 Task: In Heading Arial with underline. Font size of heading  '18'Font style of data Calibri. Font size of data  9Alignment of headline & data Align center. Fill color in heading,  RedFont color of data Black Apply border in Data No BorderIn the sheet   Optimize Sales review book
Action: Mouse moved to (208, 206)
Screenshot: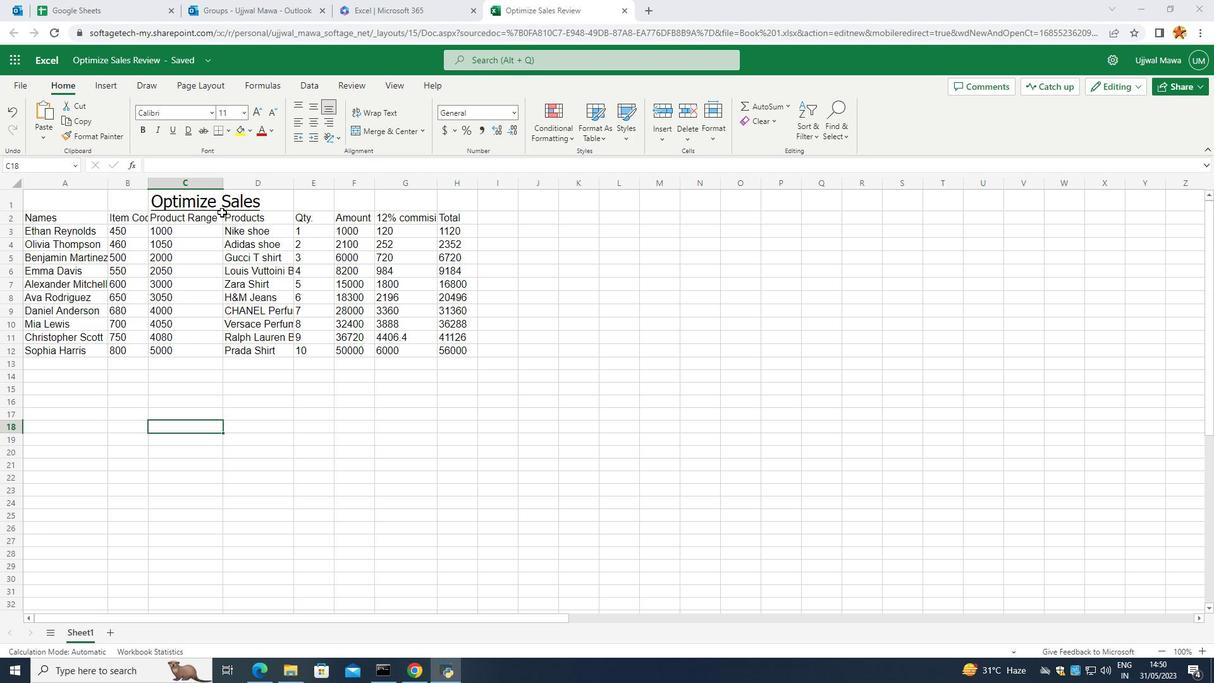 
Action: Mouse pressed left at (208, 206)
Screenshot: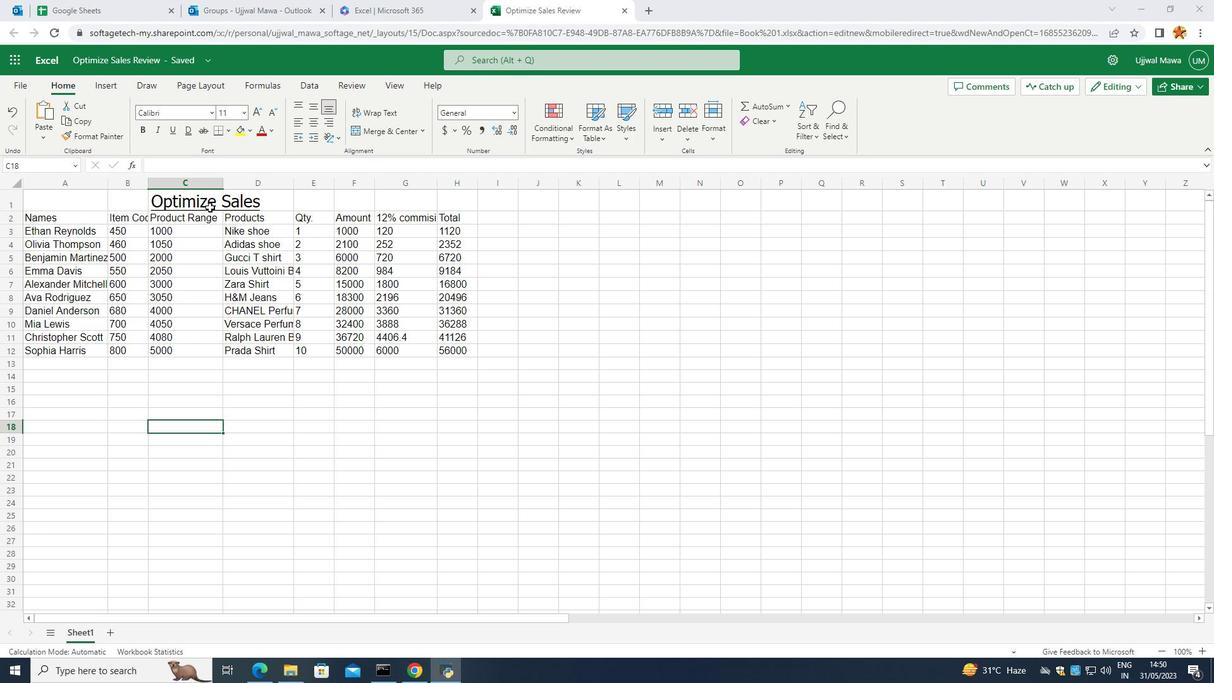
Action: Mouse moved to (211, 106)
Screenshot: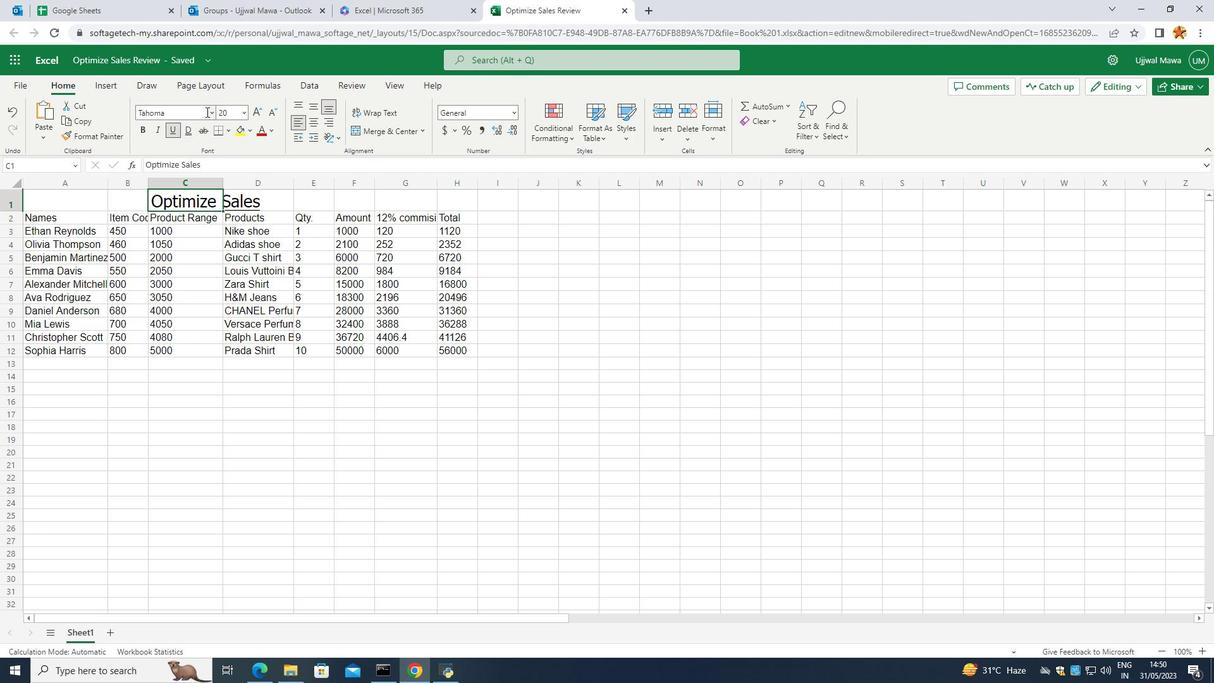
Action: Mouse pressed left at (211, 106)
Screenshot: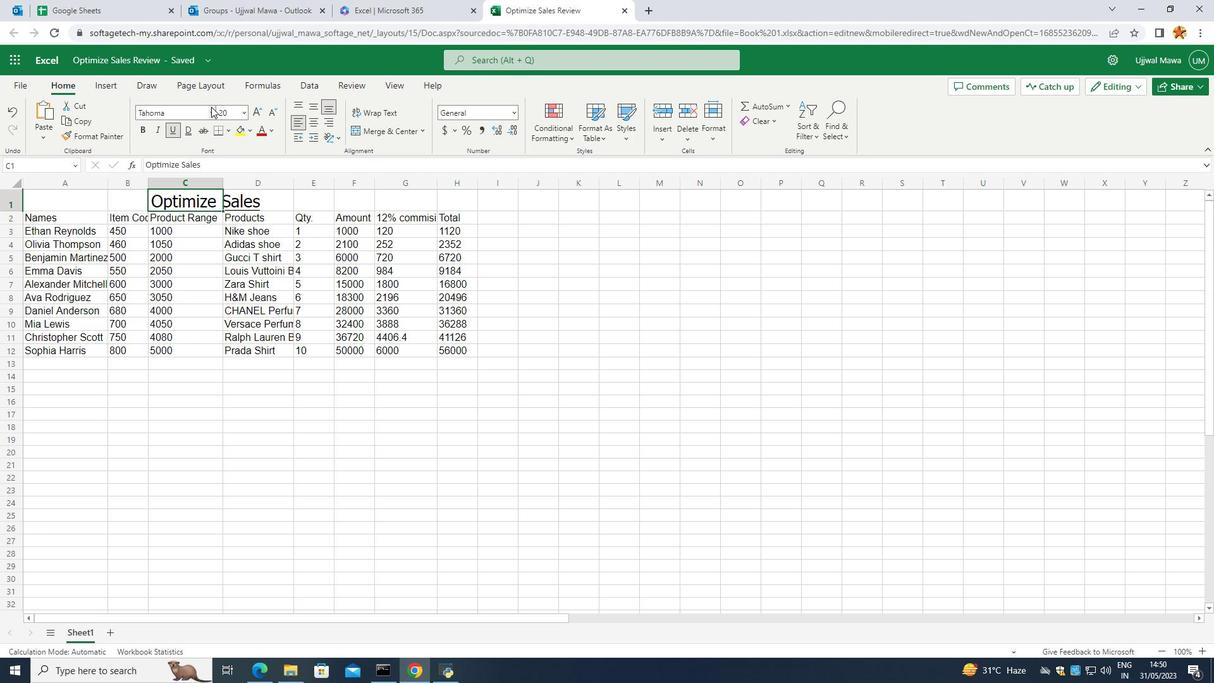 
Action: Mouse moved to (156, 286)
Screenshot: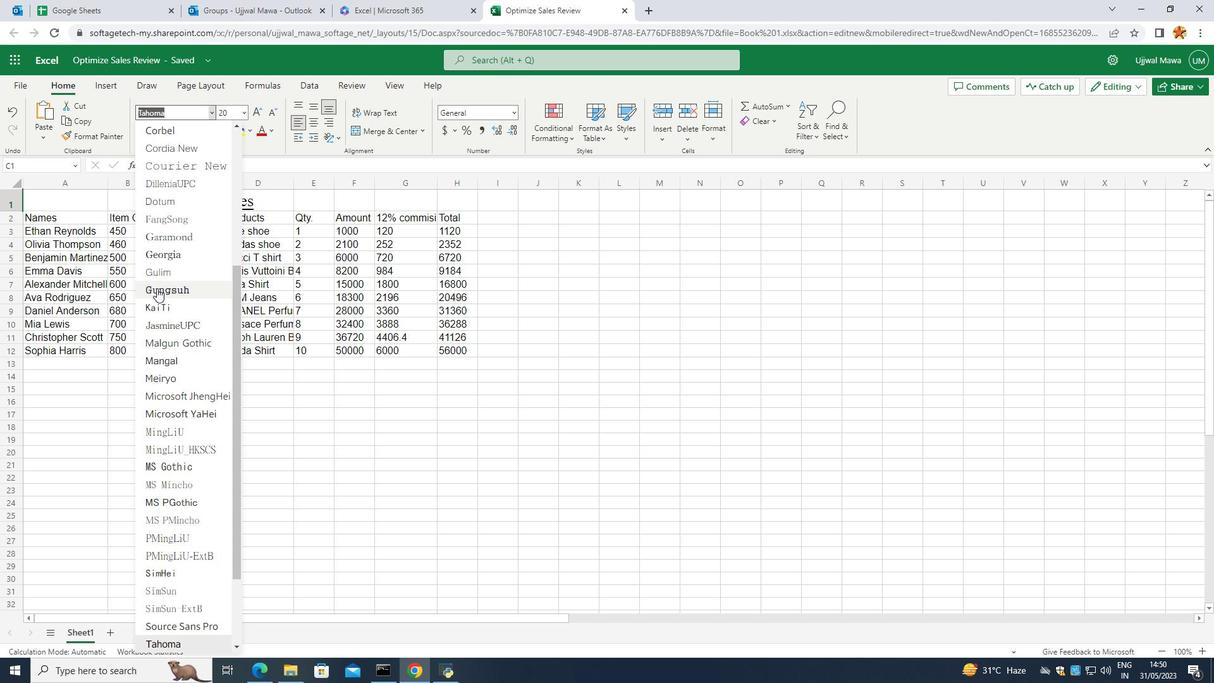 
Action: Mouse scrolled (156, 287) with delta (0, 0)
Screenshot: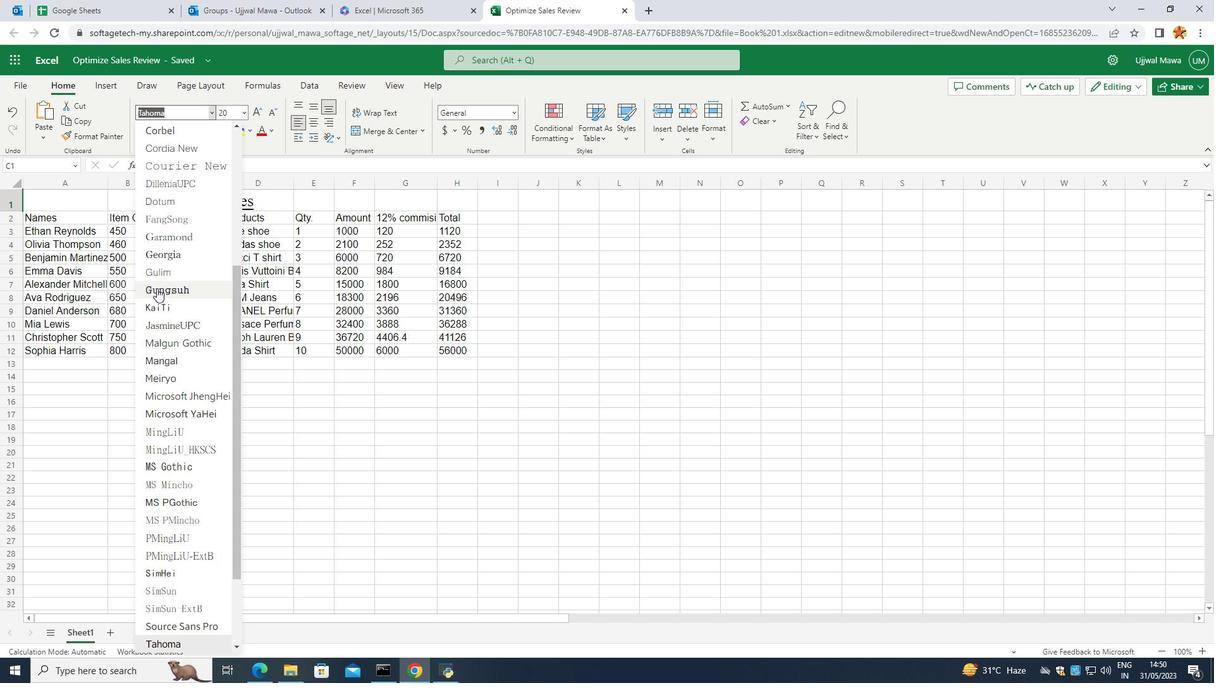 
Action: Mouse scrolled (156, 287) with delta (0, 0)
Screenshot: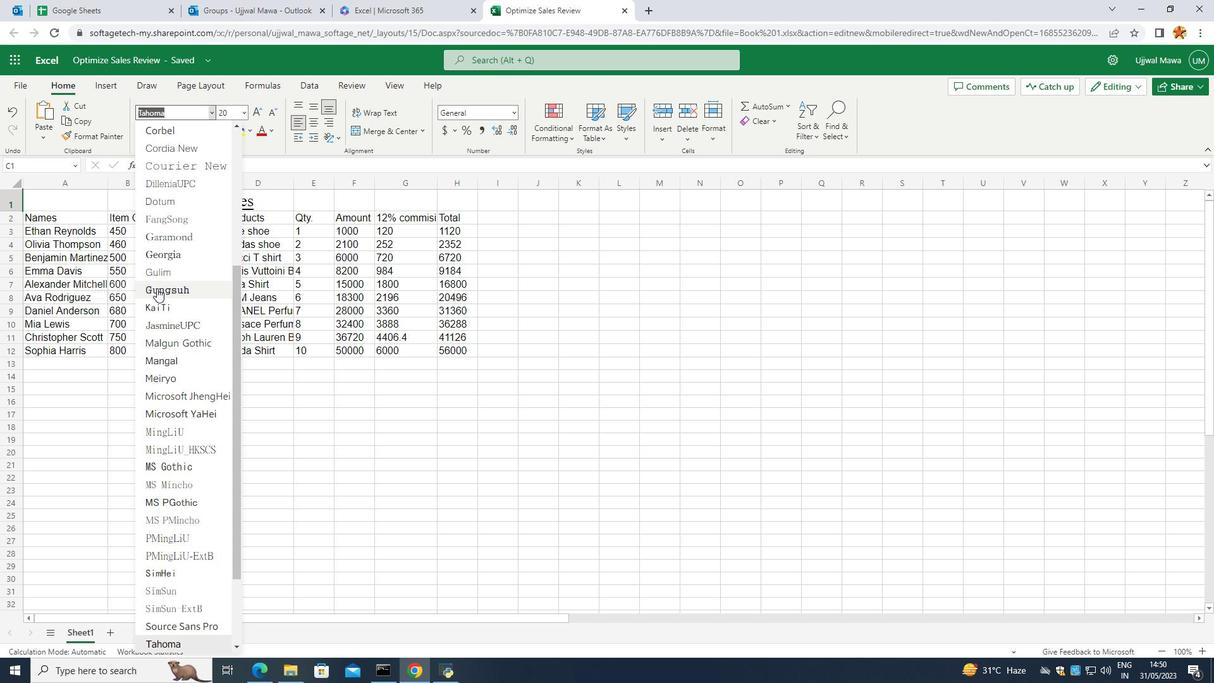 
Action: Mouse moved to (156, 285)
Screenshot: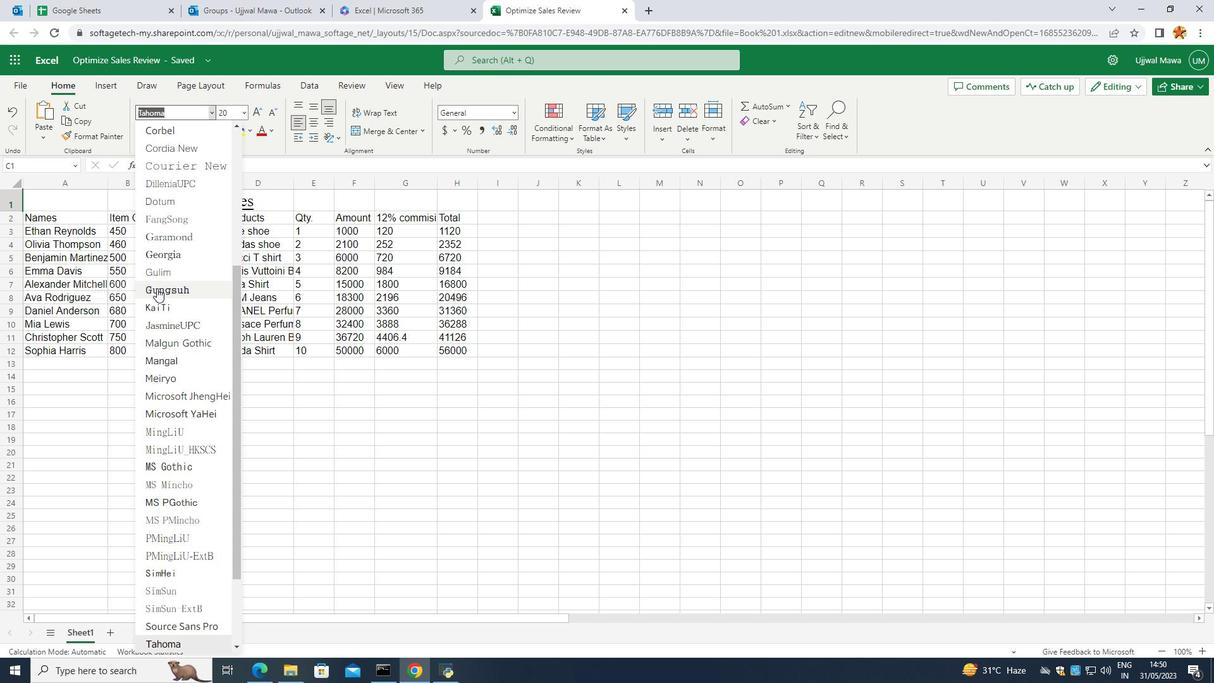 
Action: Mouse scrolled (156, 286) with delta (0, 0)
Screenshot: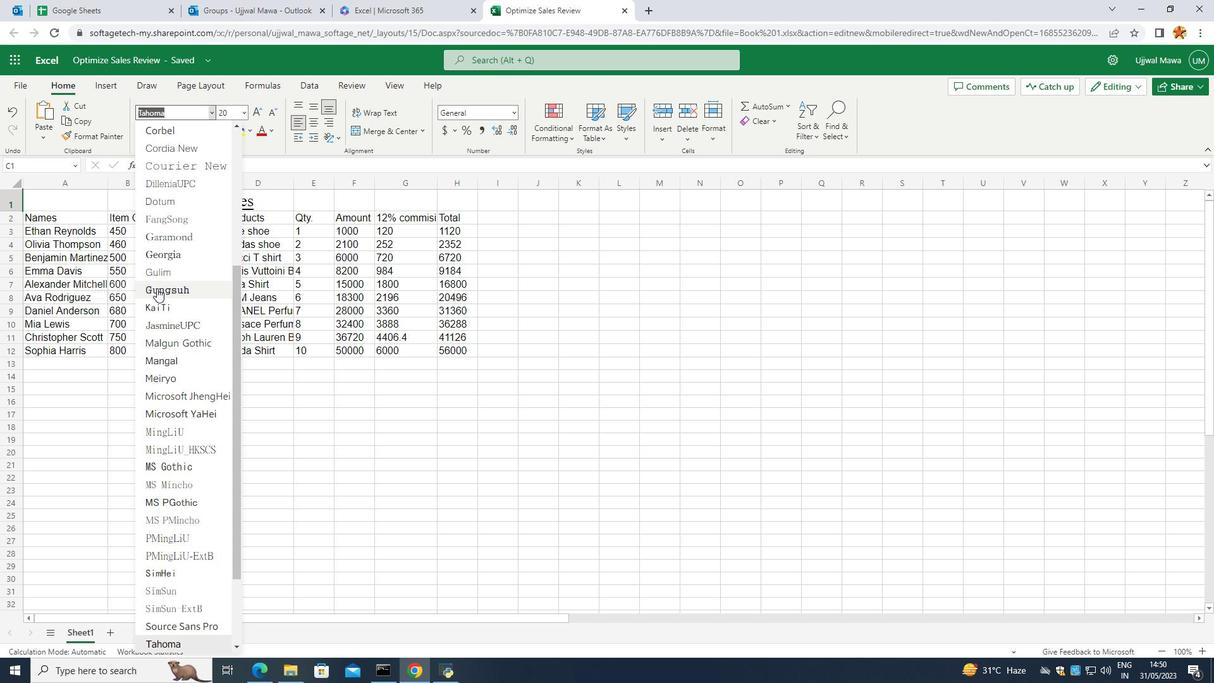 
Action: Mouse moved to (156, 284)
Screenshot: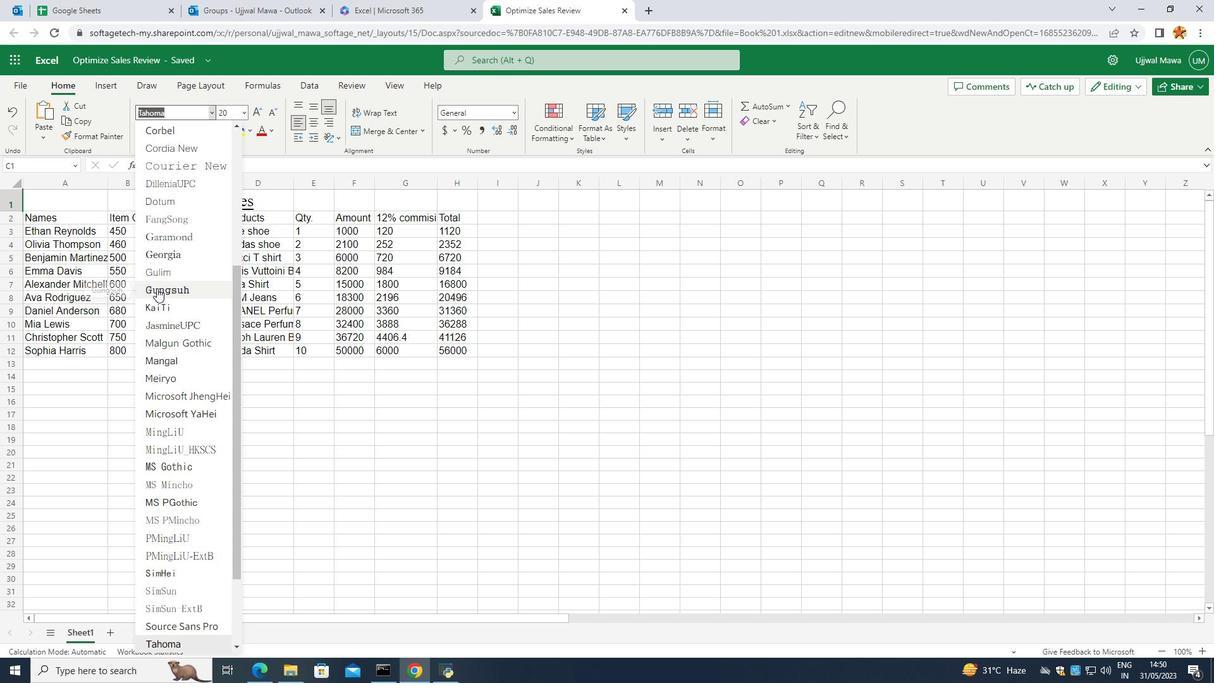 
Action: Mouse scrolled (156, 285) with delta (0, 0)
Screenshot: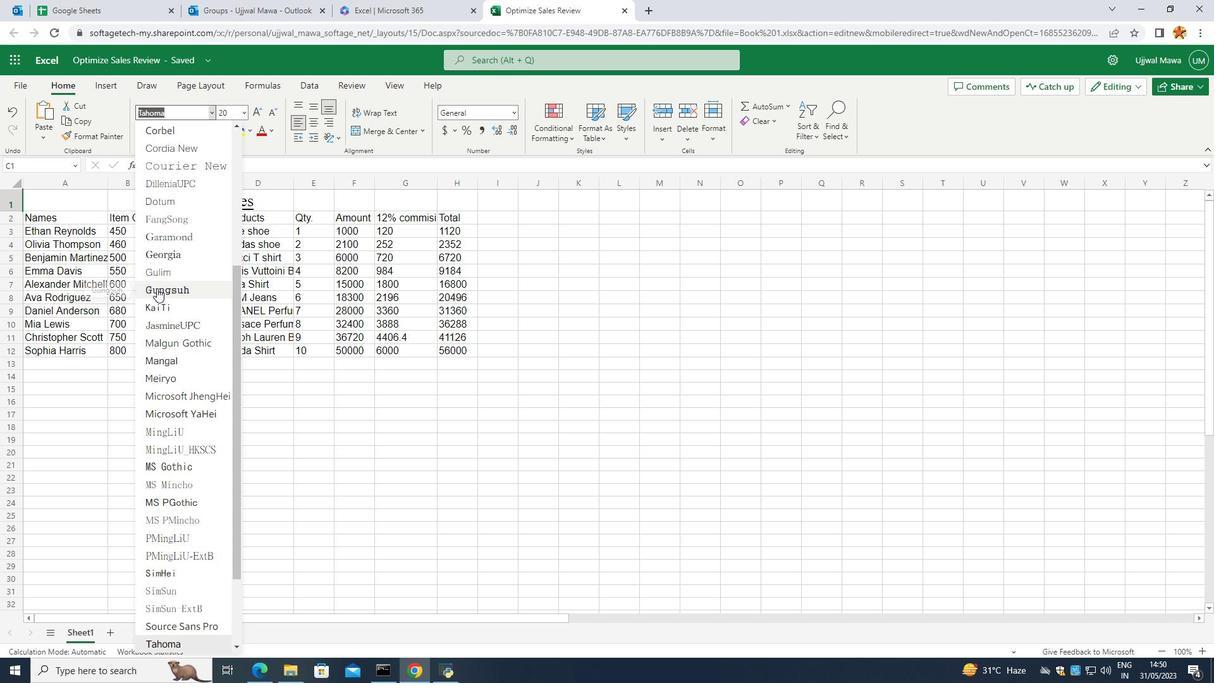 
Action: Mouse moved to (158, 282)
Screenshot: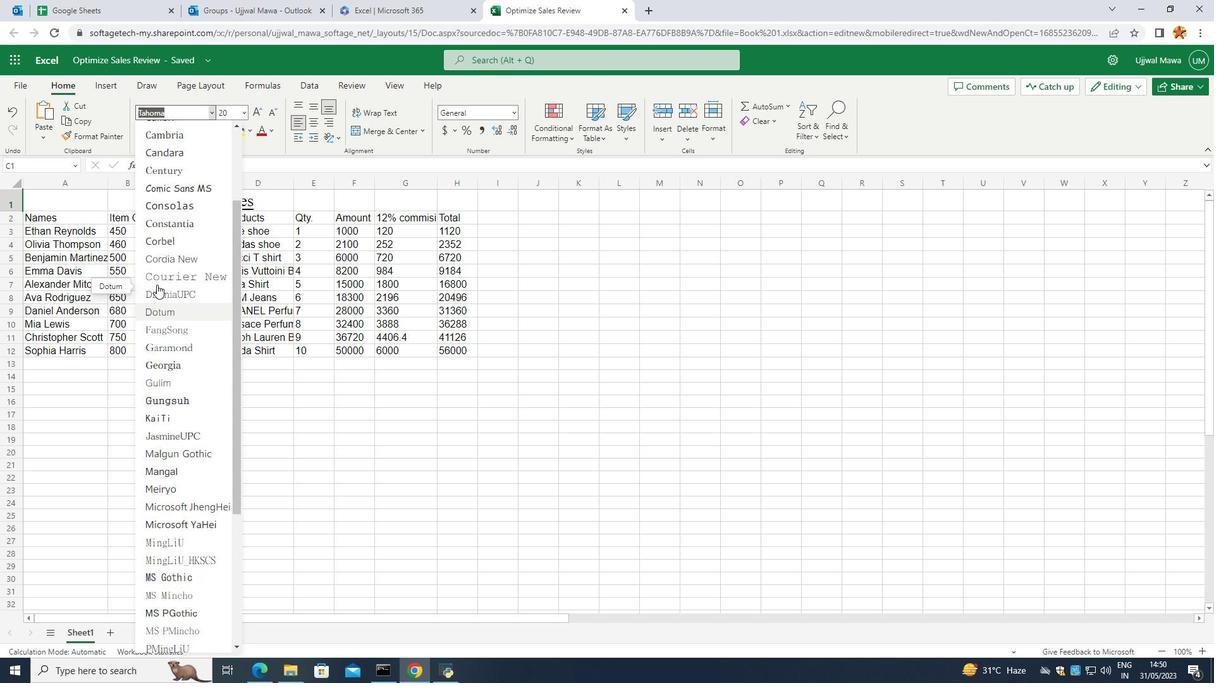 
Action: Mouse scrolled (158, 283) with delta (0, 0)
Screenshot: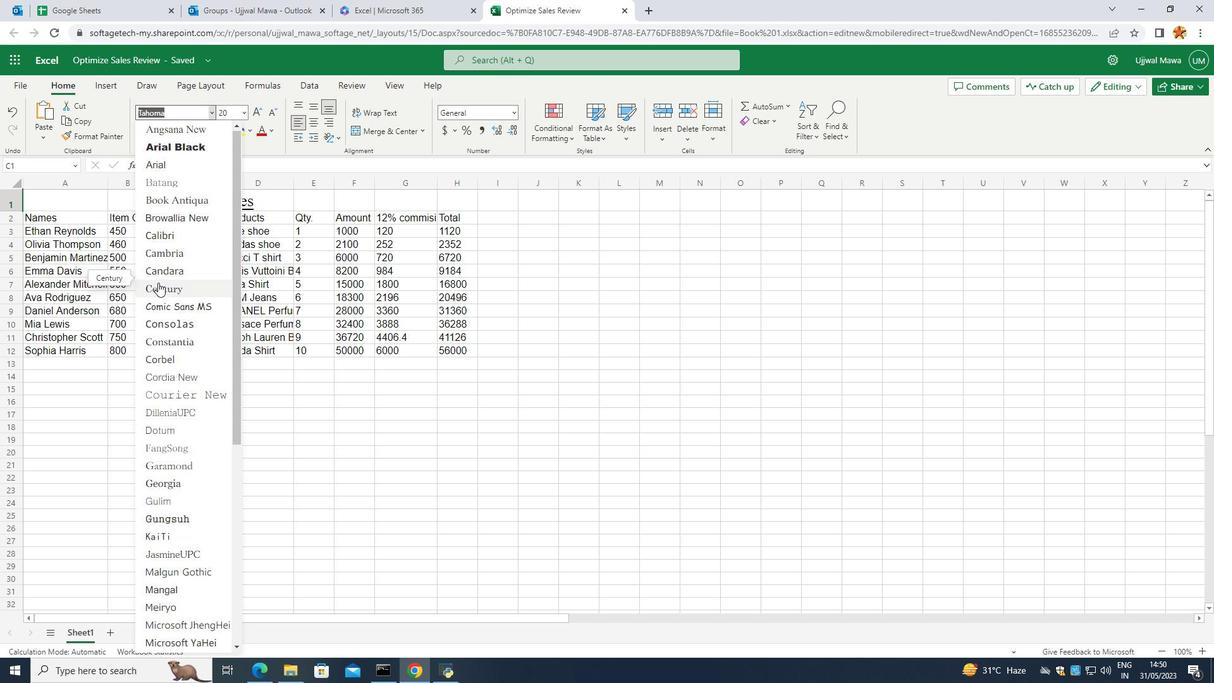 
Action: Mouse scrolled (158, 283) with delta (0, 0)
Screenshot: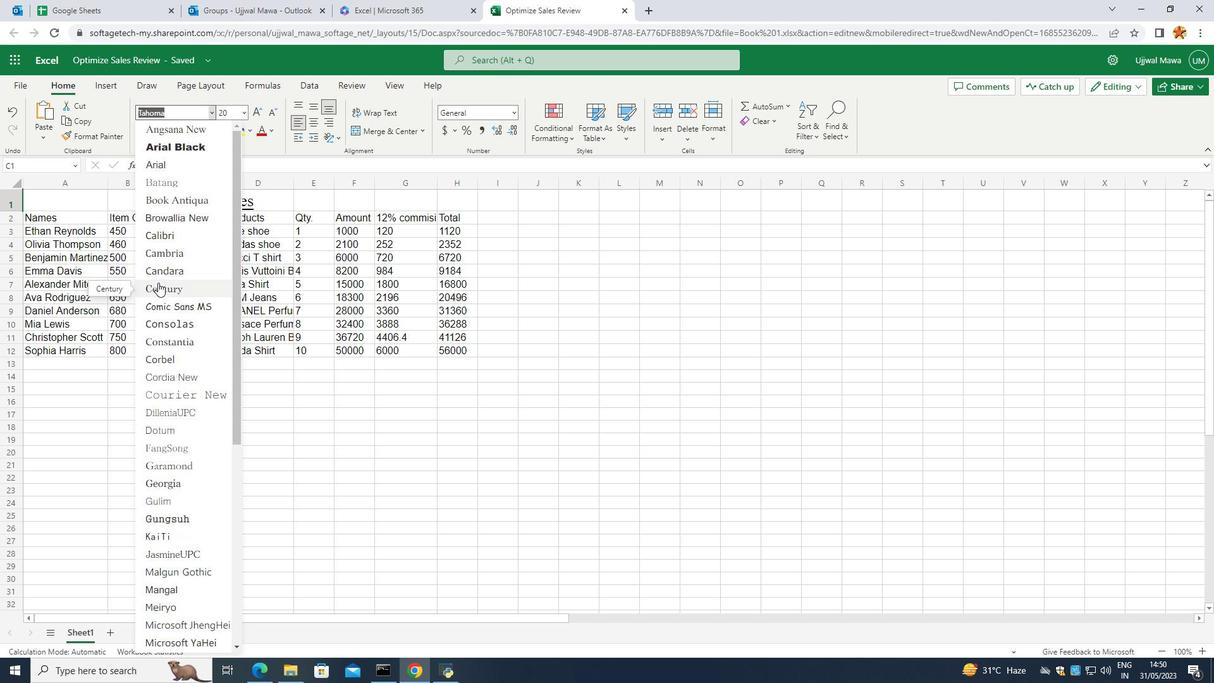 
Action: Mouse scrolled (158, 283) with delta (0, 0)
Screenshot: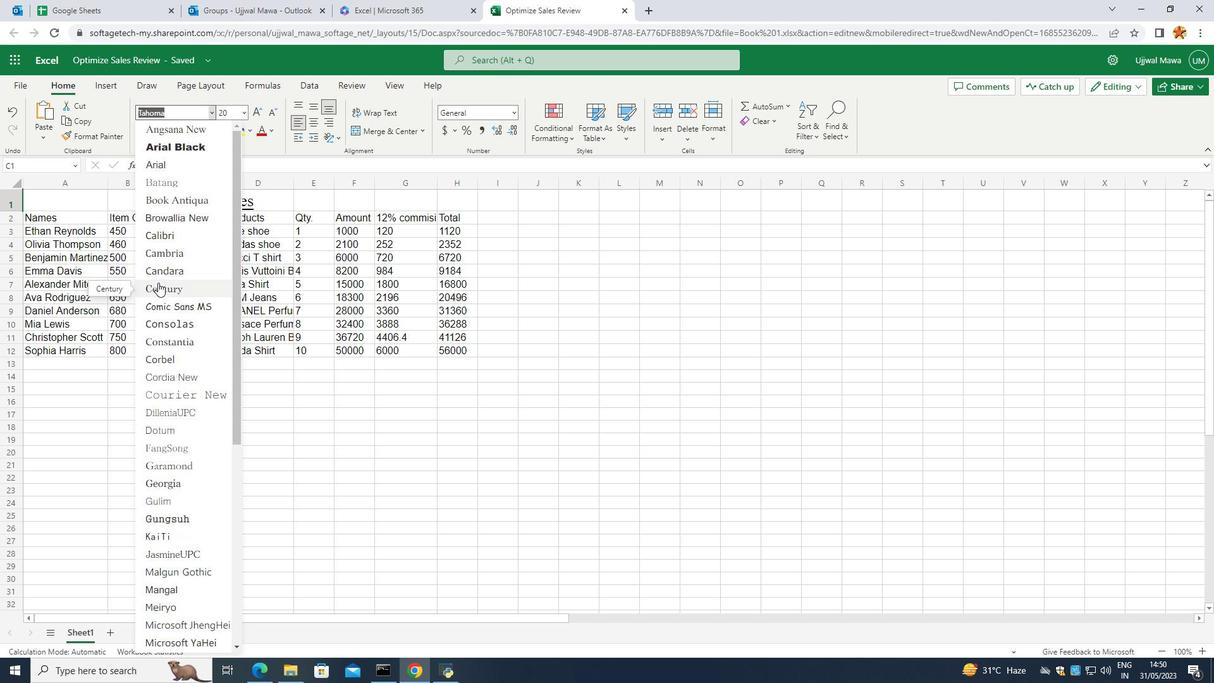 
Action: Mouse scrolled (158, 283) with delta (0, 0)
Screenshot: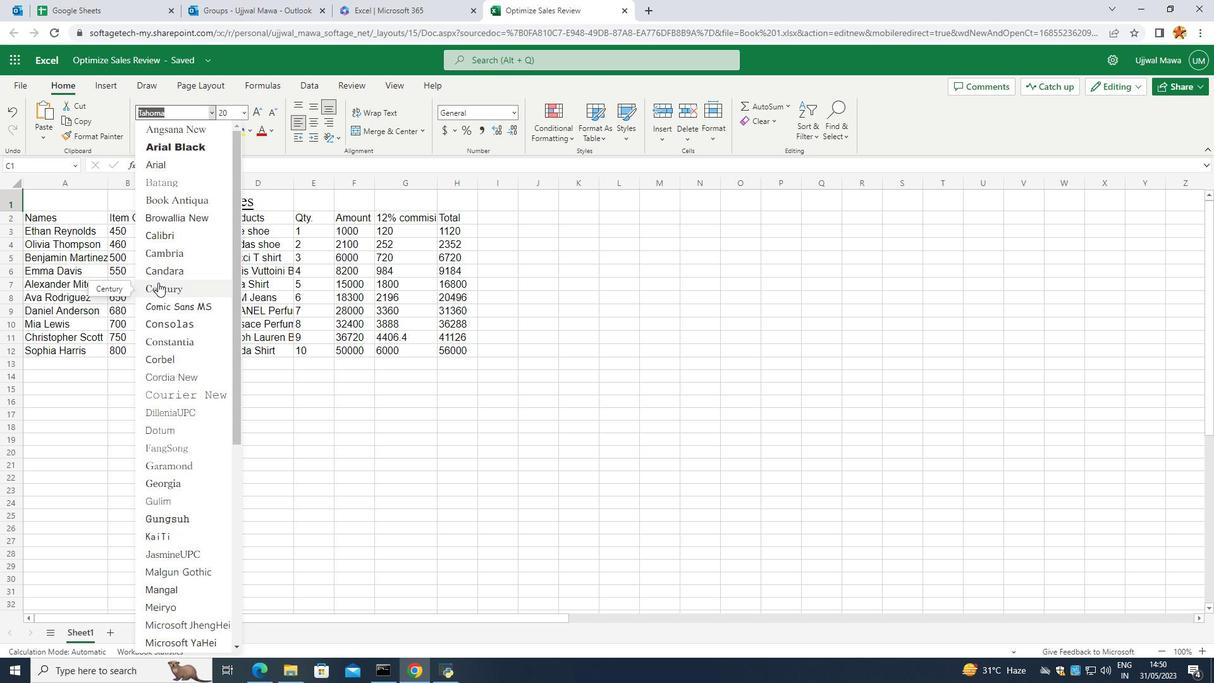 
Action: Mouse moved to (167, 156)
Screenshot: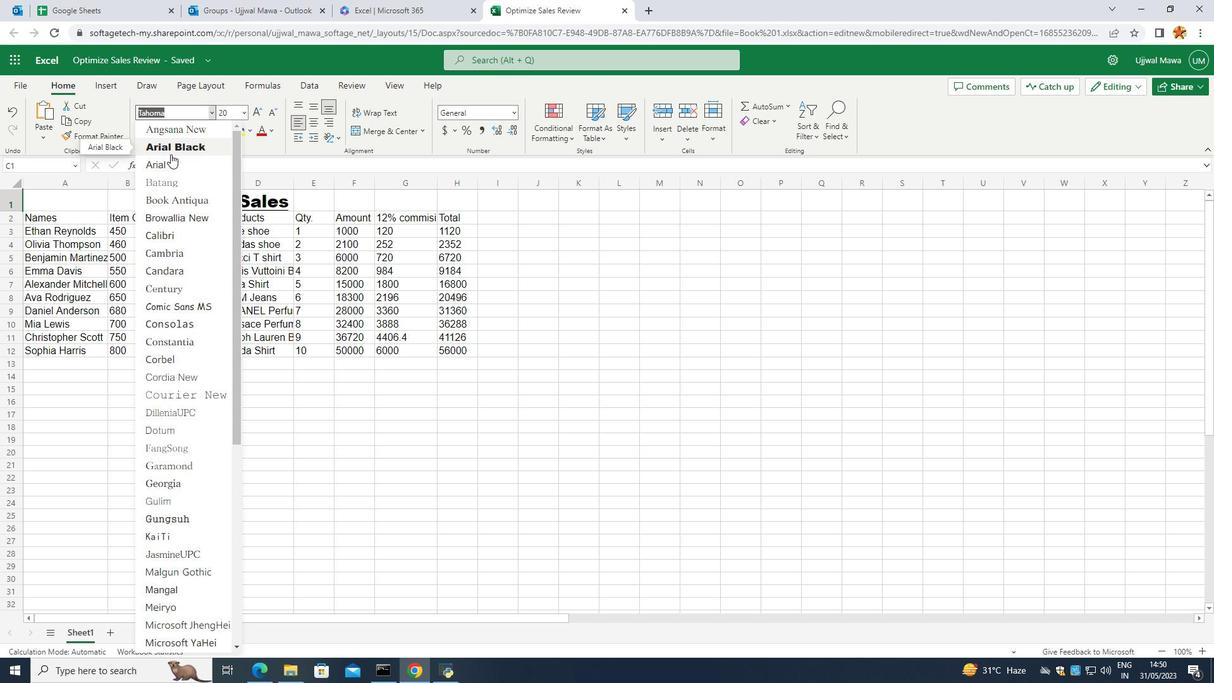 
Action: Mouse pressed left at (167, 156)
Screenshot: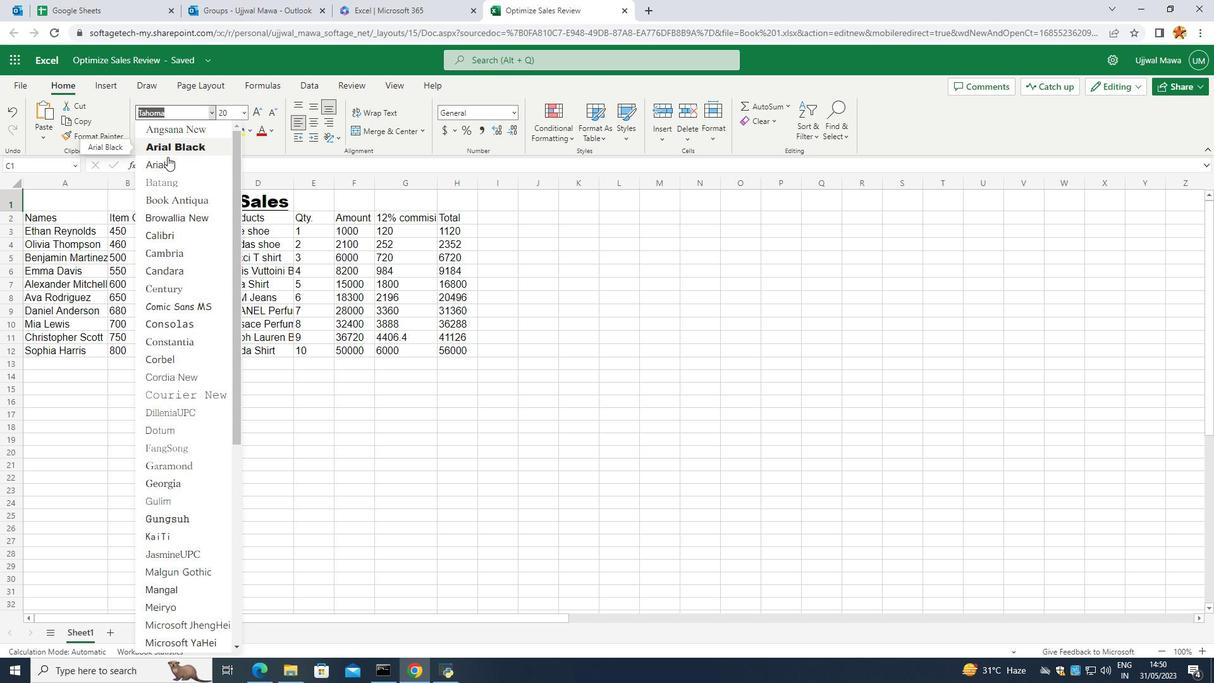 
Action: Mouse moved to (270, 109)
Screenshot: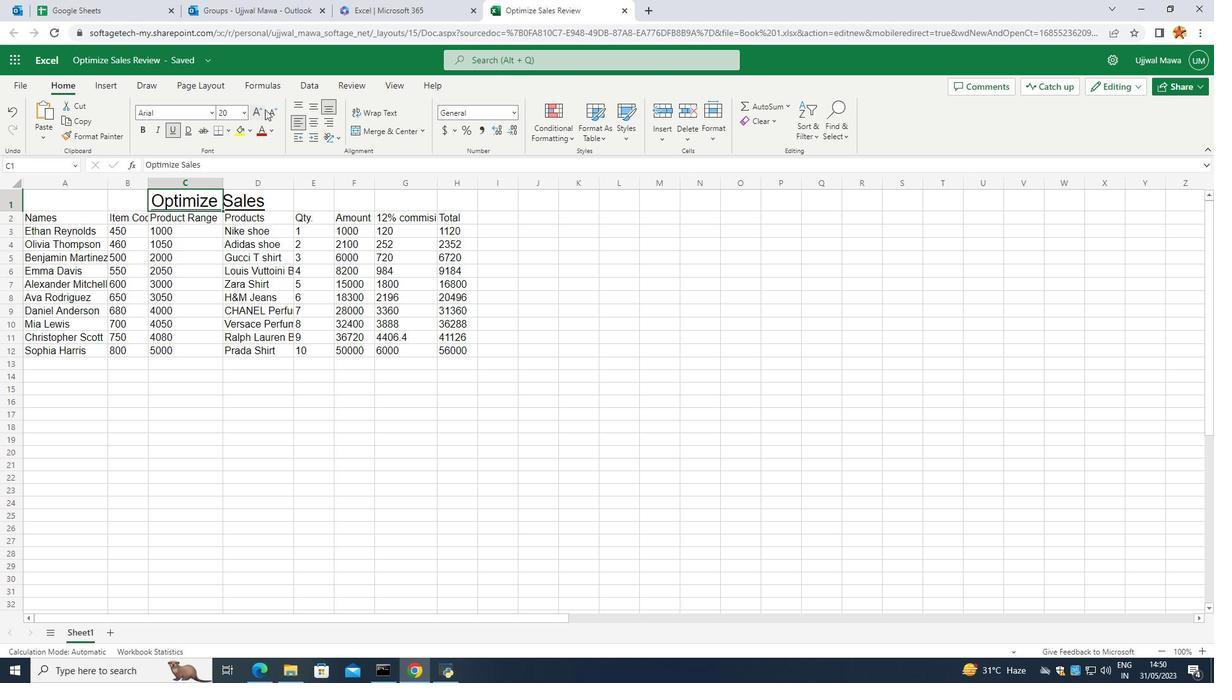 
Action: Mouse pressed left at (270, 109)
Screenshot: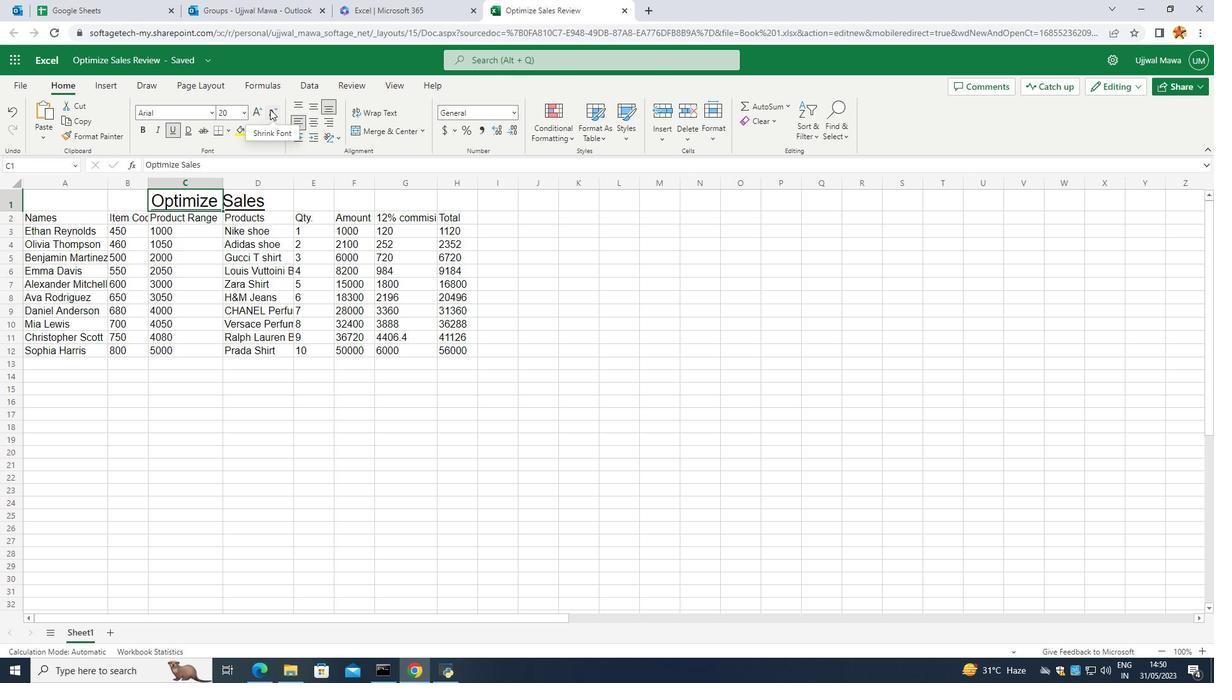 
Action: Mouse moved to (270, 109)
Screenshot: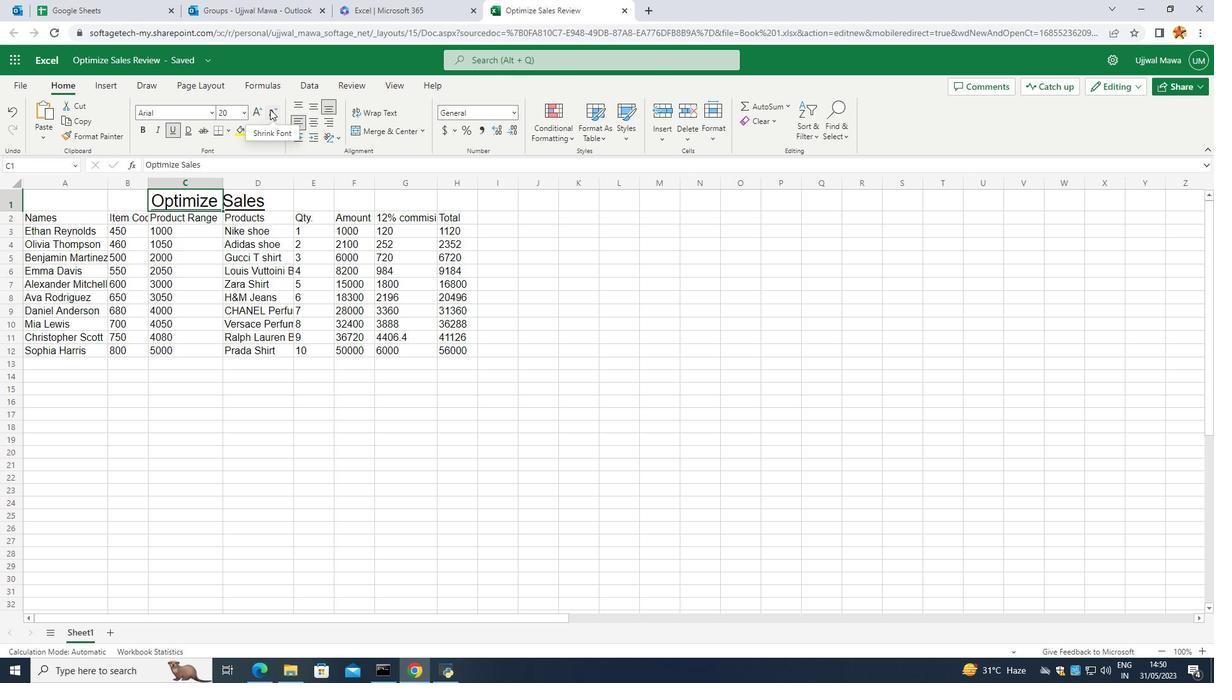 
Action: Mouse pressed left at (270, 109)
Screenshot: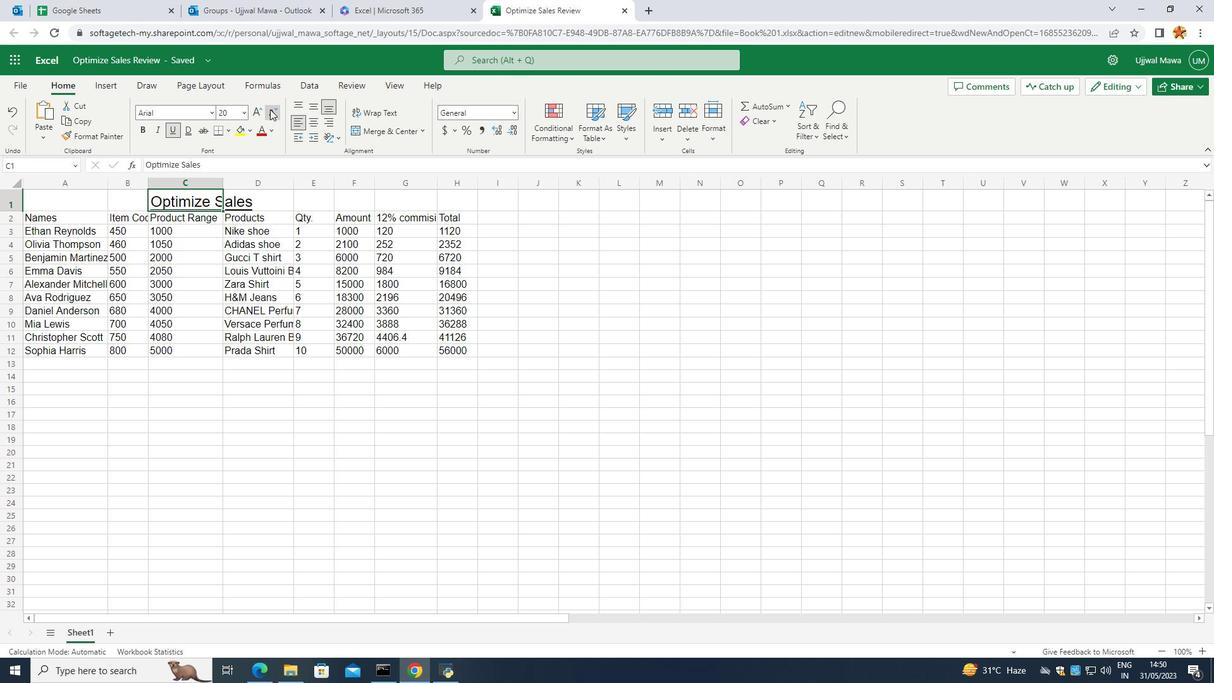 
Action: Mouse moved to (254, 108)
Screenshot: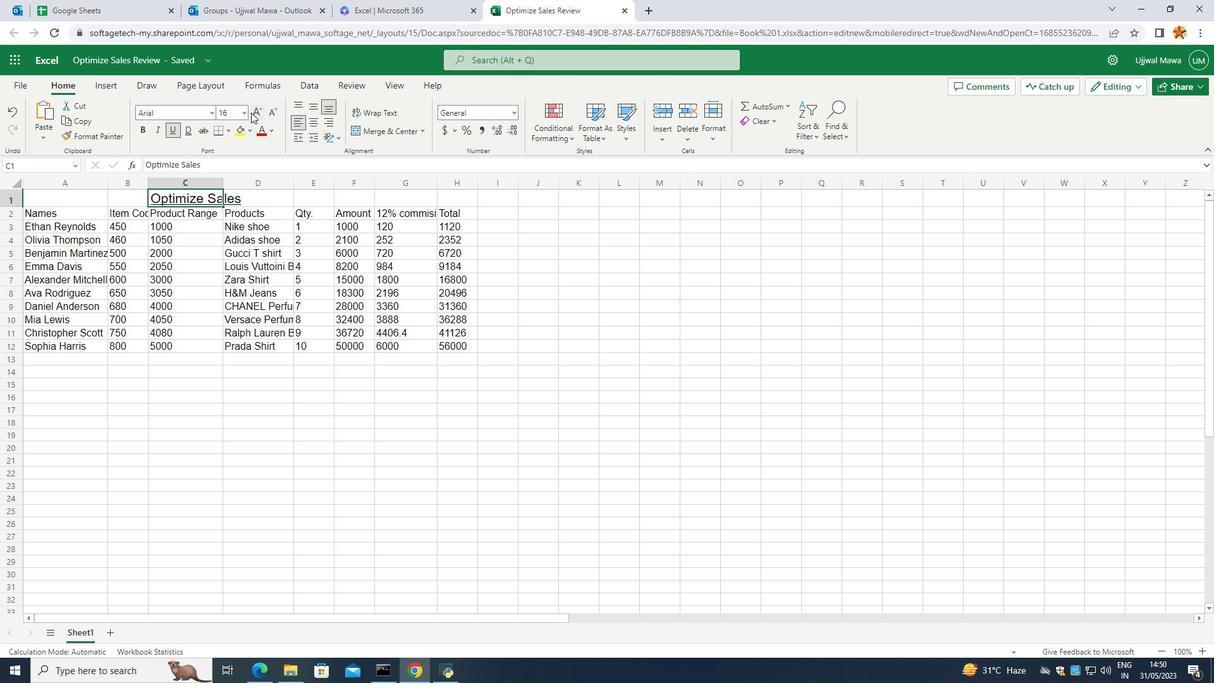 
Action: Mouse pressed left at (254, 108)
Screenshot: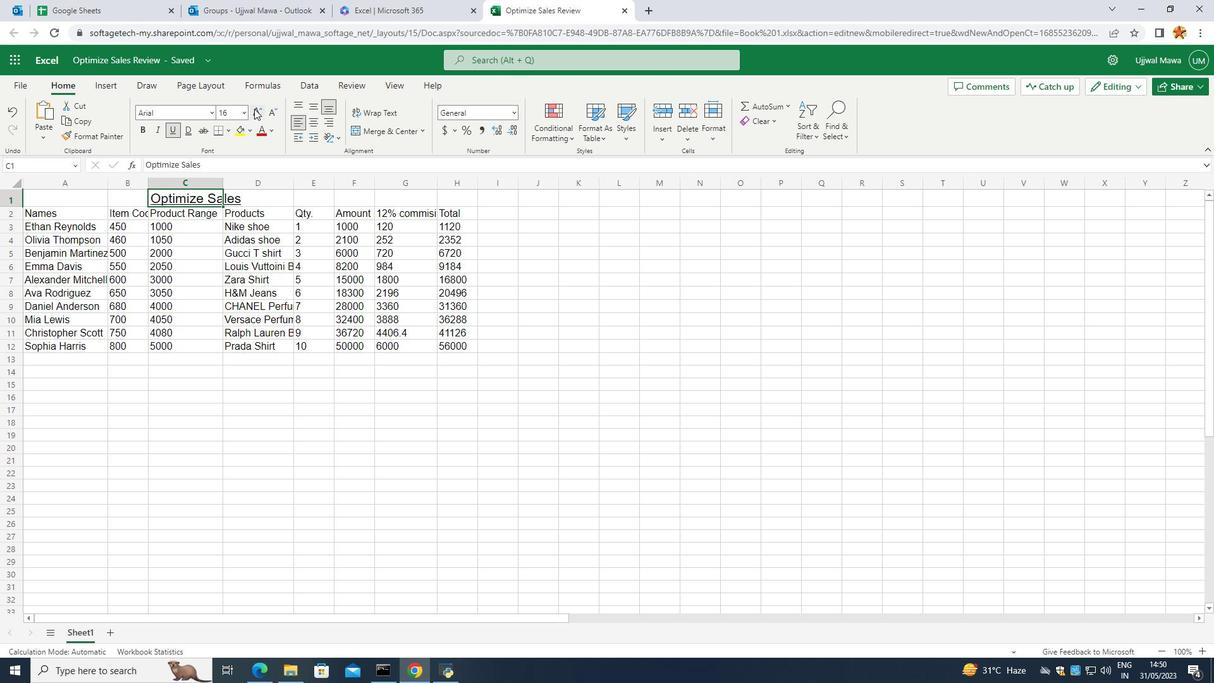 
Action: Mouse moved to (167, 247)
Screenshot: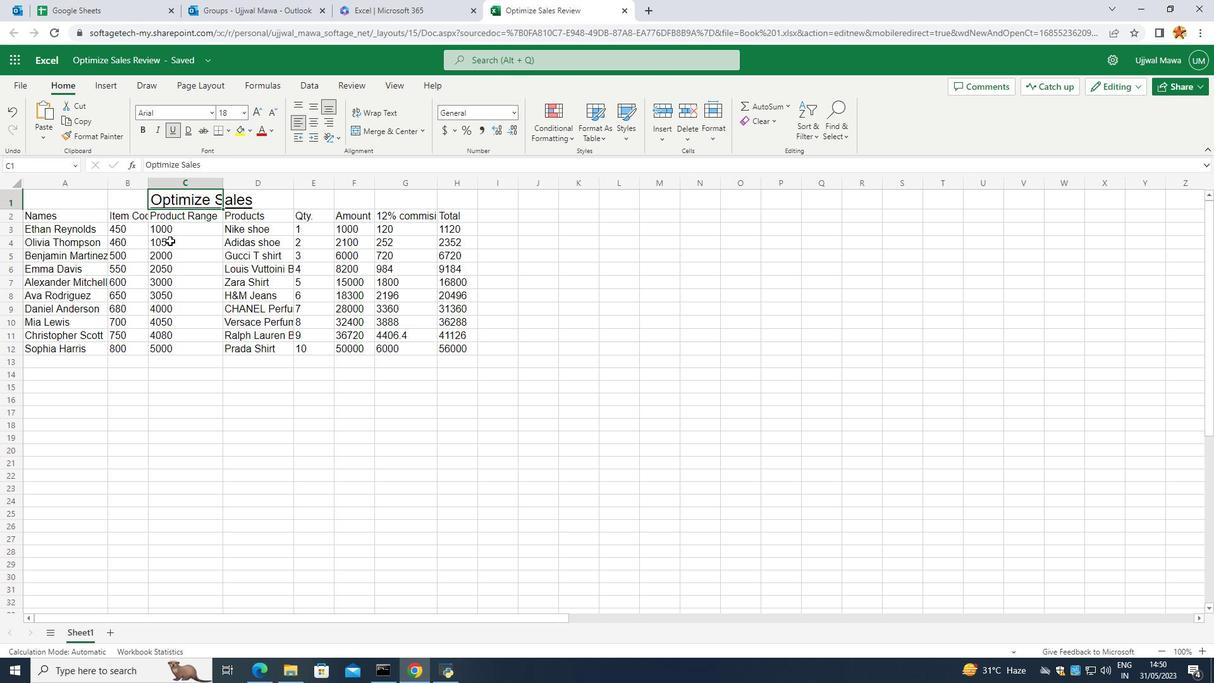 
Action: Mouse pressed left at (167, 247)
Screenshot: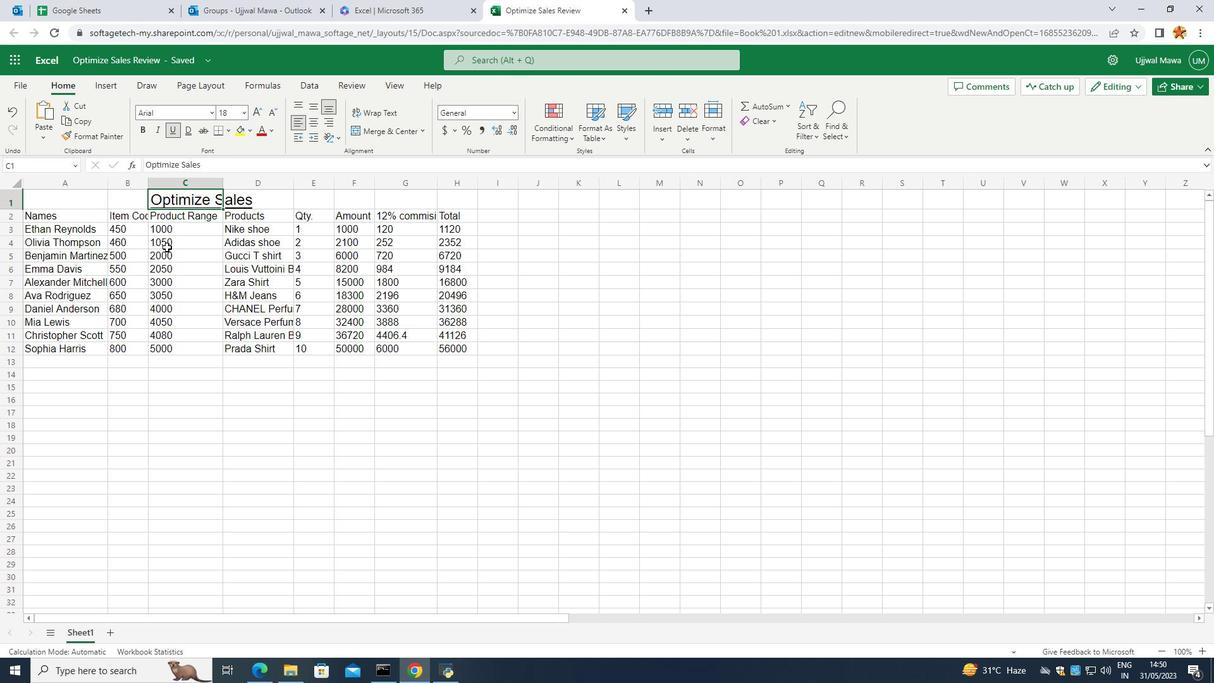 
Action: Mouse moved to (63, 211)
Screenshot: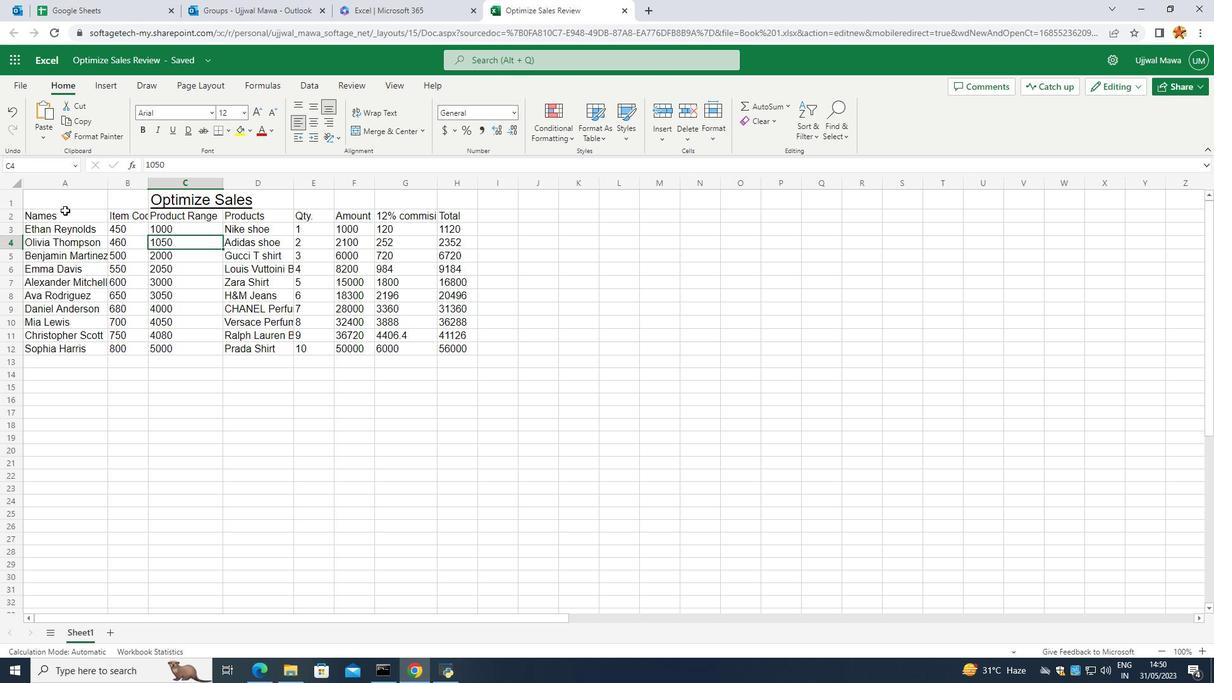 
Action: Mouse pressed left at (63, 211)
Screenshot: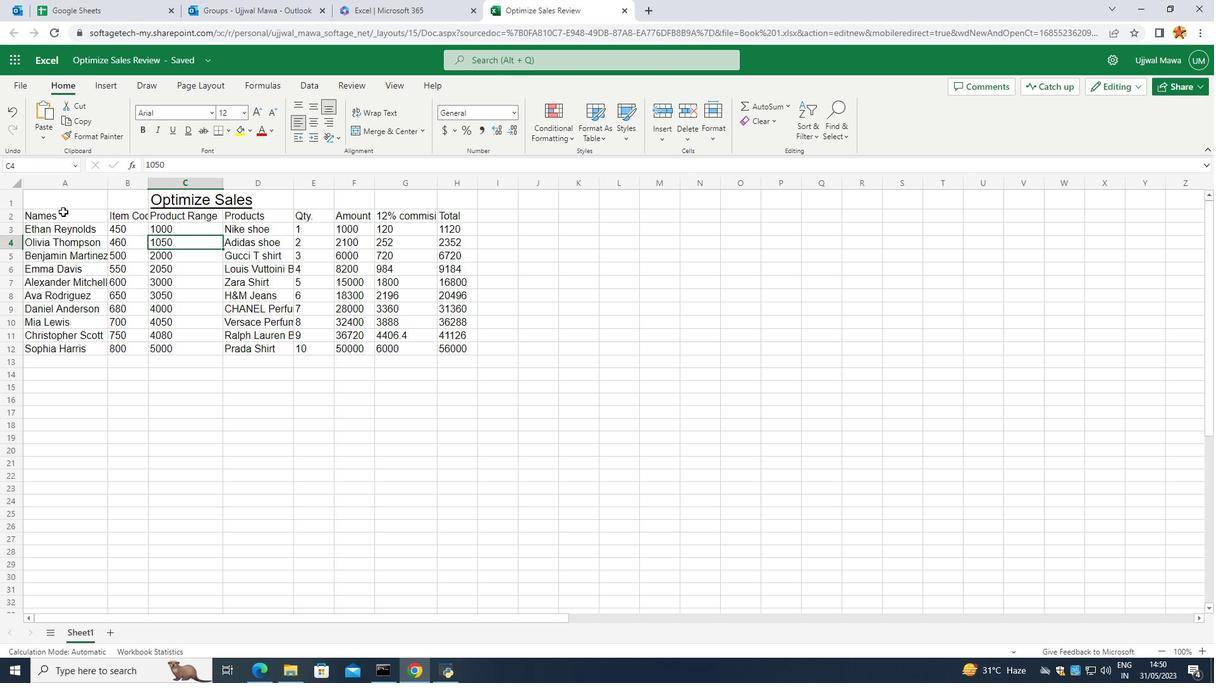 
Action: Mouse moved to (206, 114)
Screenshot: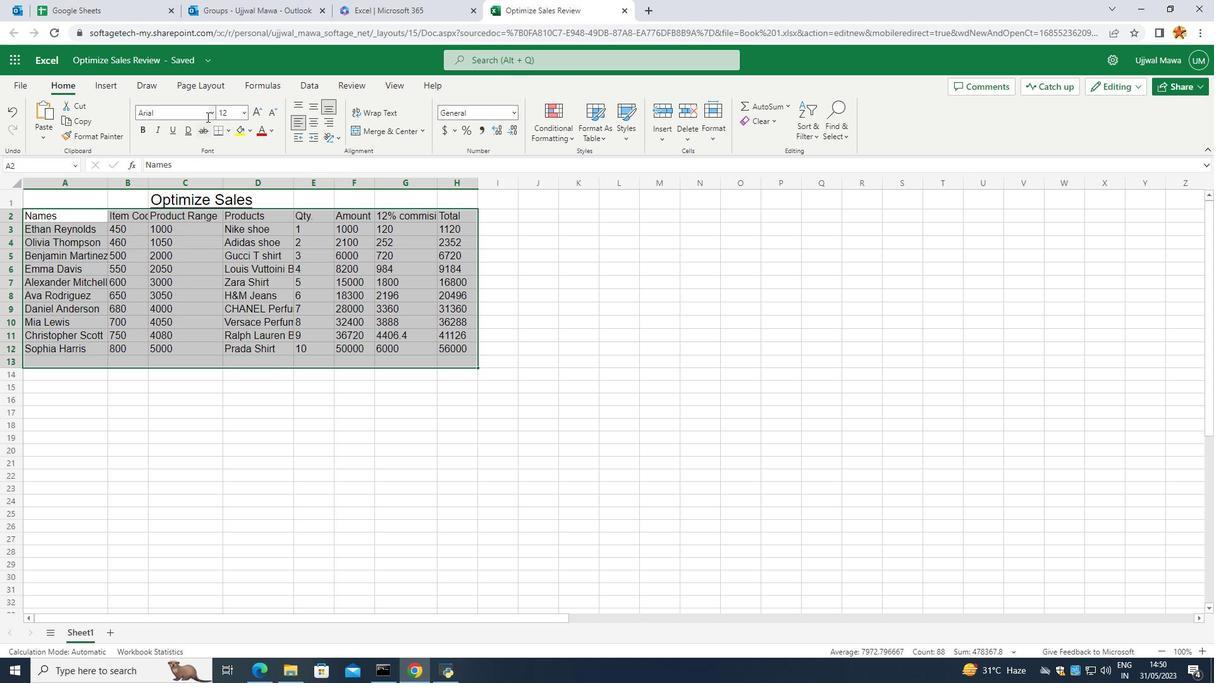 
Action: Mouse pressed left at (206, 114)
Screenshot: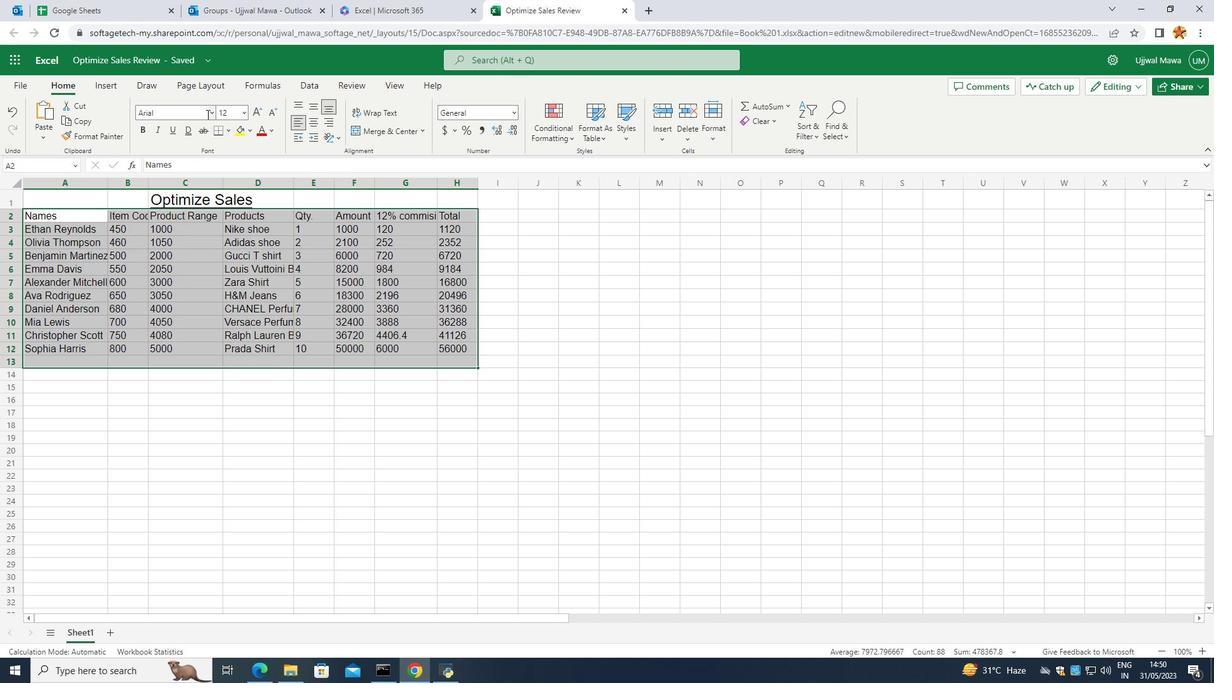 
Action: Mouse moved to (211, 114)
Screenshot: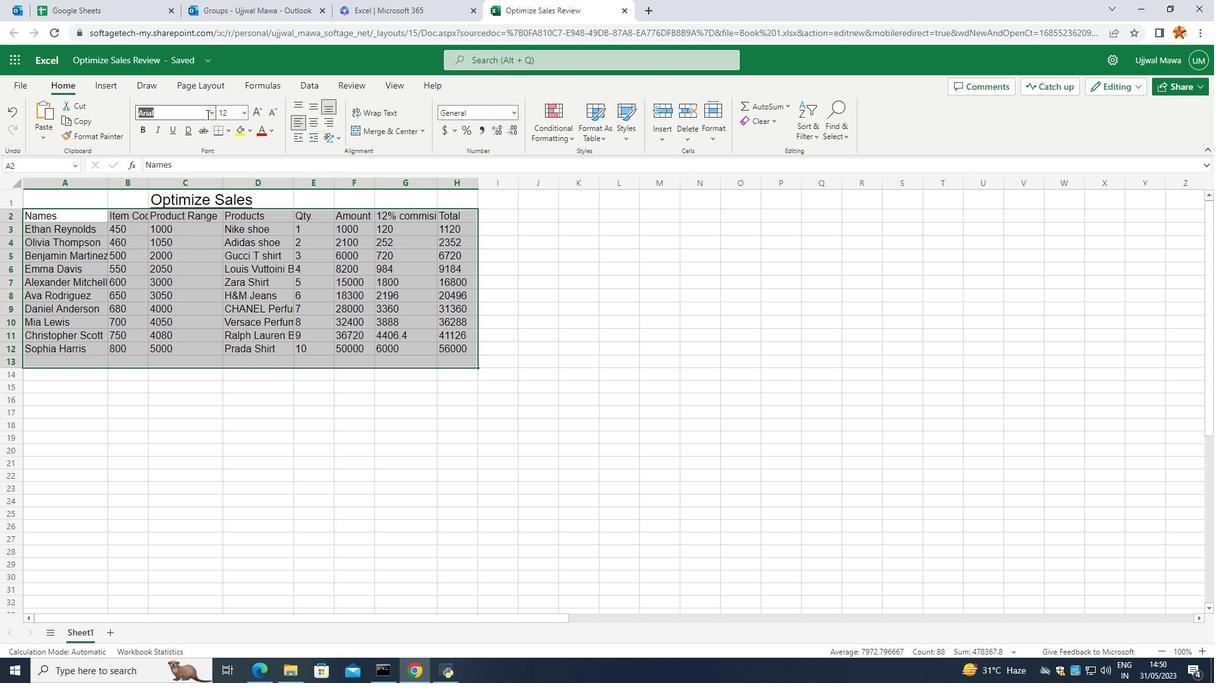 
Action: Mouse pressed left at (211, 114)
Screenshot: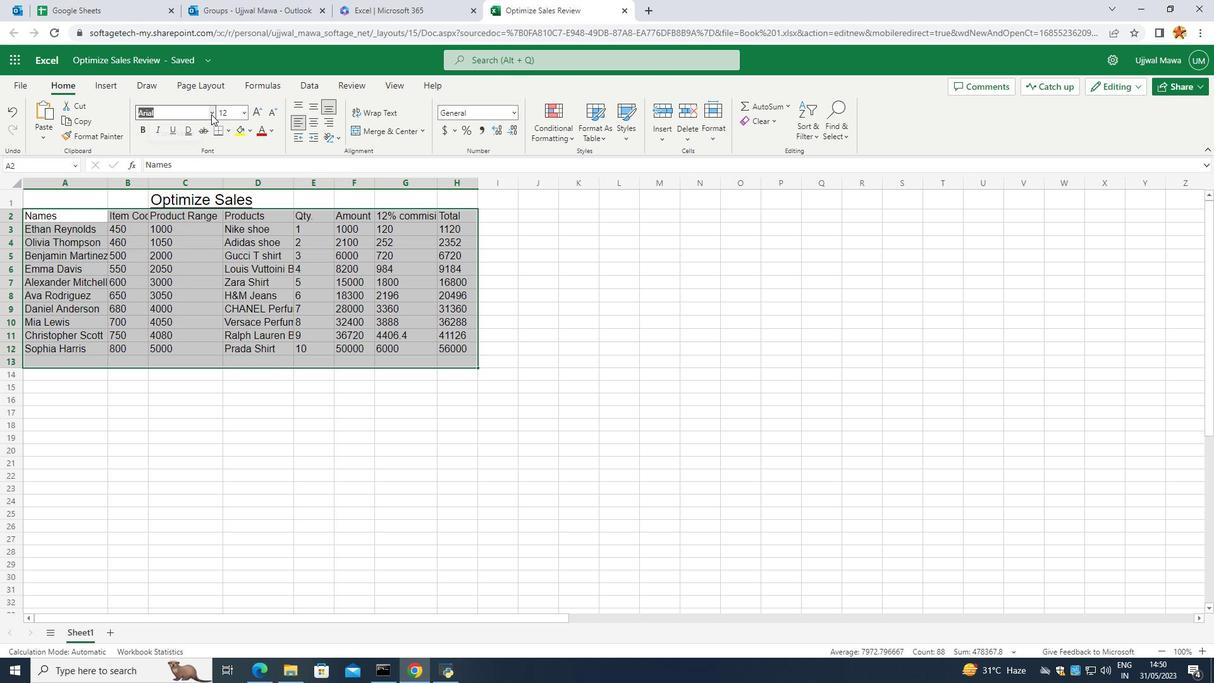 
Action: Mouse moved to (180, 234)
Screenshot: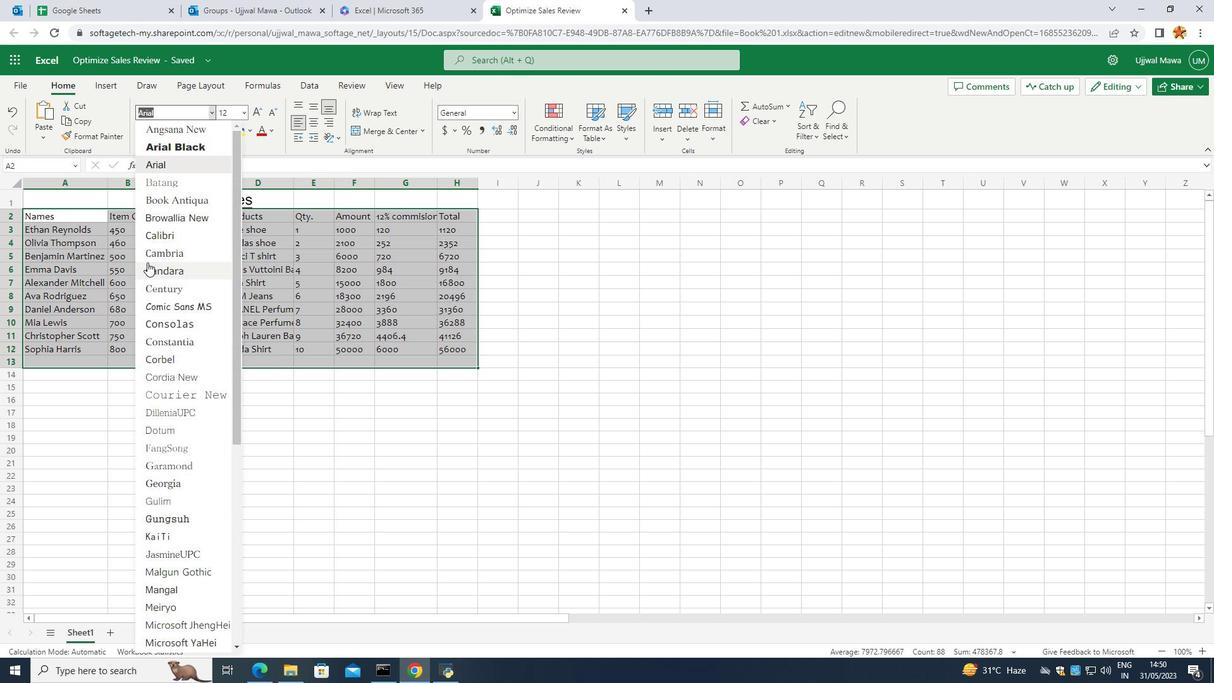 
Action: Mouse pressed left at (180, 234)
Screenshot: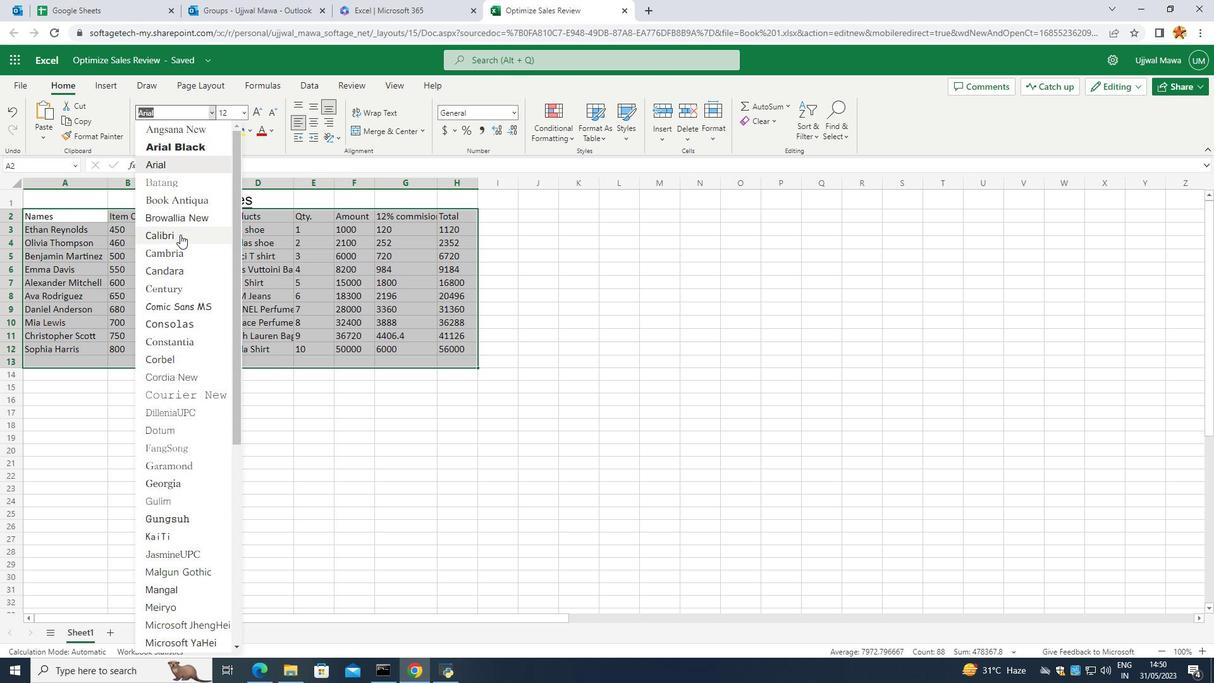 
Action: Mouse moved to (244, 114)
Screenshot: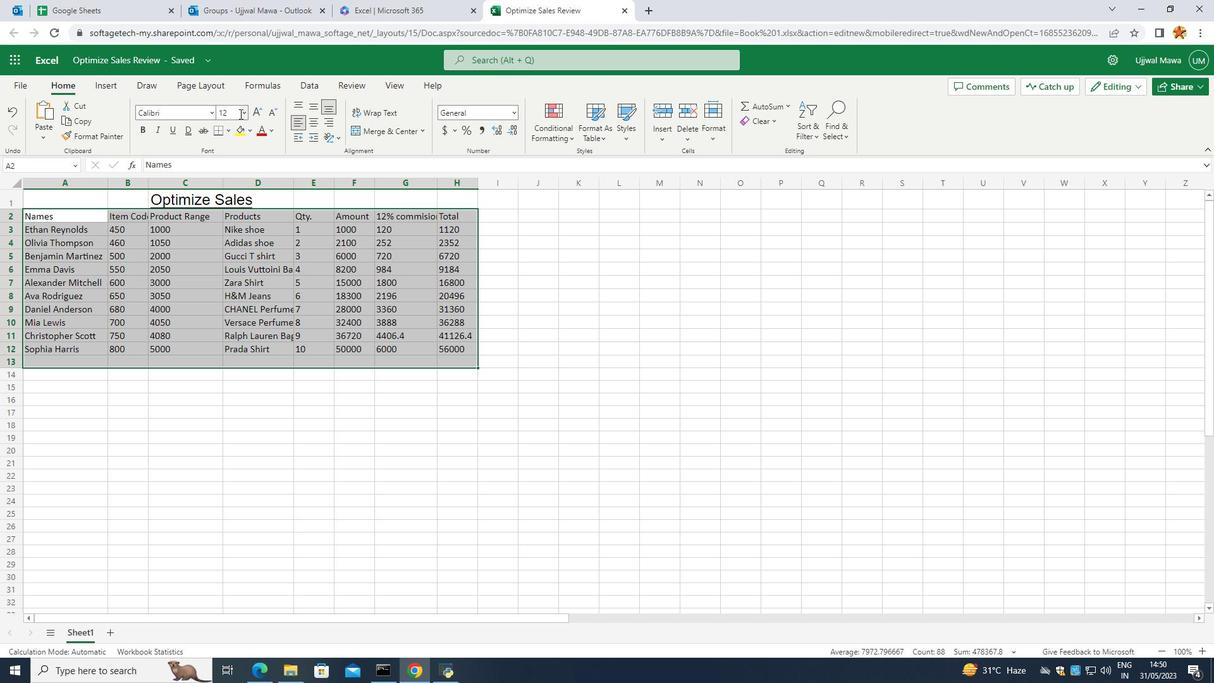 
Action: Mouse pressed left at (244, 114)
Screenshot: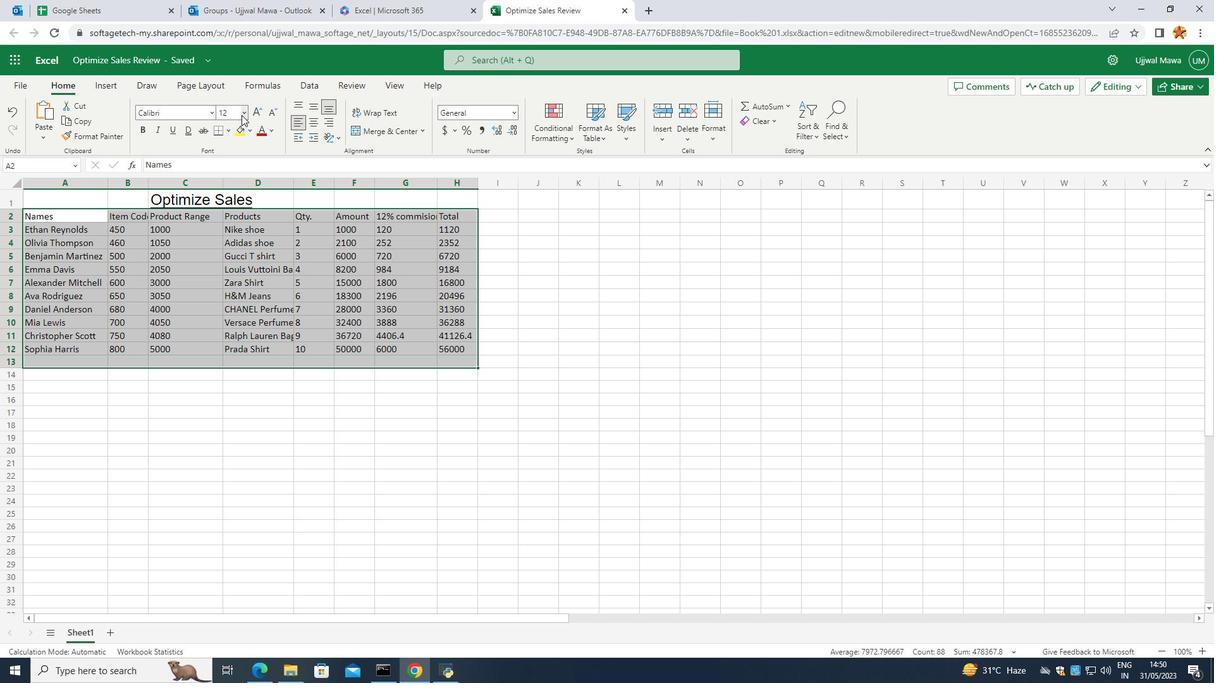 
Action: Mouse moved to (229, 146)
Screenshot: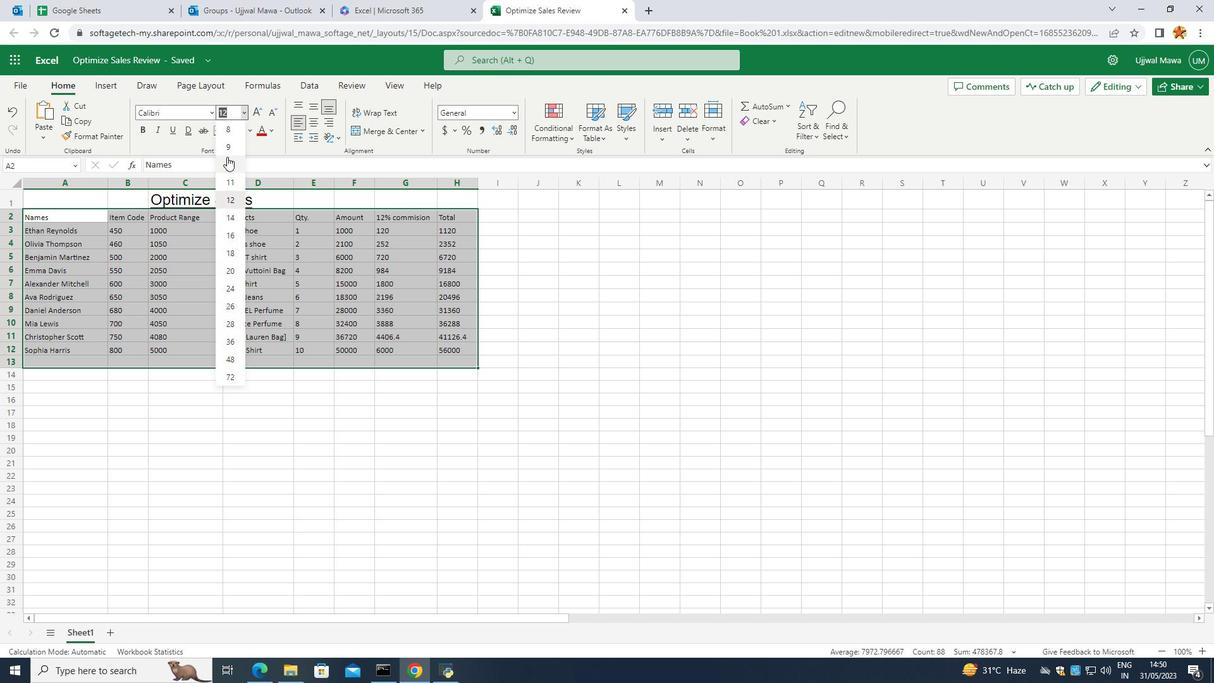 
Action: Mouse pressed left at (229, 146)
Screenshot: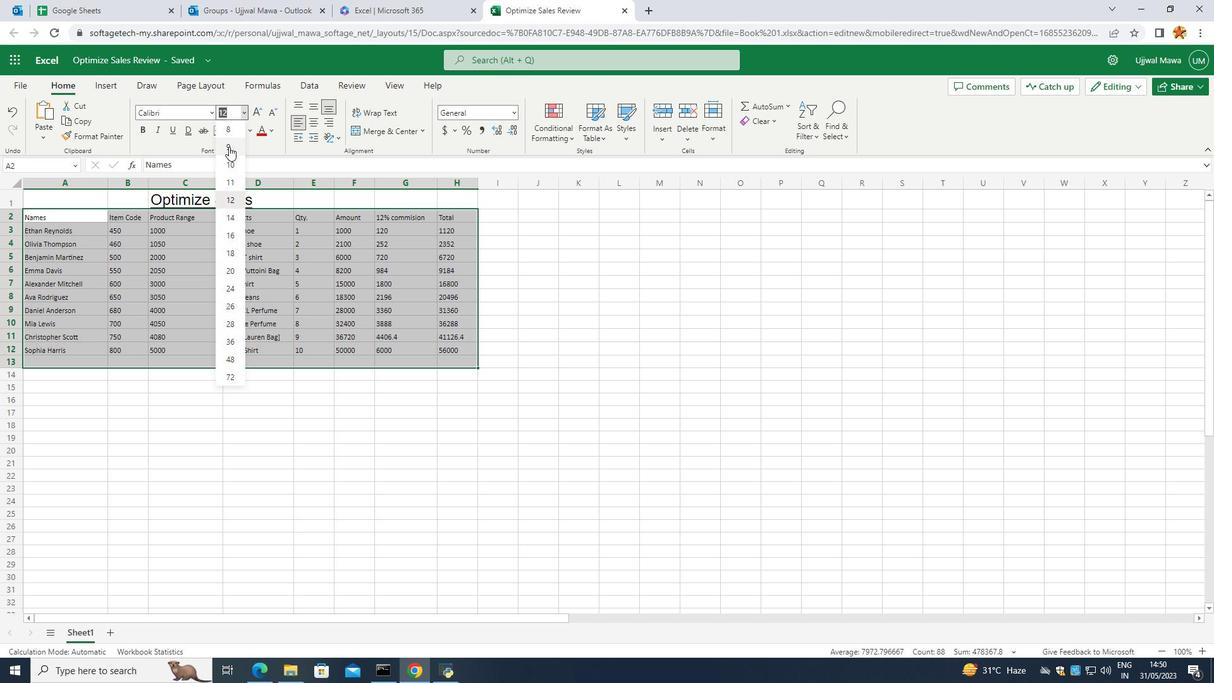 
Action: Mouse moved to (187, 359)
Screenshot: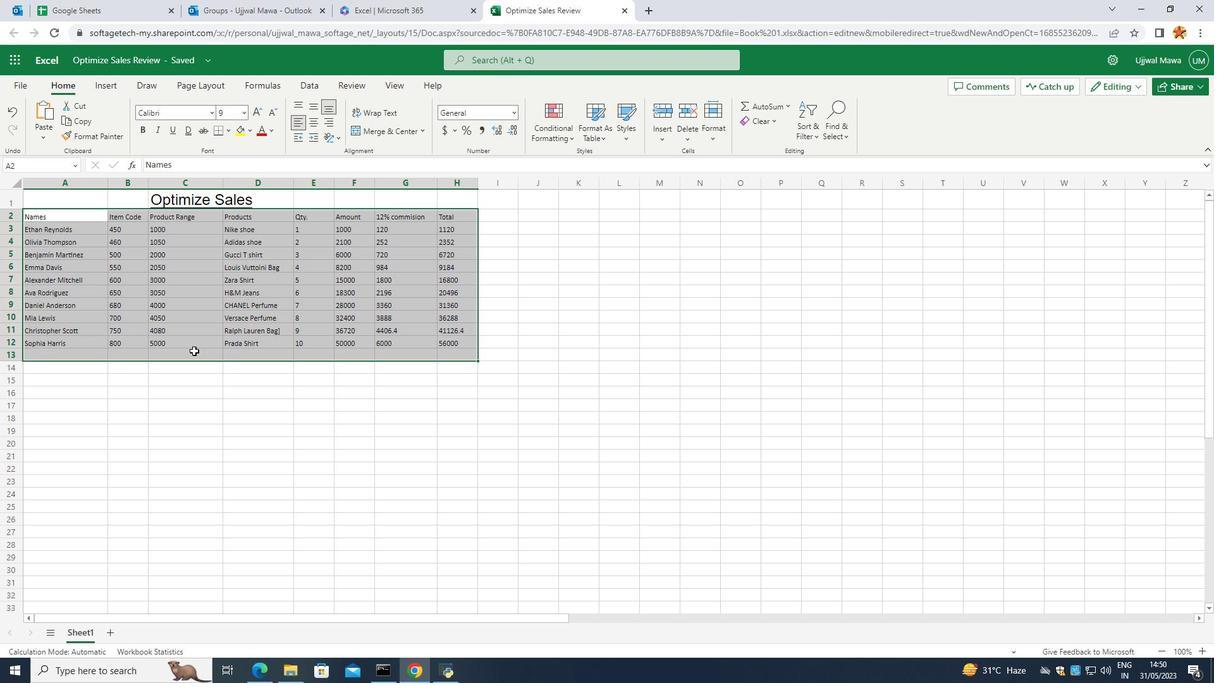 
Action: Mouse pressed left at (187, 359)
Screenshot: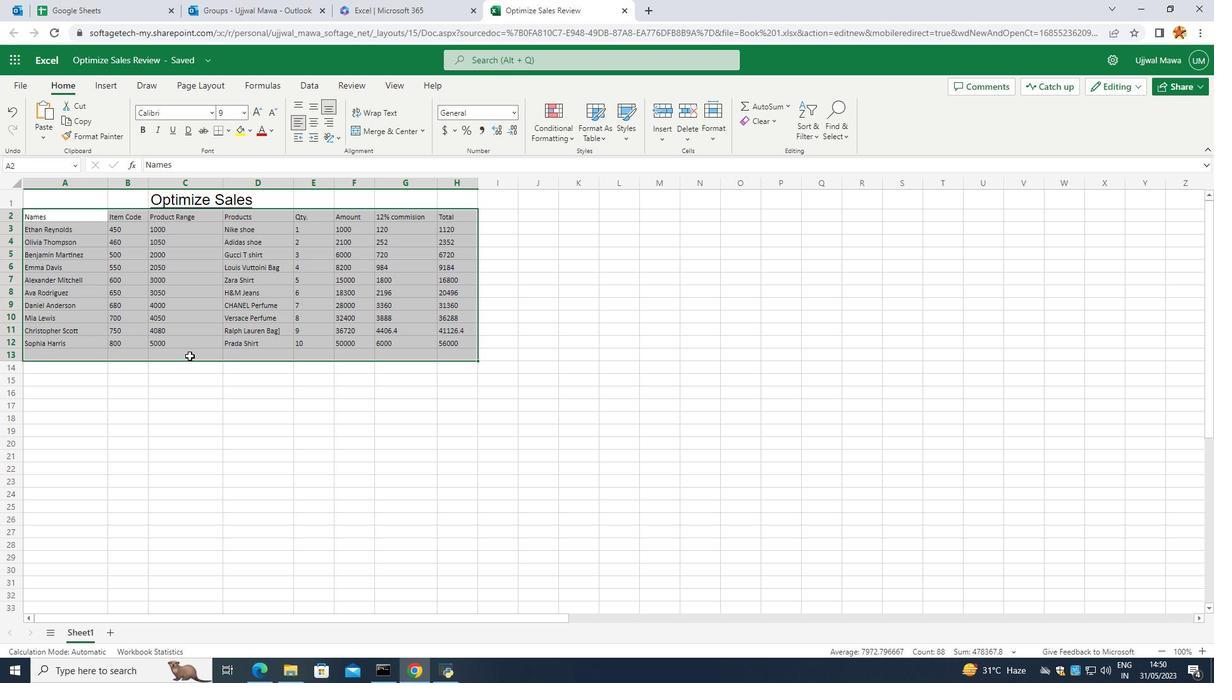 
Action: Mouse moved to (128, 406)
Screenshot: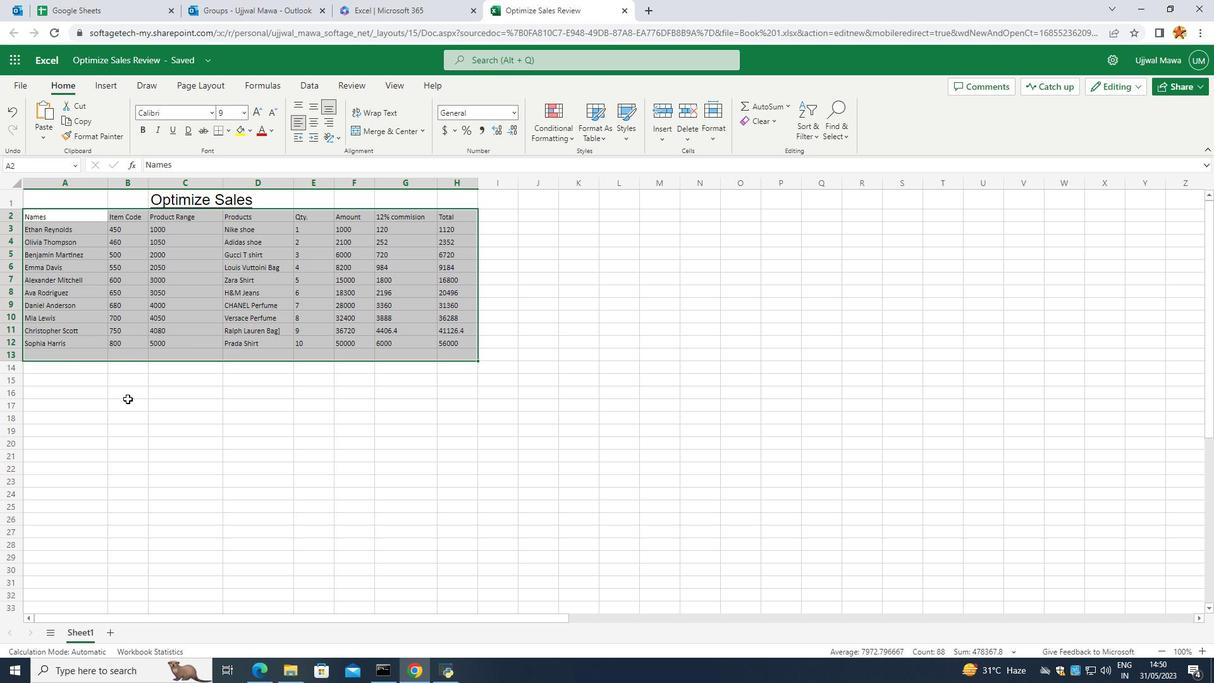 
Action: Mouse pressed left at (128, 406)
Screenshot: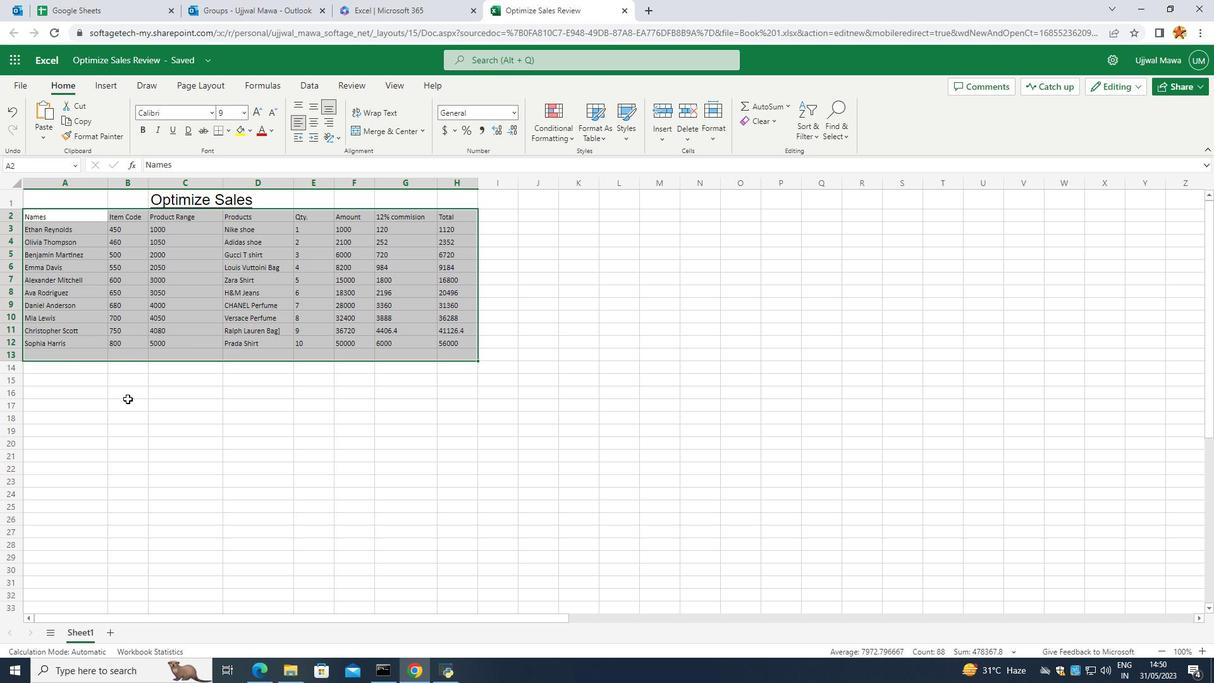 
Action: Mouse moved to (38, 203)
Screenshot: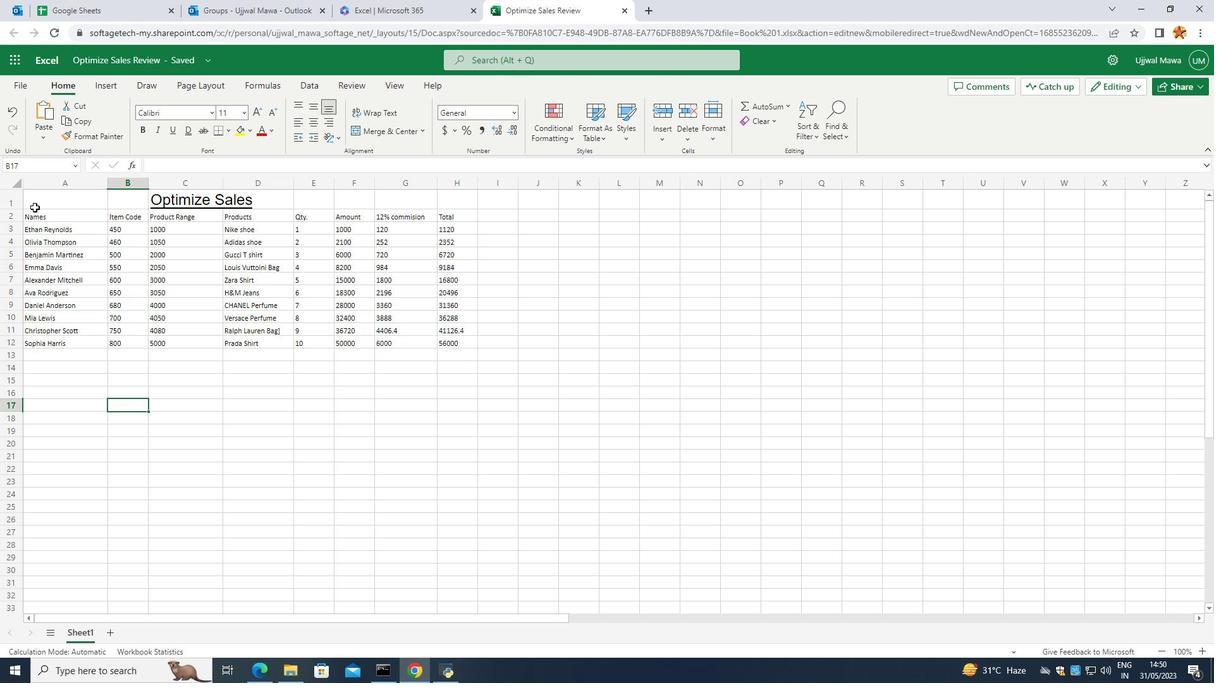 
Action: Mouse pressed left at (38, 203)
Screenshot: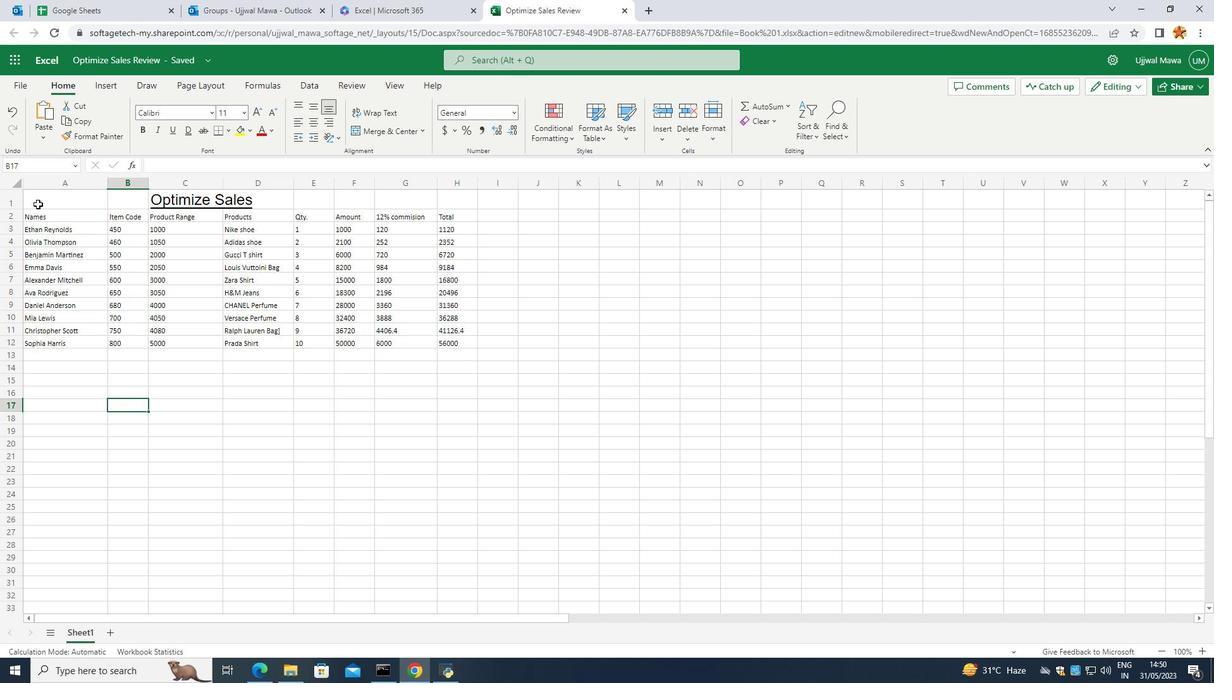 
Action: Mouse moved to (308, 126)
Screenshot: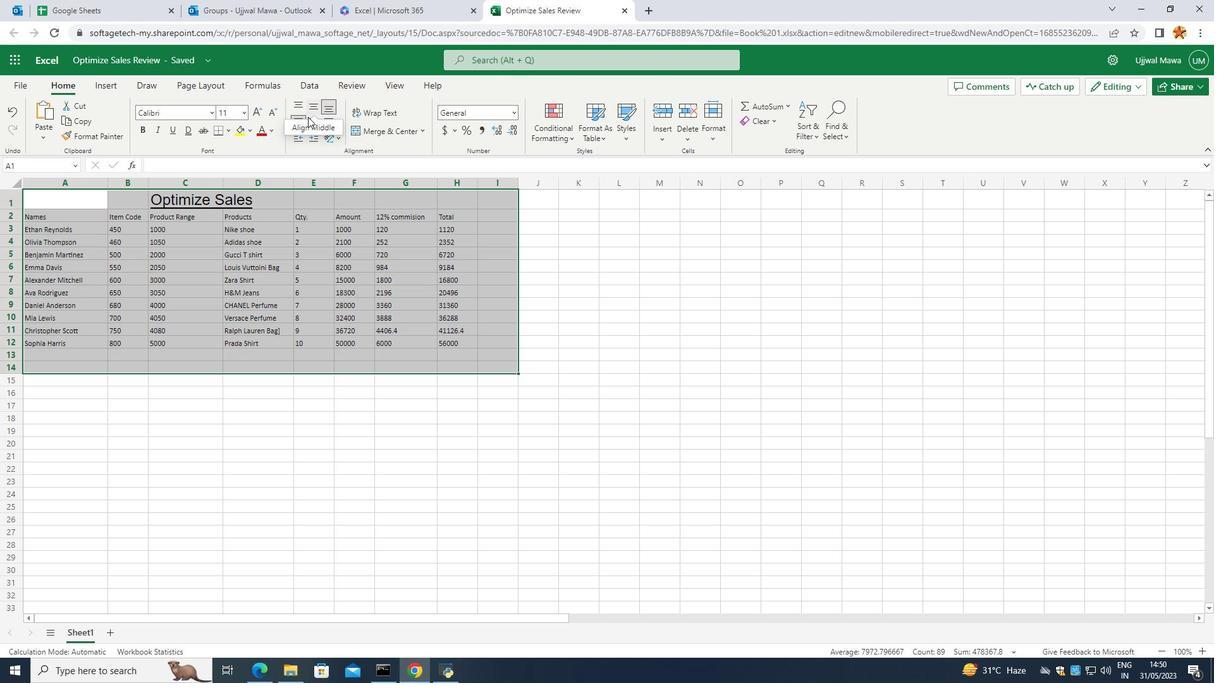 
Action: Mouse pressed left at (308, 126)
Screenshot: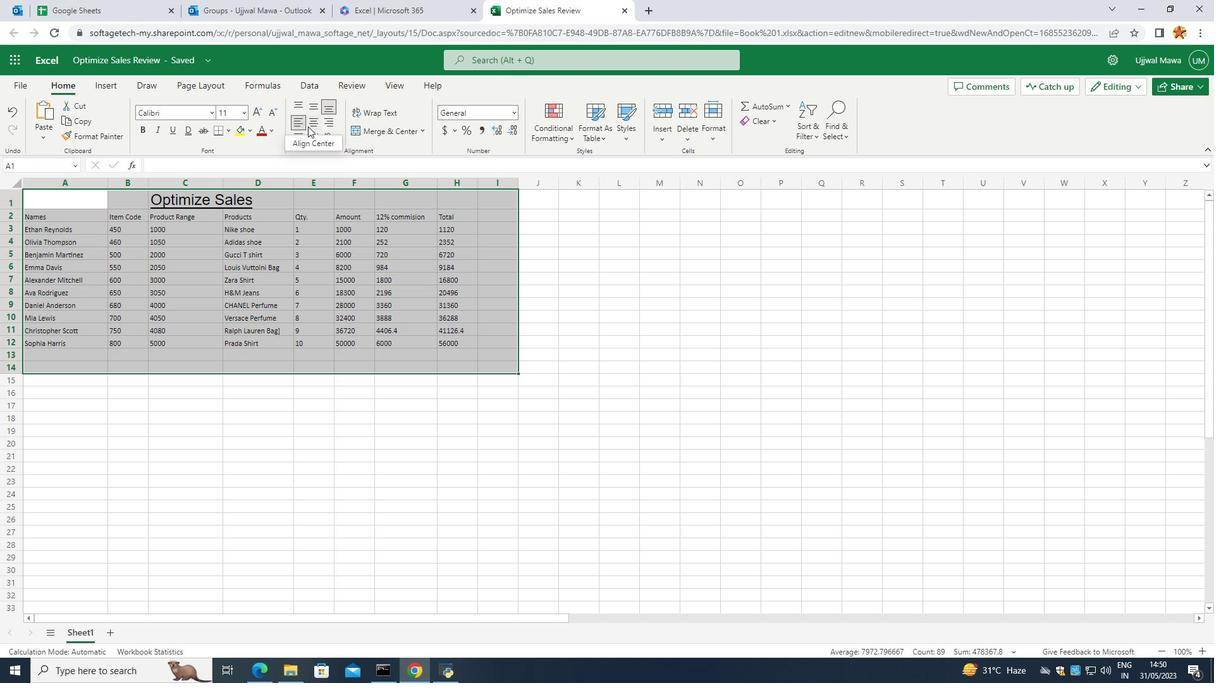 
Action: Mouse moved to (234, 288)
Screenshot: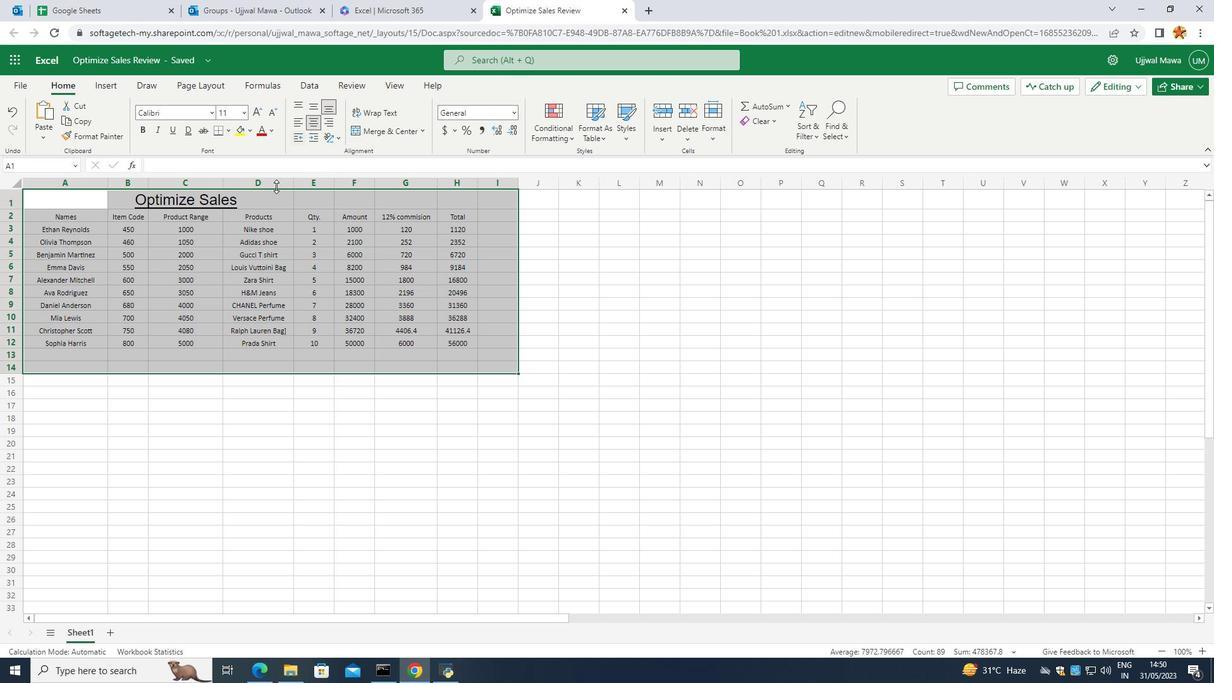 
Action: Mouse pressed left at (234, 288)
Screenshot: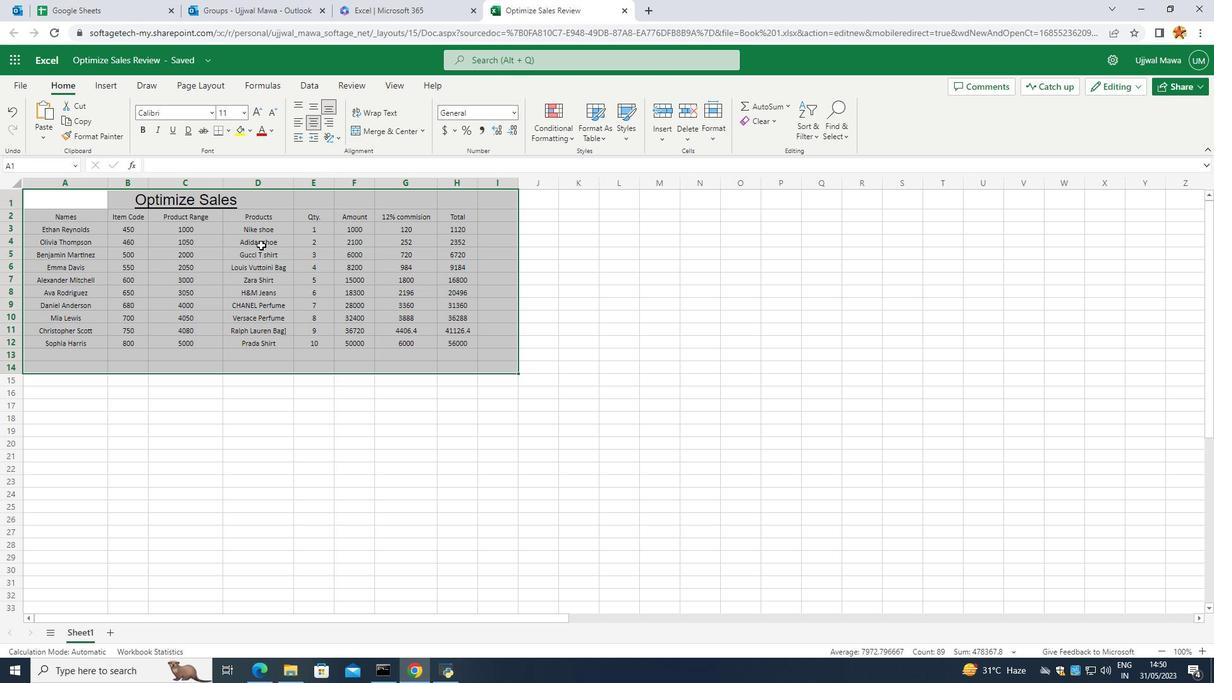 
Action: Mouse moved to (131, 199)
Screenshot: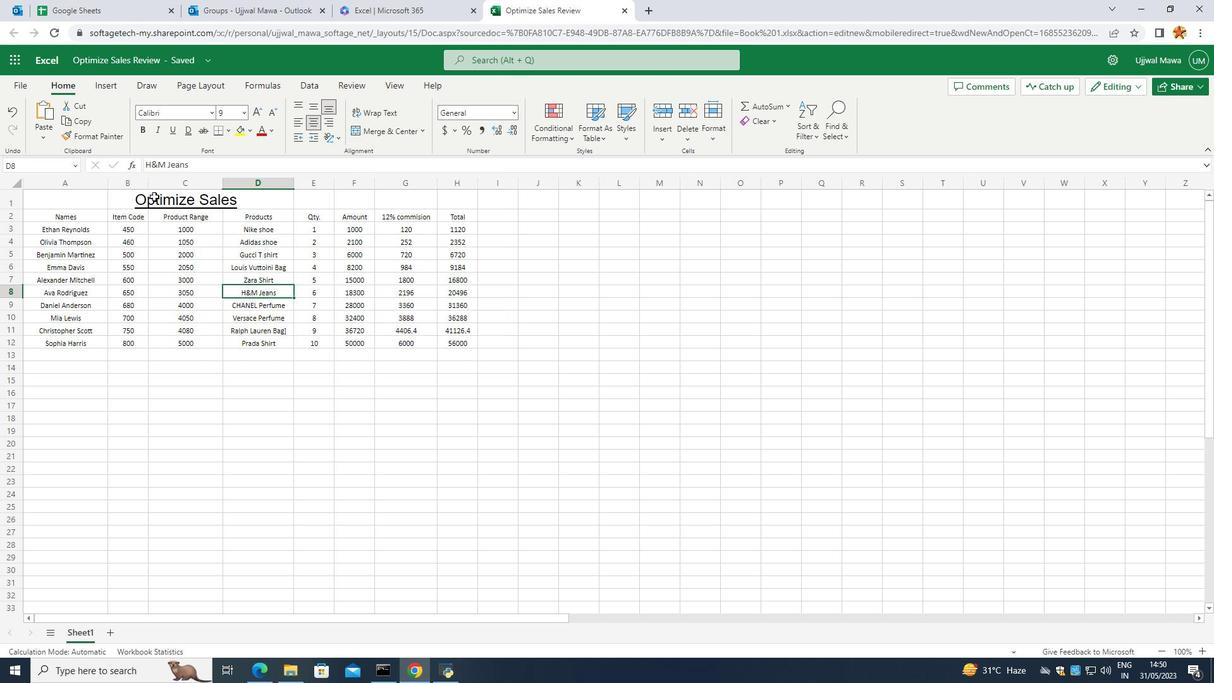 
Action: Mouse pressed left at (131, 199)
Screenshot: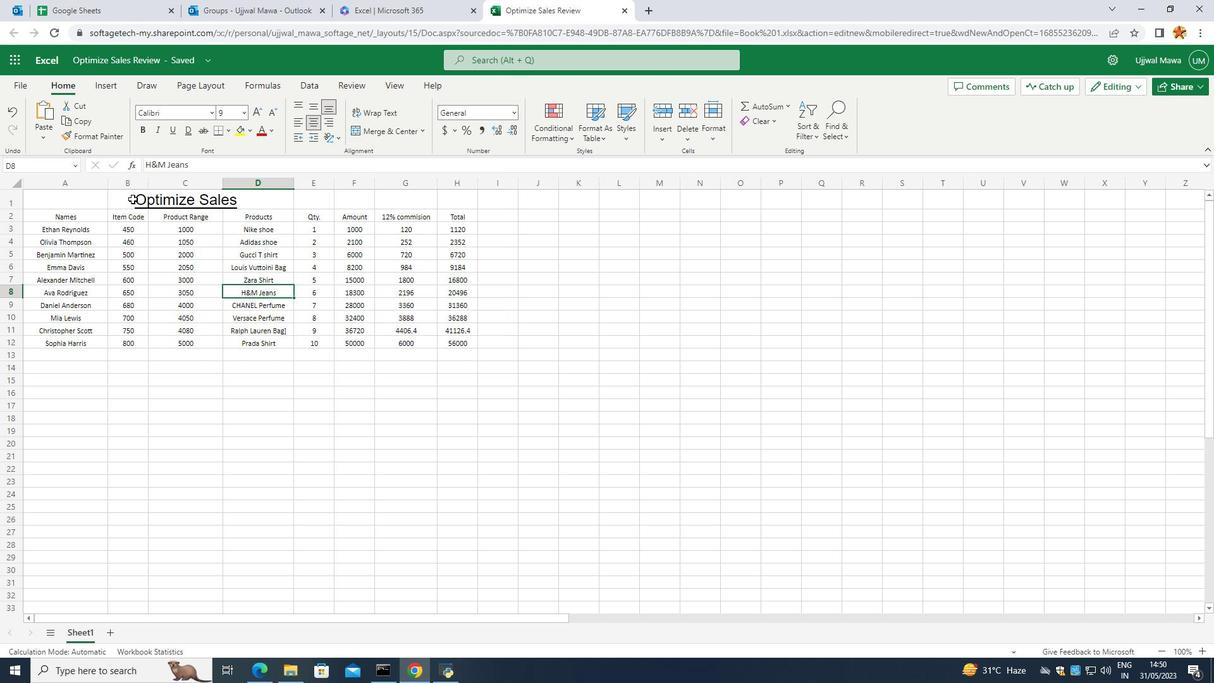 
Action: Mouse moved to (248, 125)
Screenshot: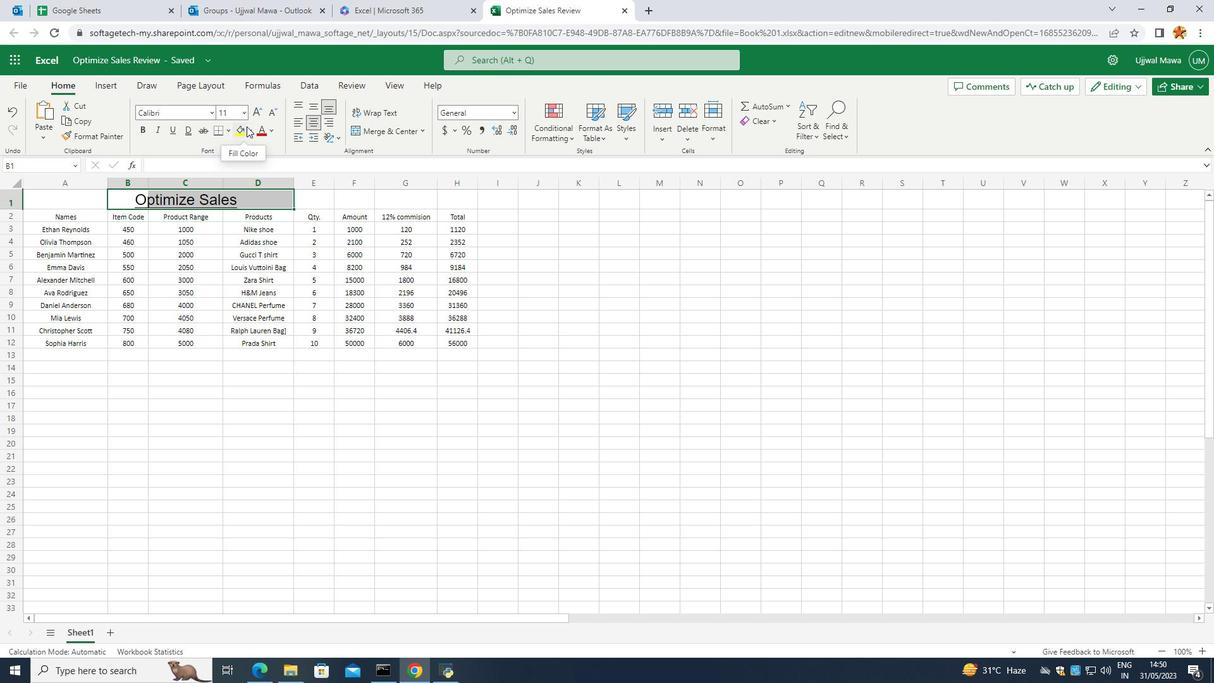 
Action: Mouse pressed left at (248, 125)
Screenshot: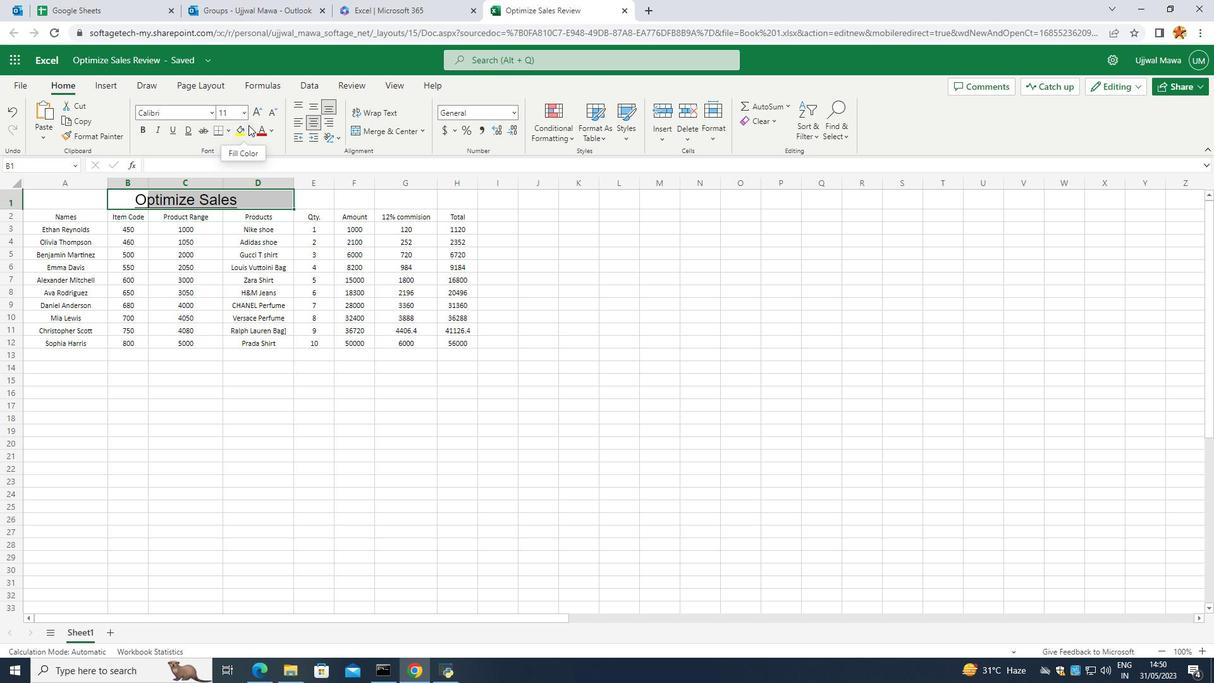 
Action: Mouse moved to (258, 285)
Screenshot: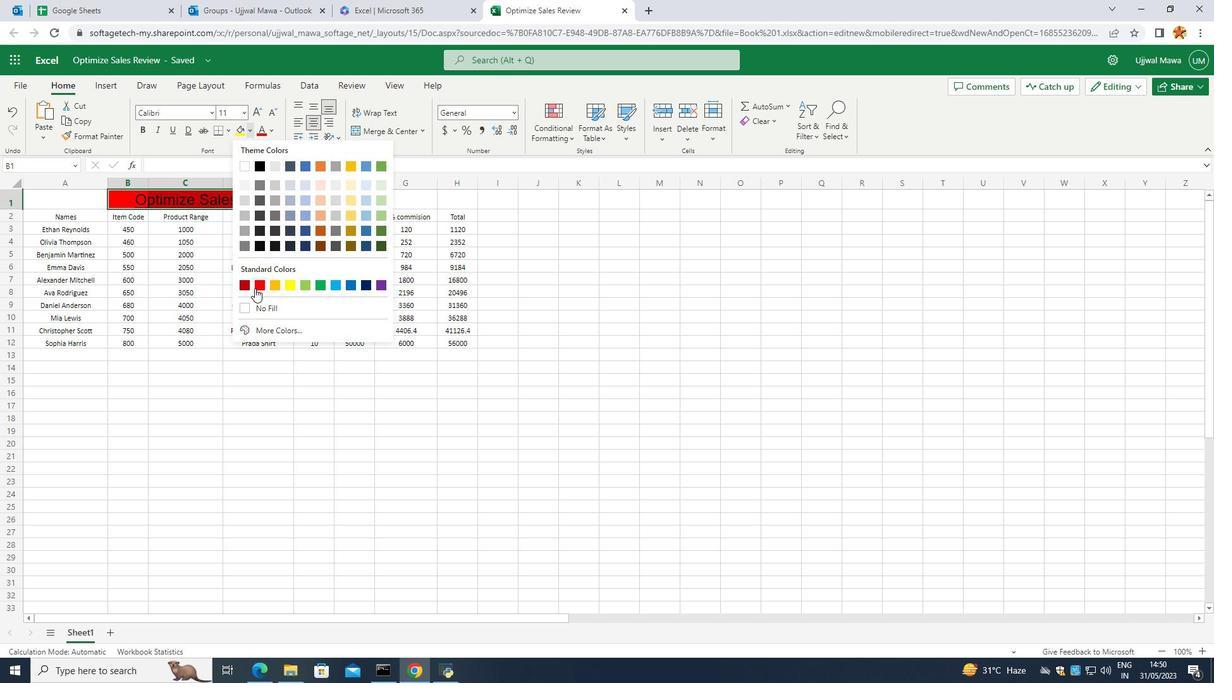
Action: Mouse pressed left at (258, 285)
Screenshot: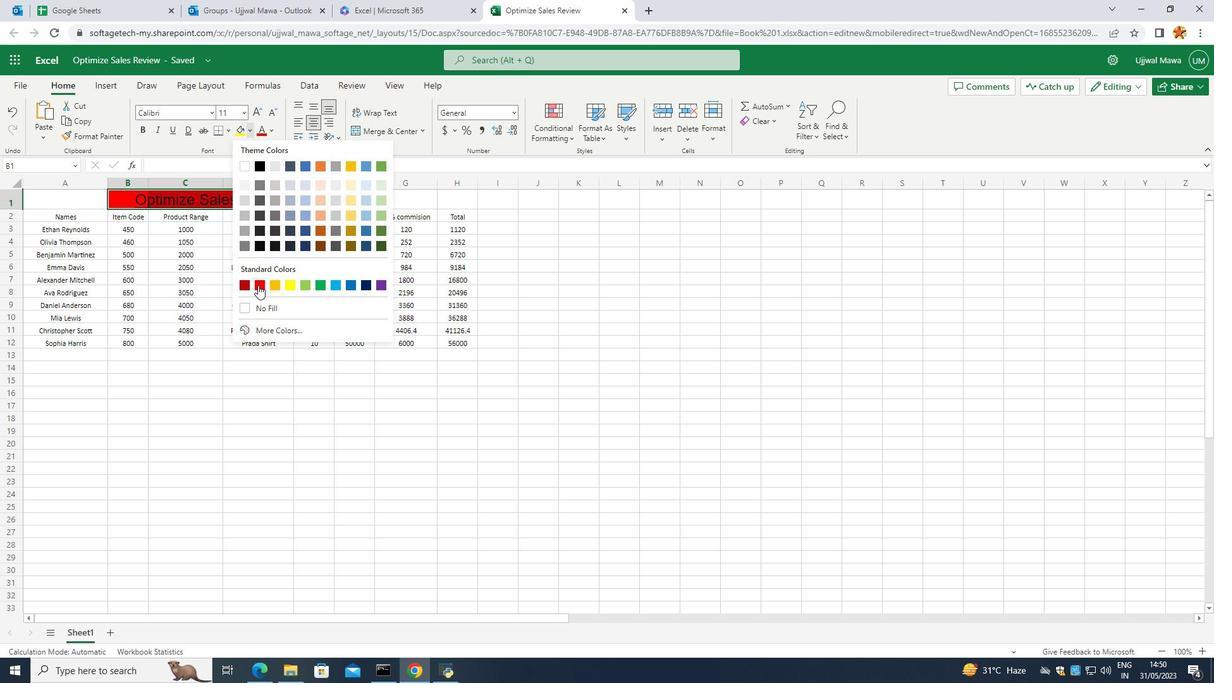 
Action: Mouse moved to (293, 255)
Screenshot: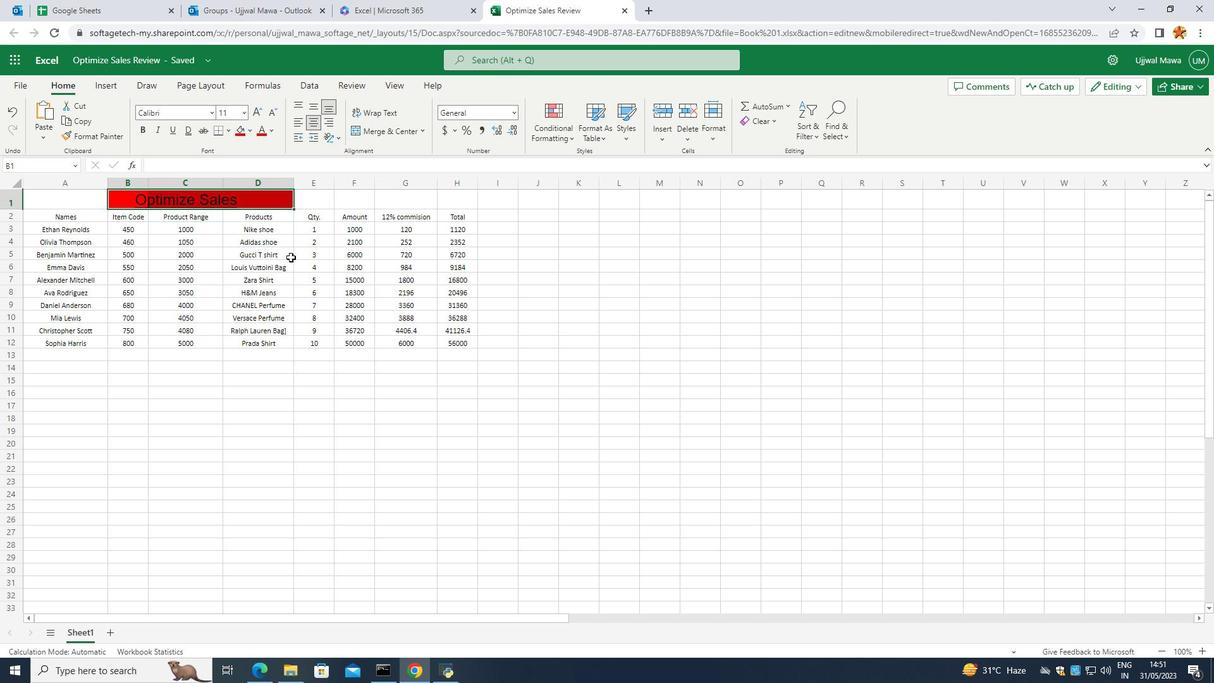 
Action: Mouse pressed left at (293, 255)
Screenshot: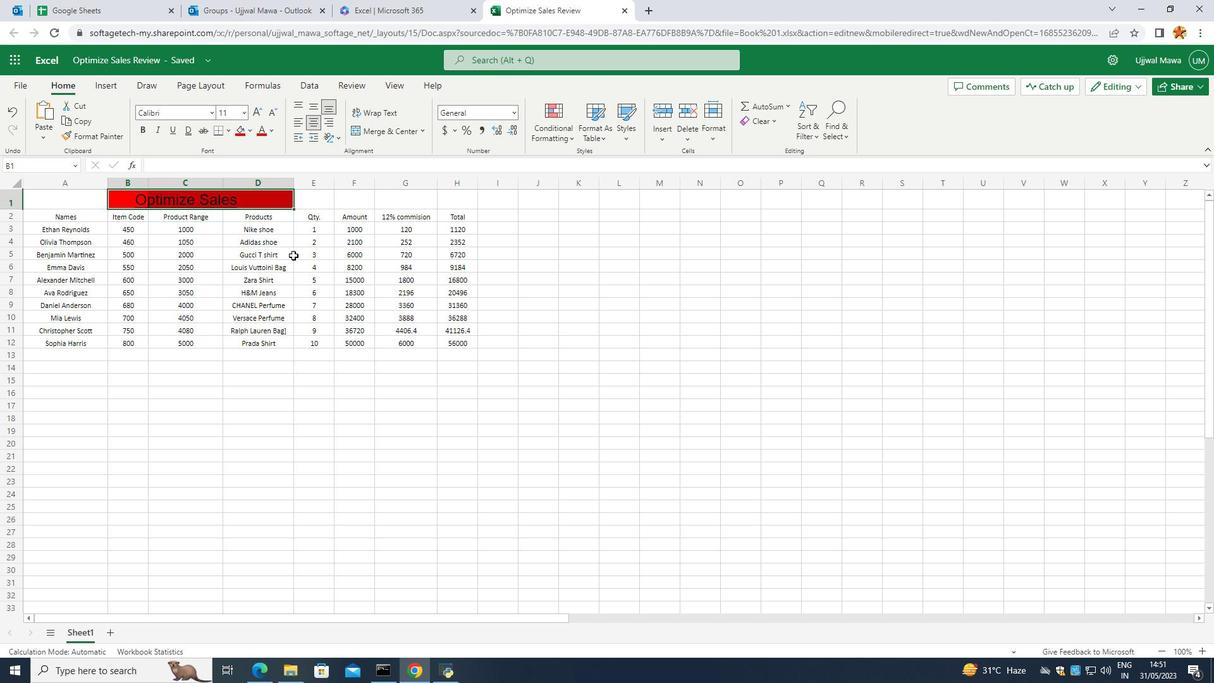 
Action: Mouse moved to (38, 191)
Screenshot: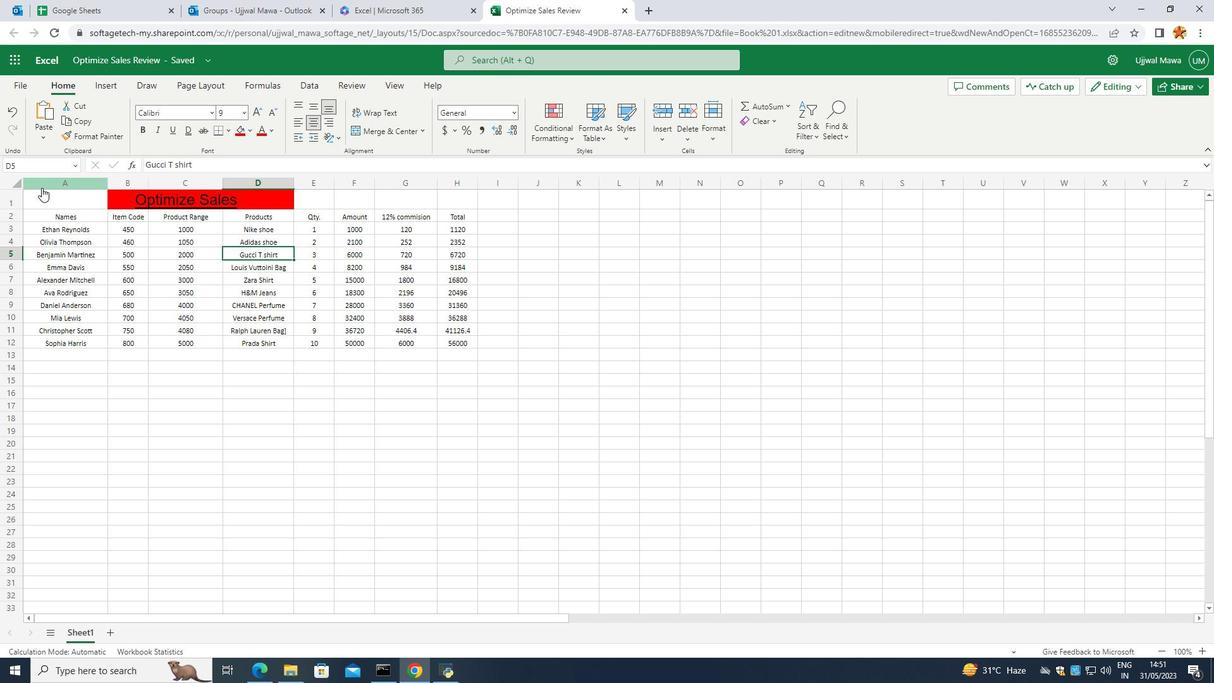 
Action: Mouse pressed left at (38, 191)
Screenshot: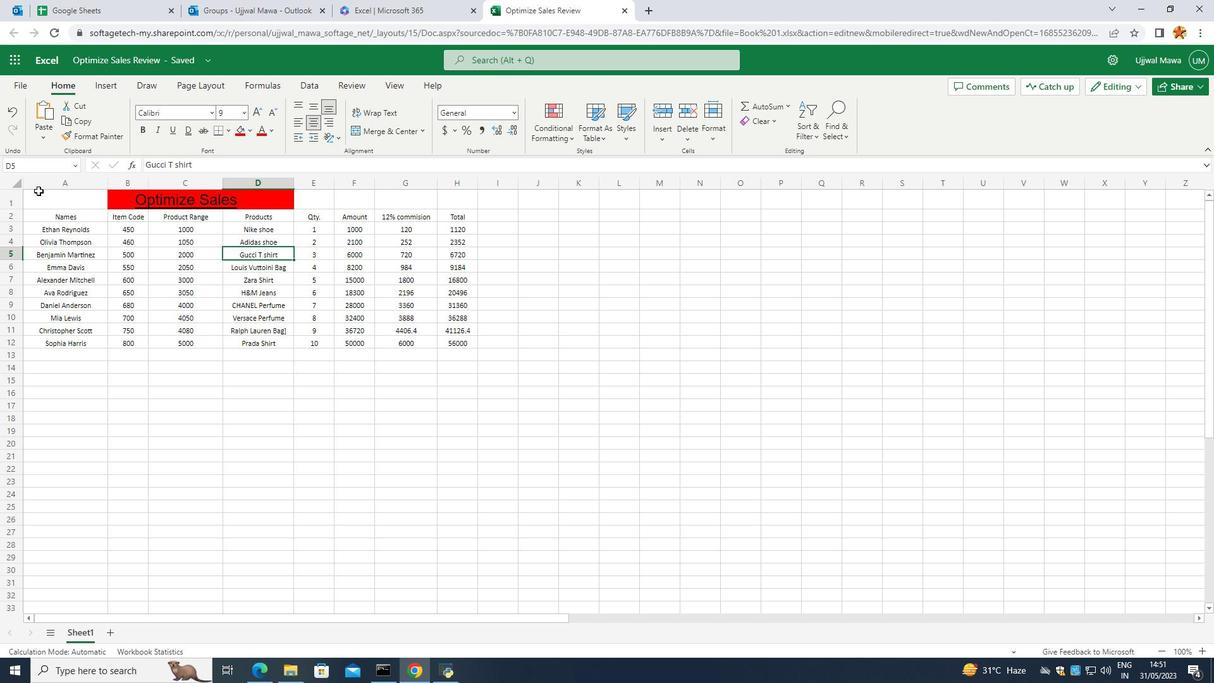 
Action: Mouse moved to (209, 132)
Screenshot: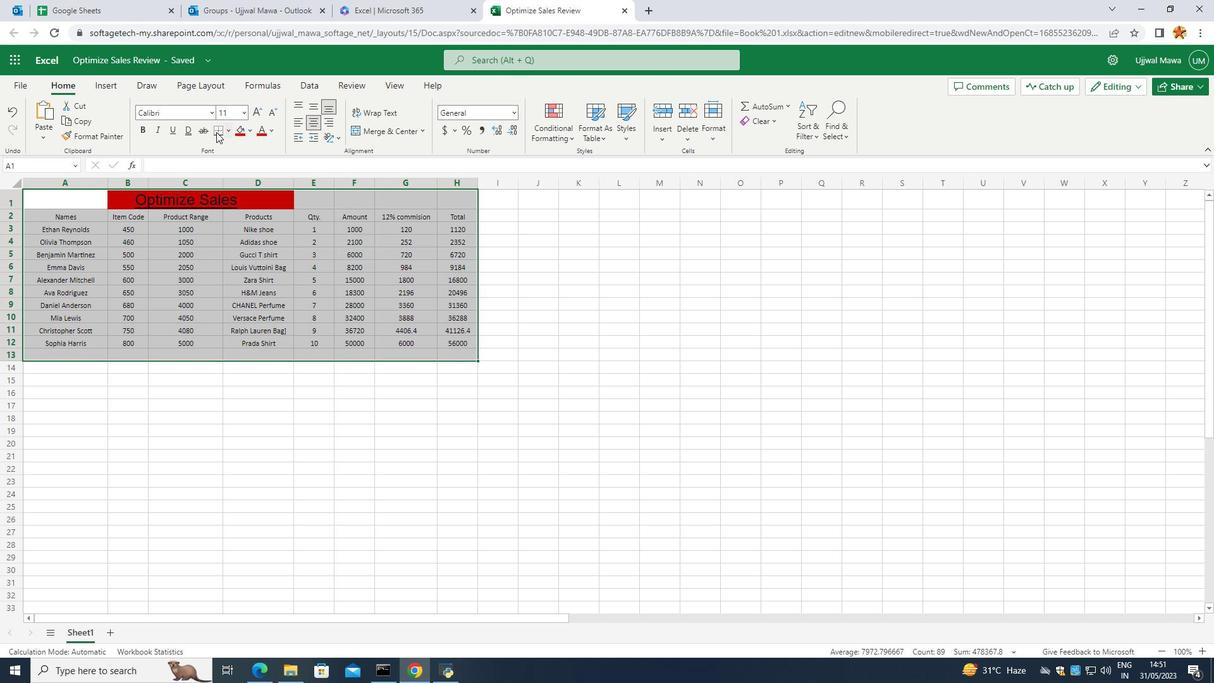 
Action: Mouse pressed left at (209, 132)
Screenshot: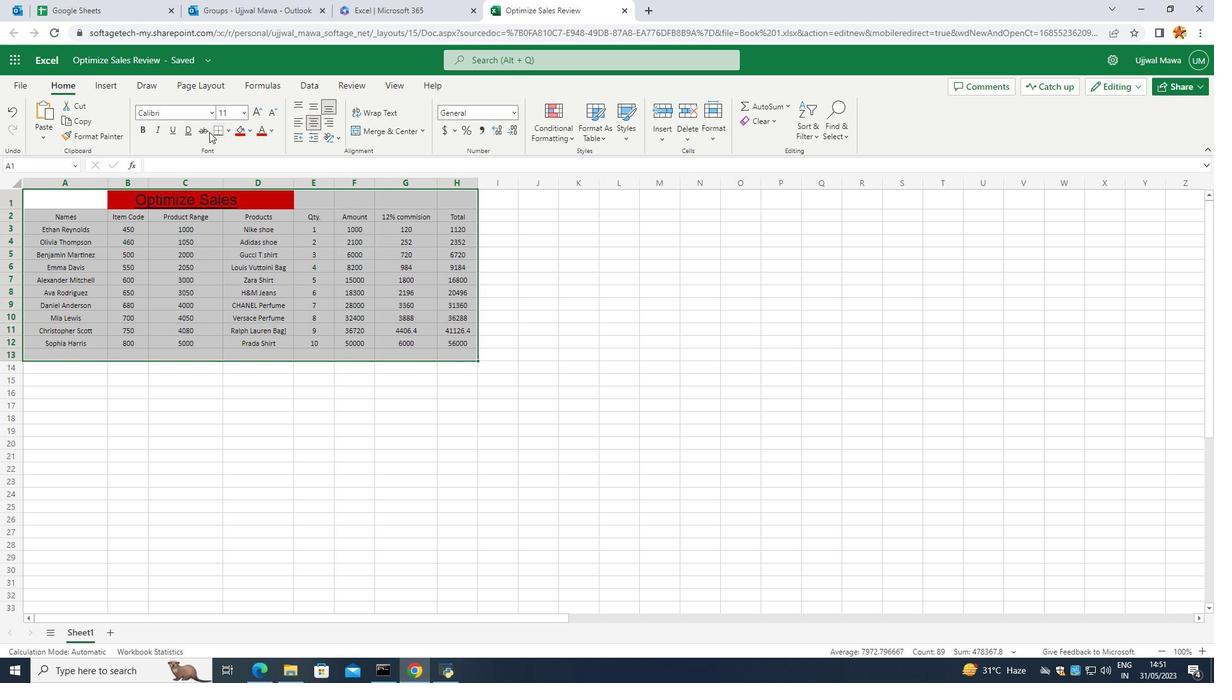 
Action: Mouse moved to (215, 129)
Screenshot: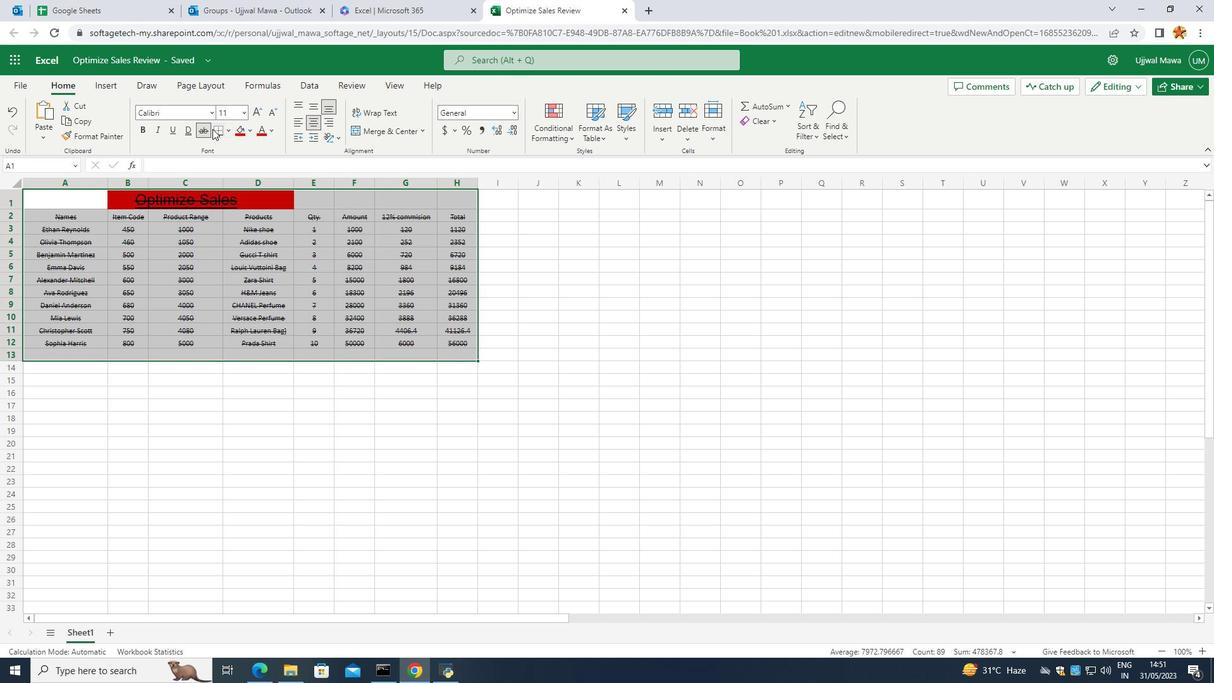 
Action: Mouse pressed left at (215, 129)
Screenshot: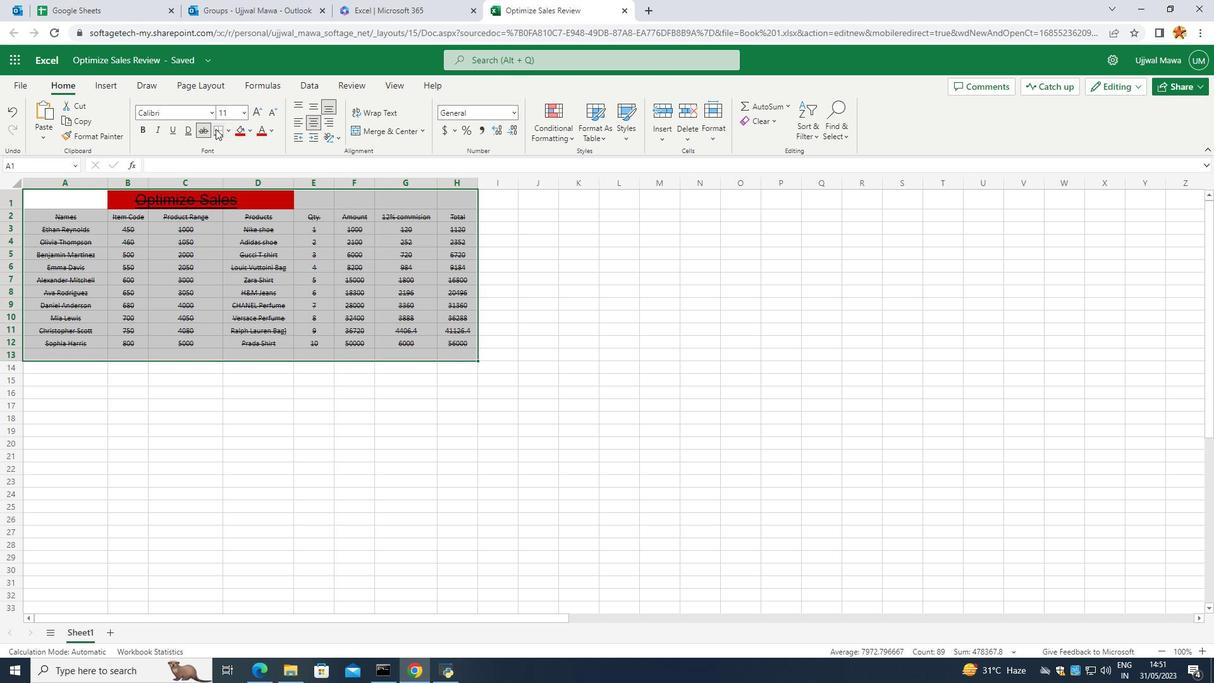 
Action: Mouse moved to (209, 132)
Screenshot: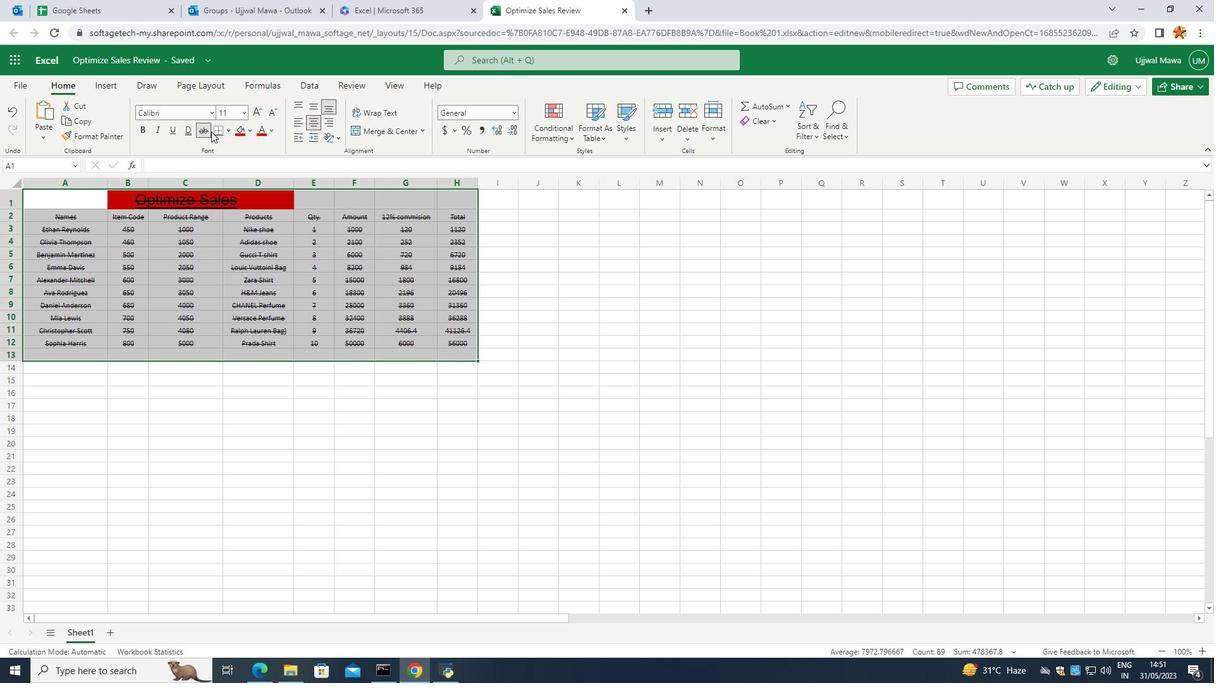 
Action: Mouse pressed left at (209, 132)
Screenshot: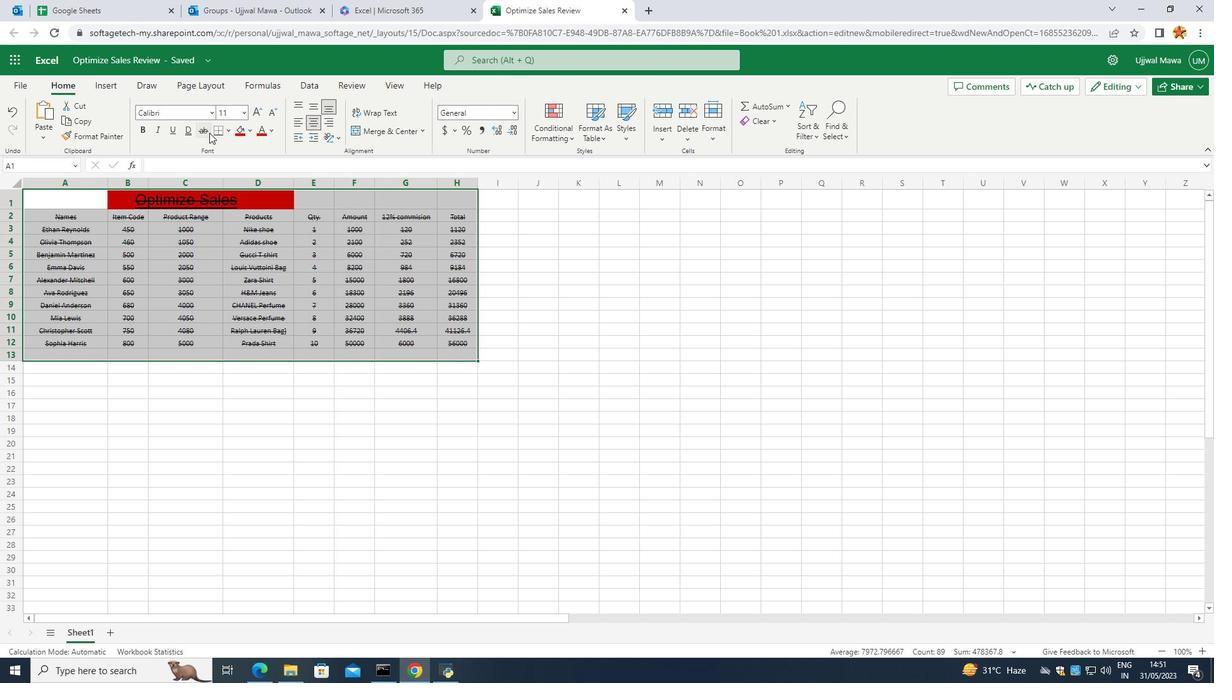 
Action: Mouse moved to (215, 129)
Screenshot: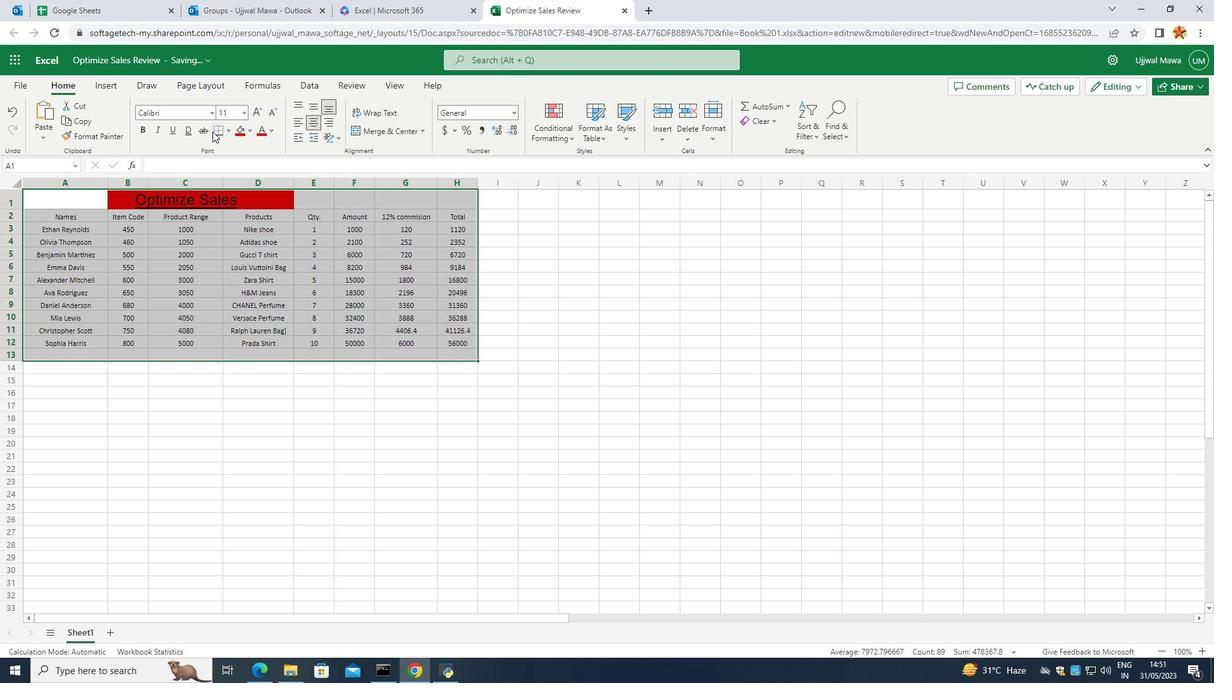 
Action: Mouse pressed left at (215, 129)
Screenshot: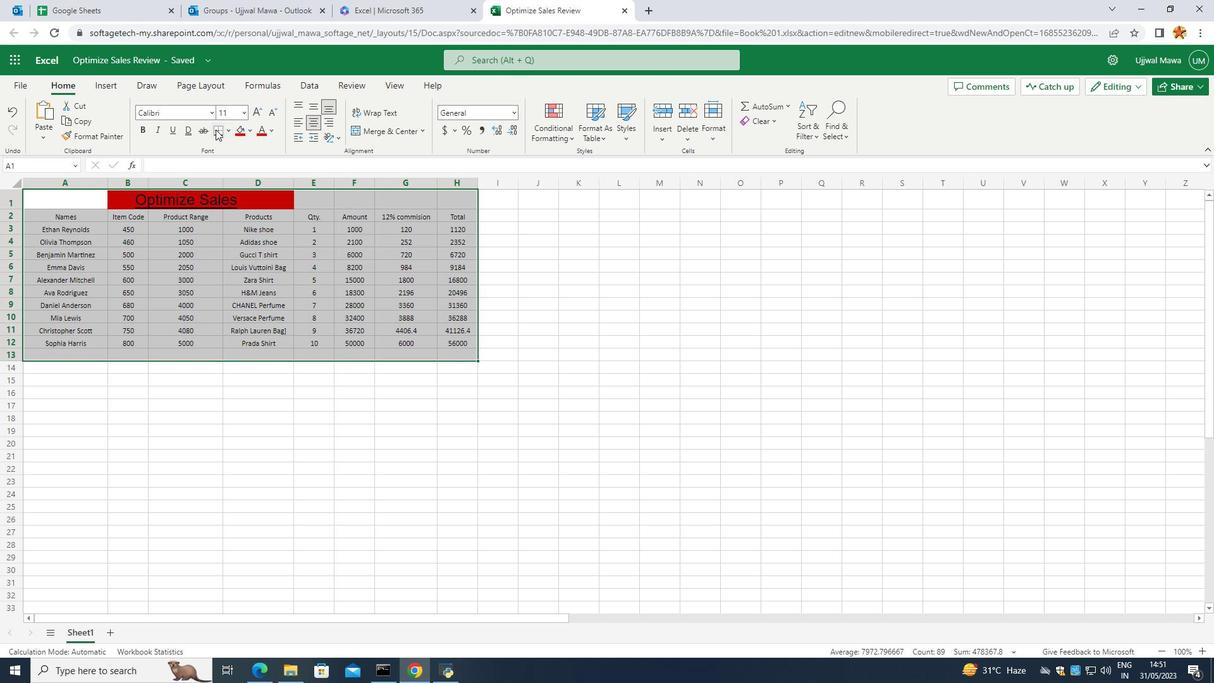 
Action: Mouse moved to (225, 128)
Screenshot: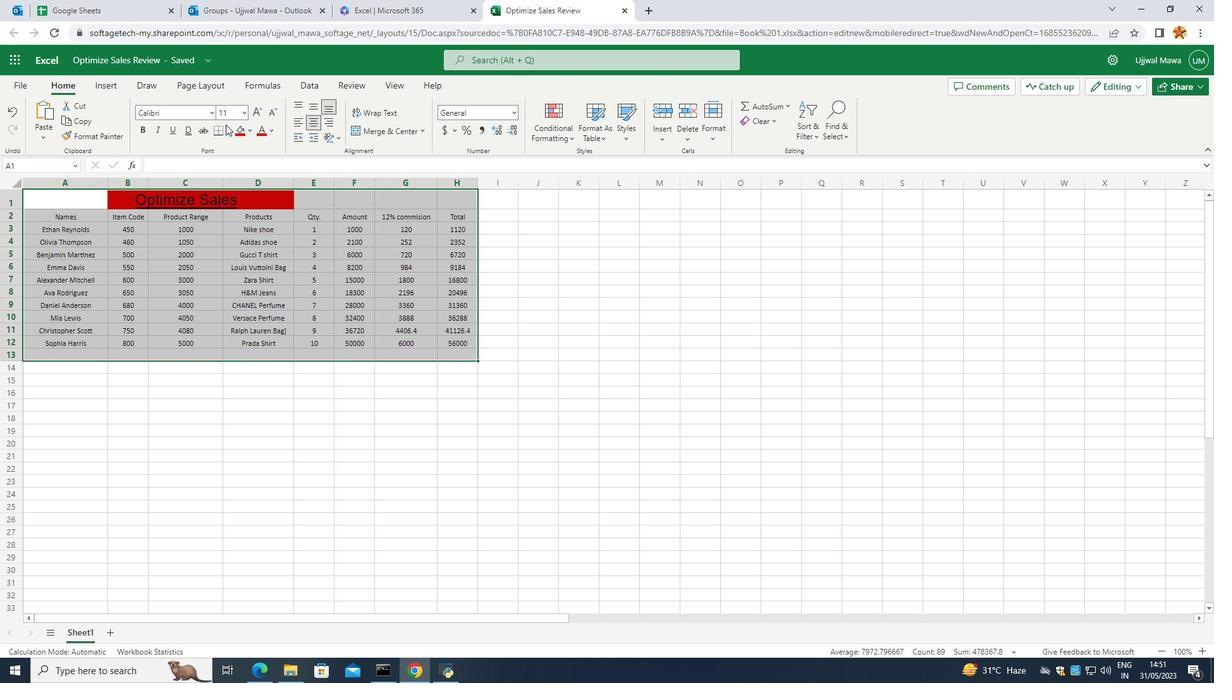 
Action: Mouse pressed left at (225, 128)
Screenshot: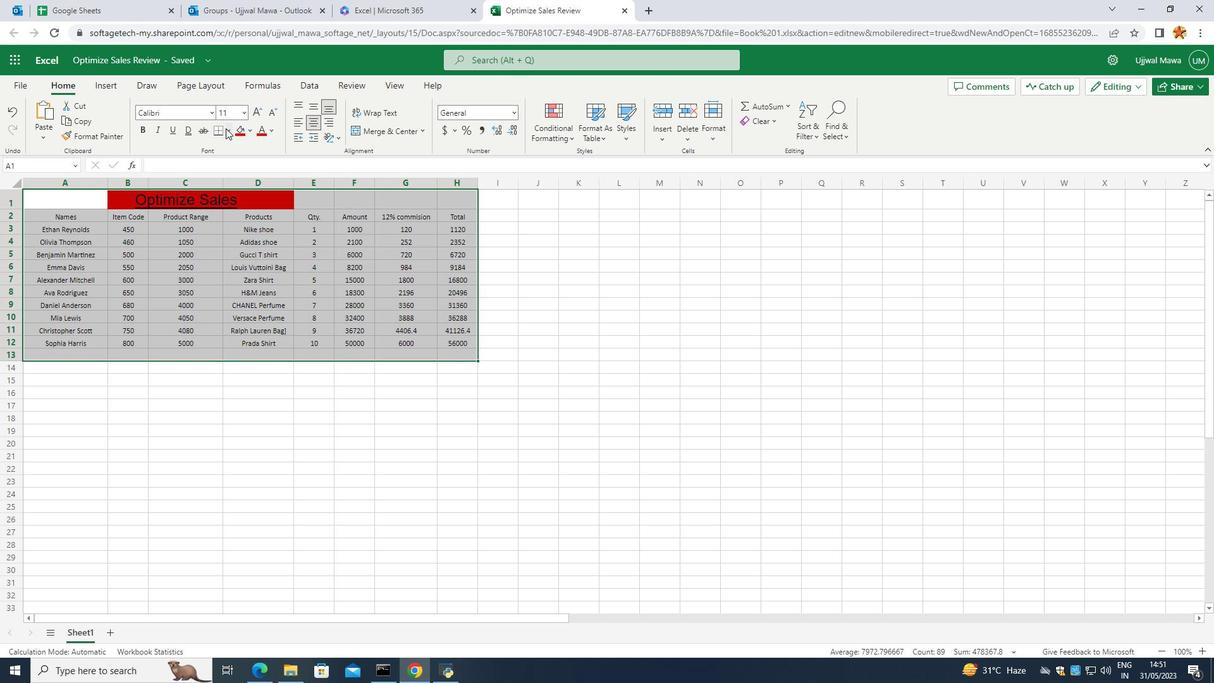 
Action: Mouse moved to (251, 189)
Screenshot: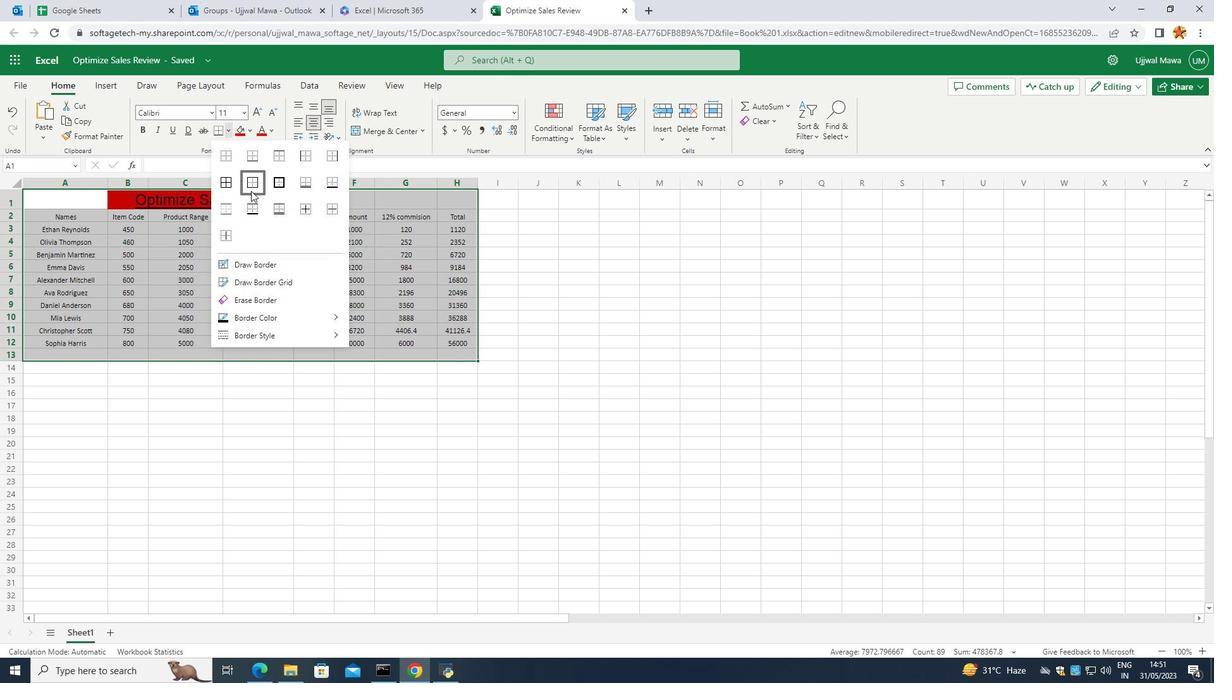 
Action: Mouse pressed left at (251, 189)
Screenshot: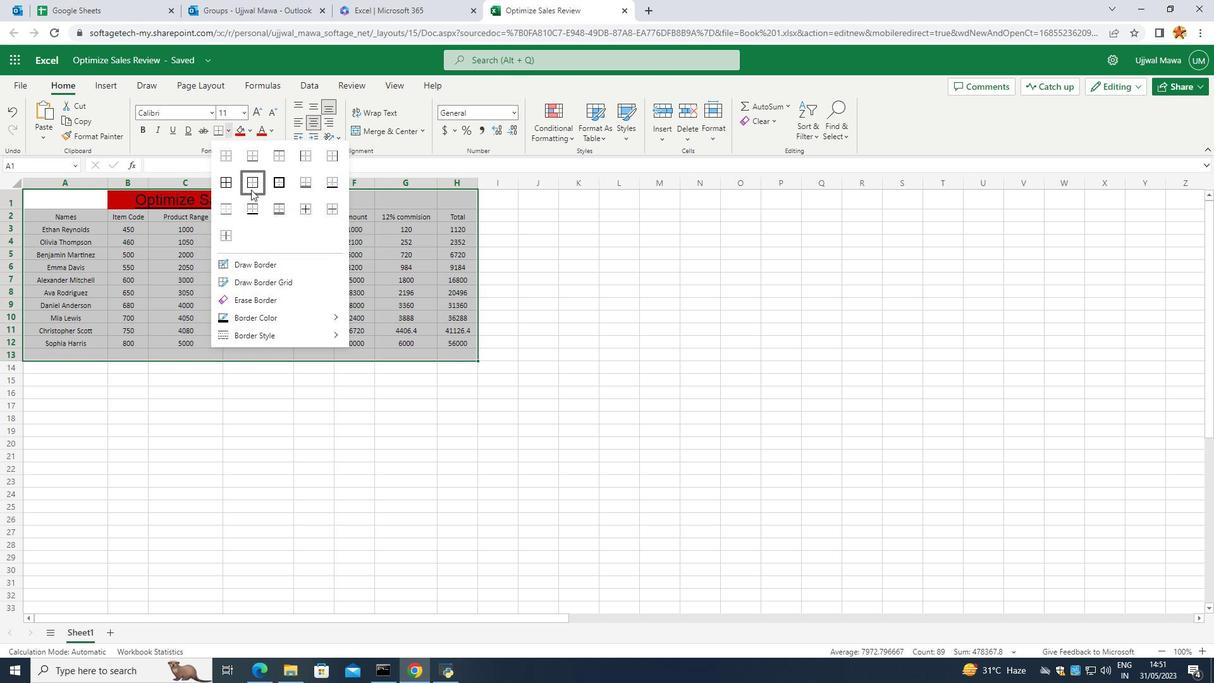 
Action: Mouse moved to (194, 354)
Screenshot: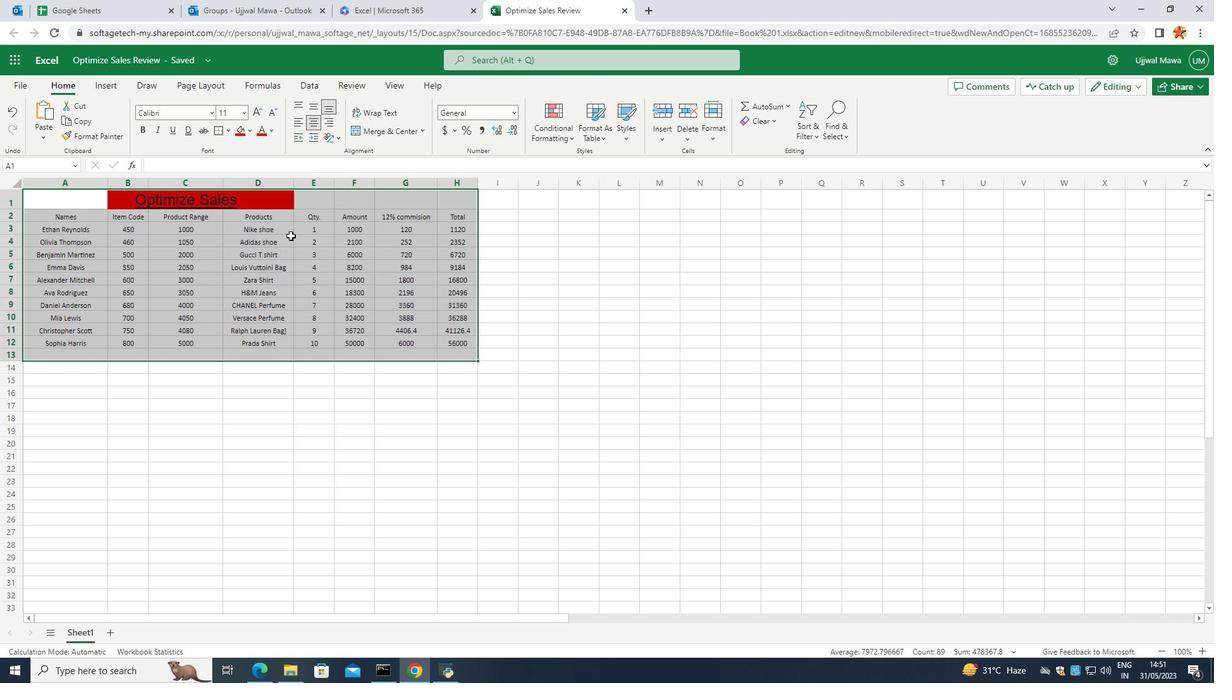
Action: Mouse pressed left at (194, 354)
Screenshot: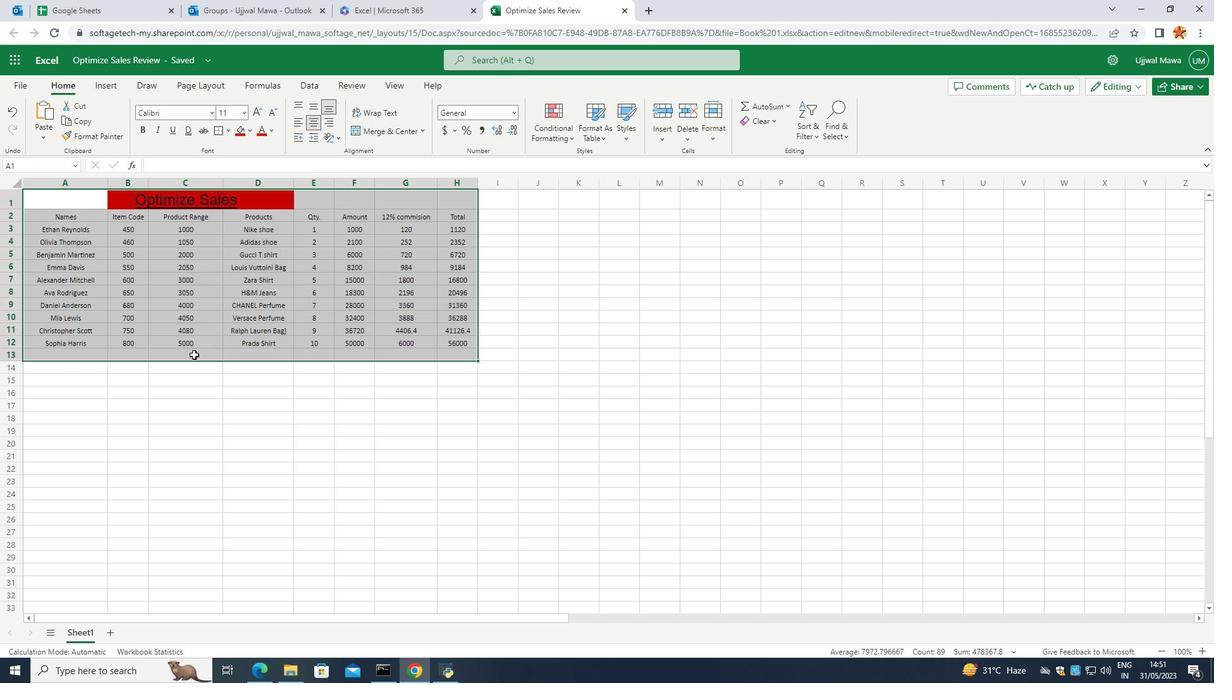 
Action: Mouse moved to (44, 200)
Screenshot: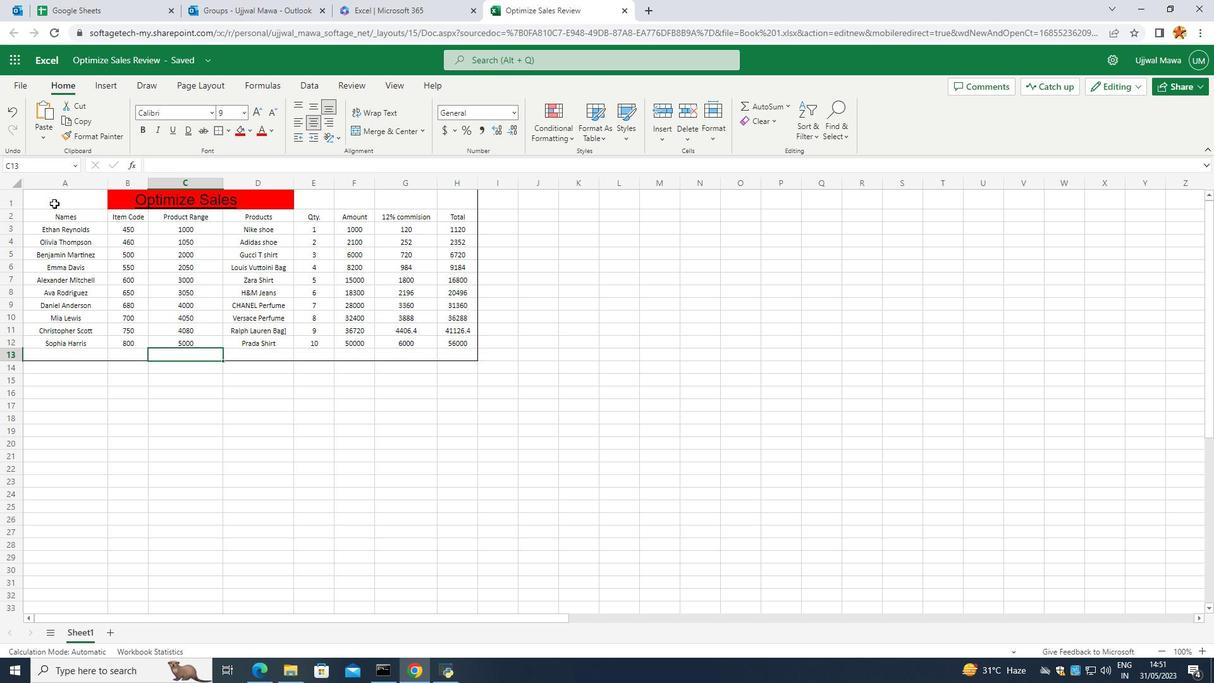 
Action: Mouse pressed left at (44, 200)
Screenshot: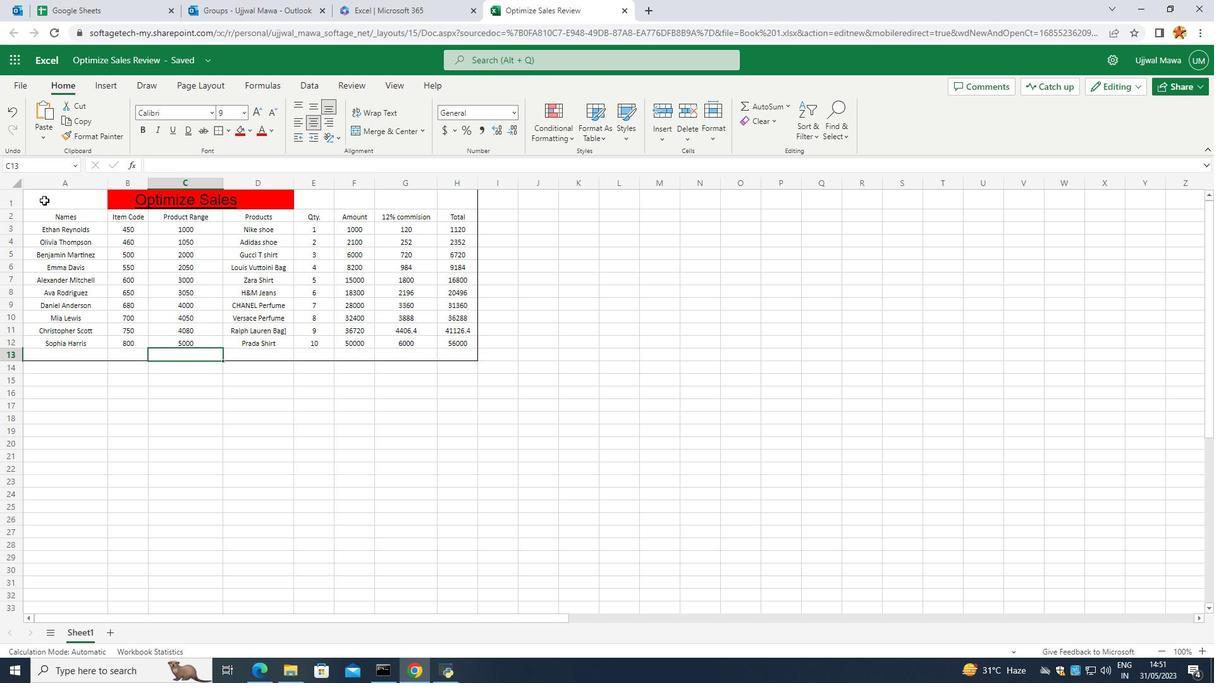 
Action: Mouse moved to (230, 131)
Screenshot: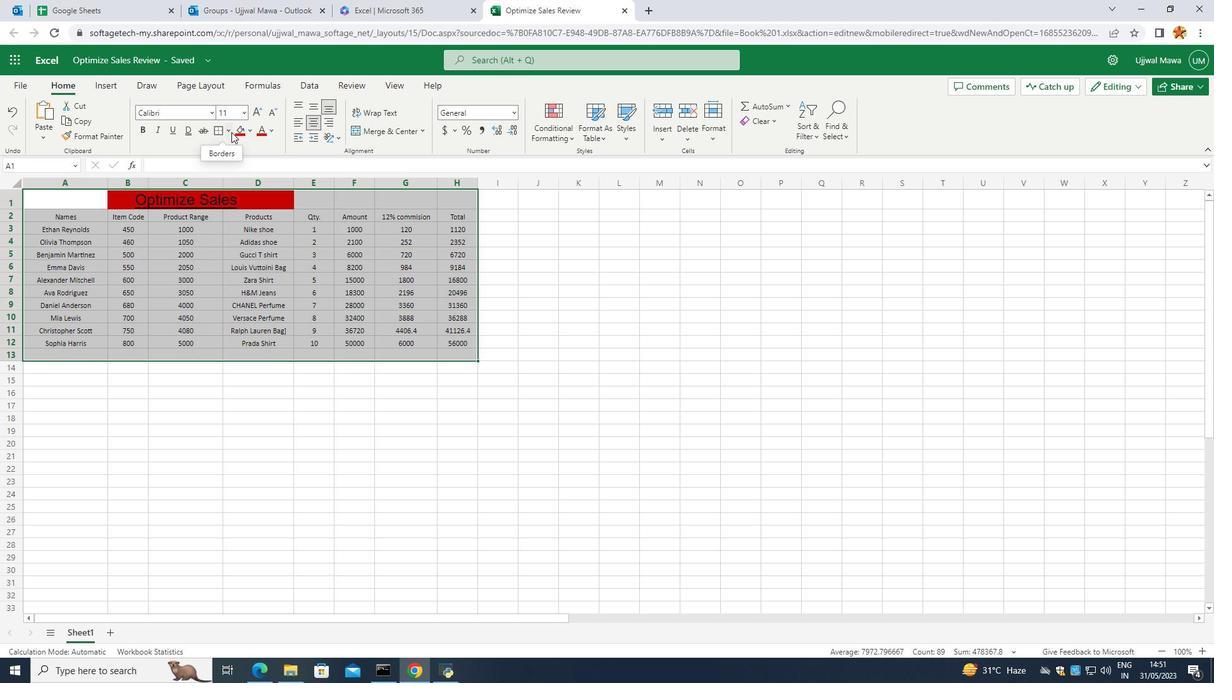 
Action: Mouse pressed left at (230, 131)
Screenshot: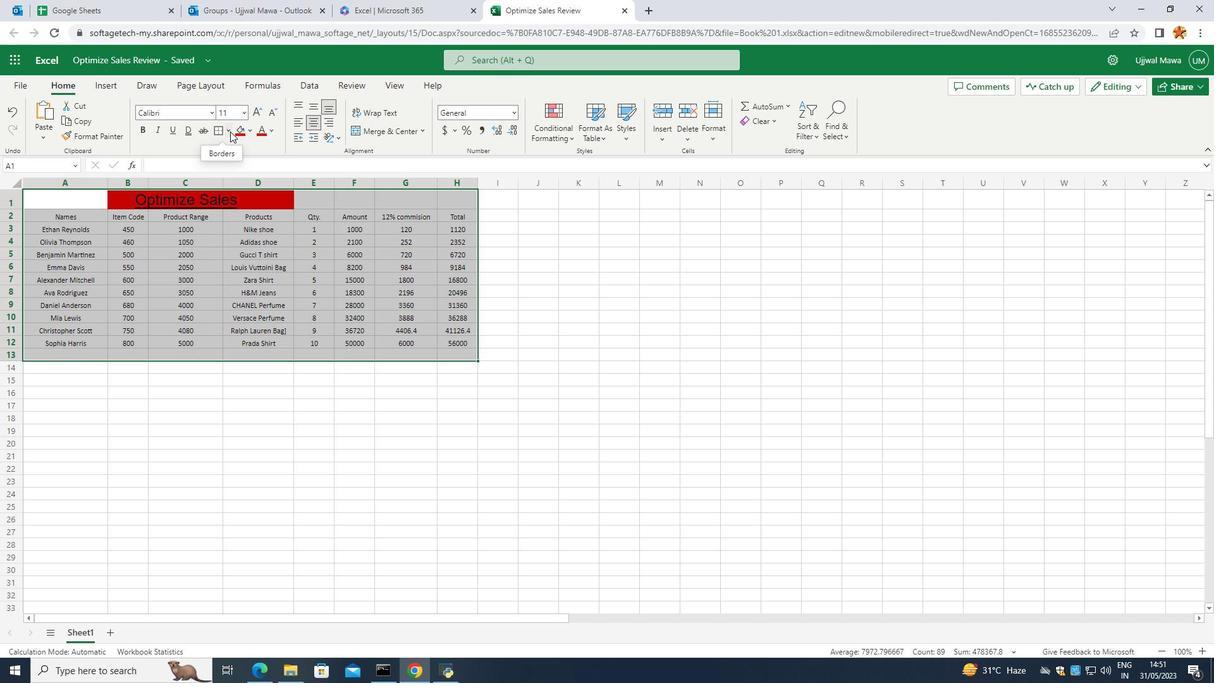 
Action: Mouse moved to (227, 184)
Screenshot: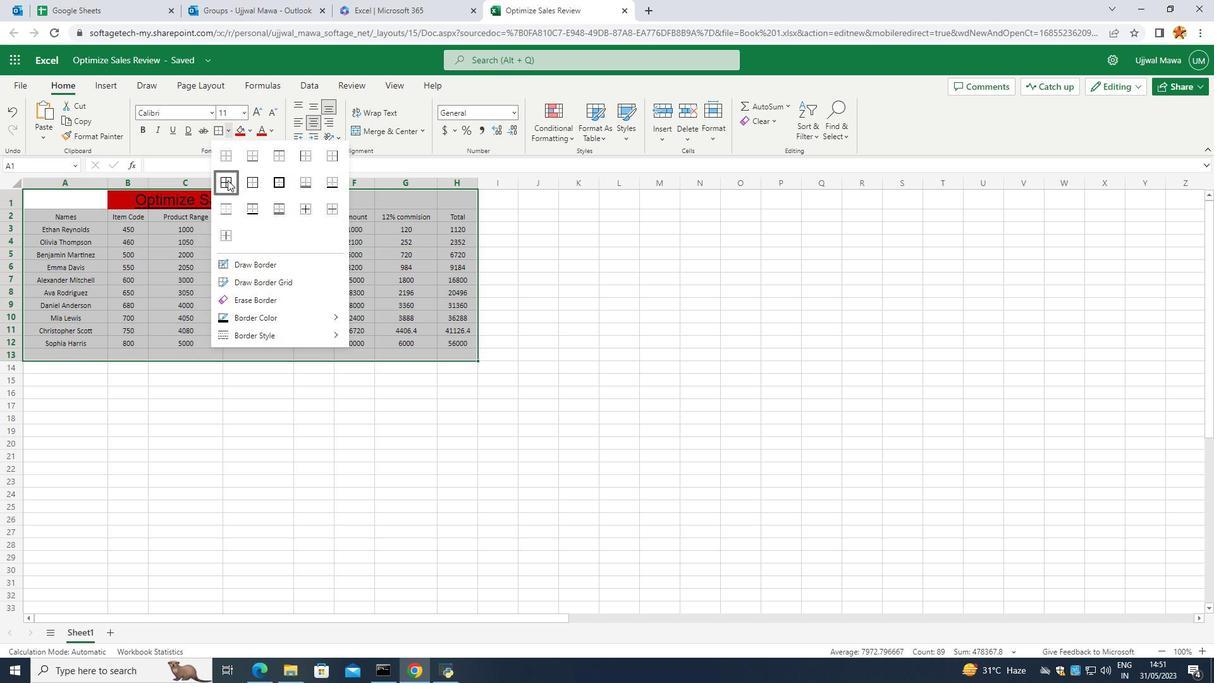 
Action: Mouse pressed left at (227, 184)
Screenshot: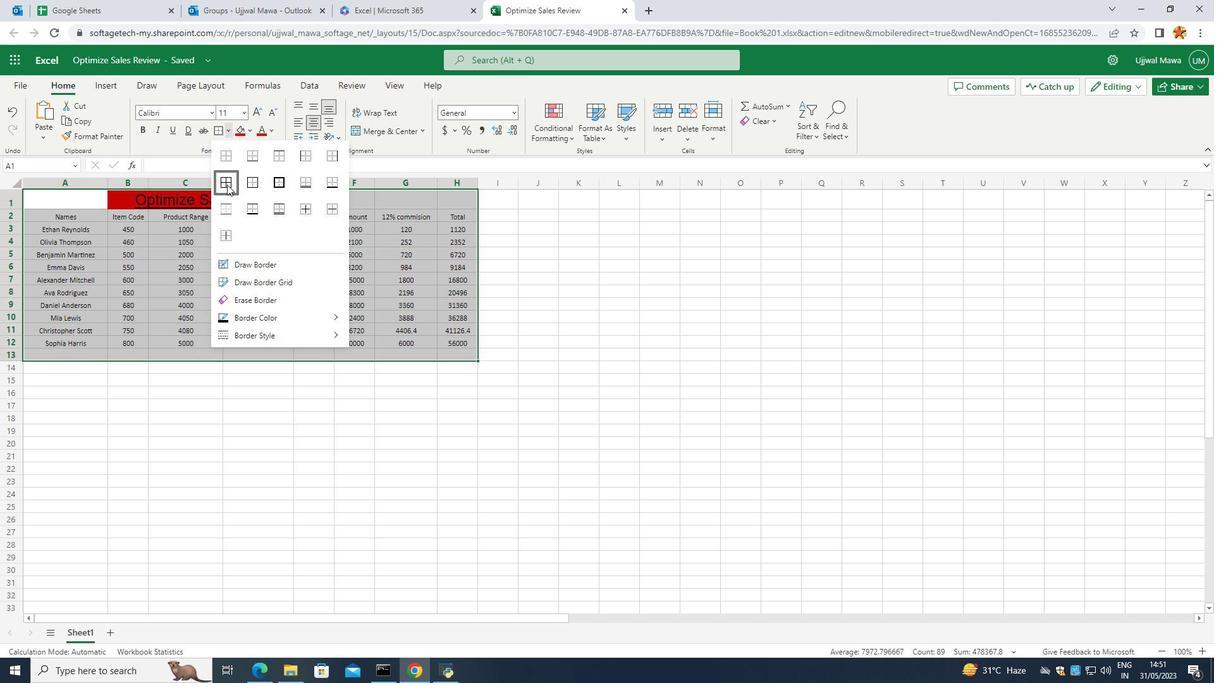 
Action: Mouse moved to (228, 129)
Screenshot: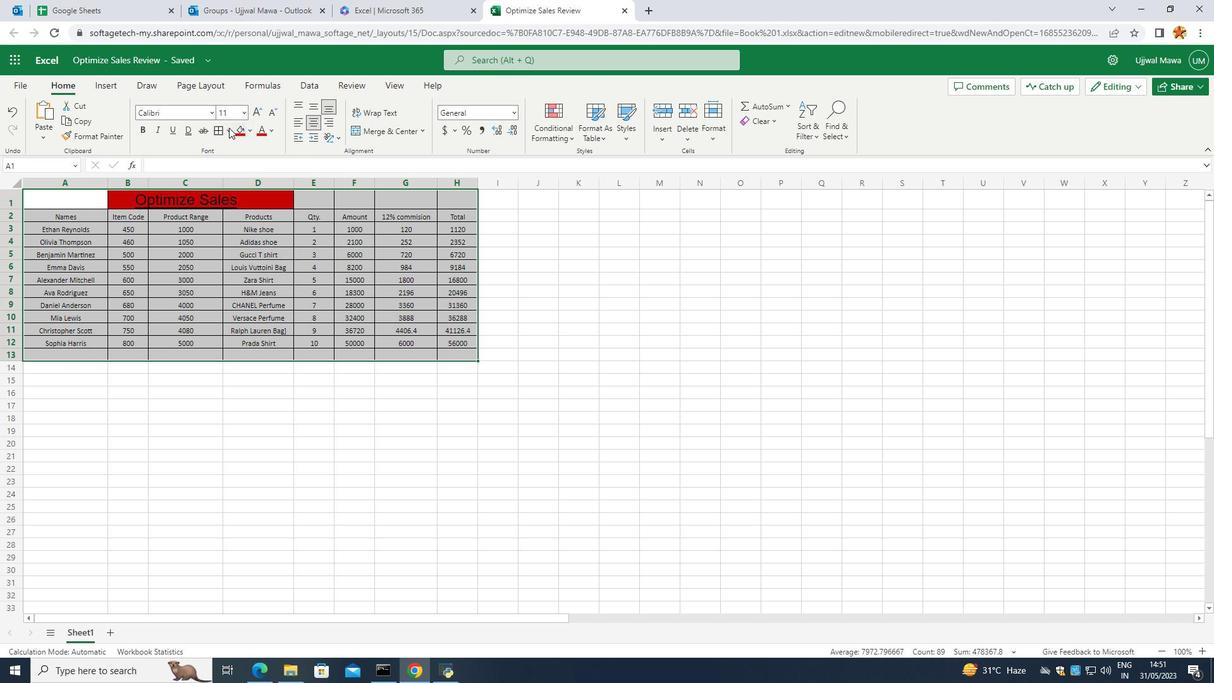 
Action: Mouse pressed left at (228, 129)
Screenshot: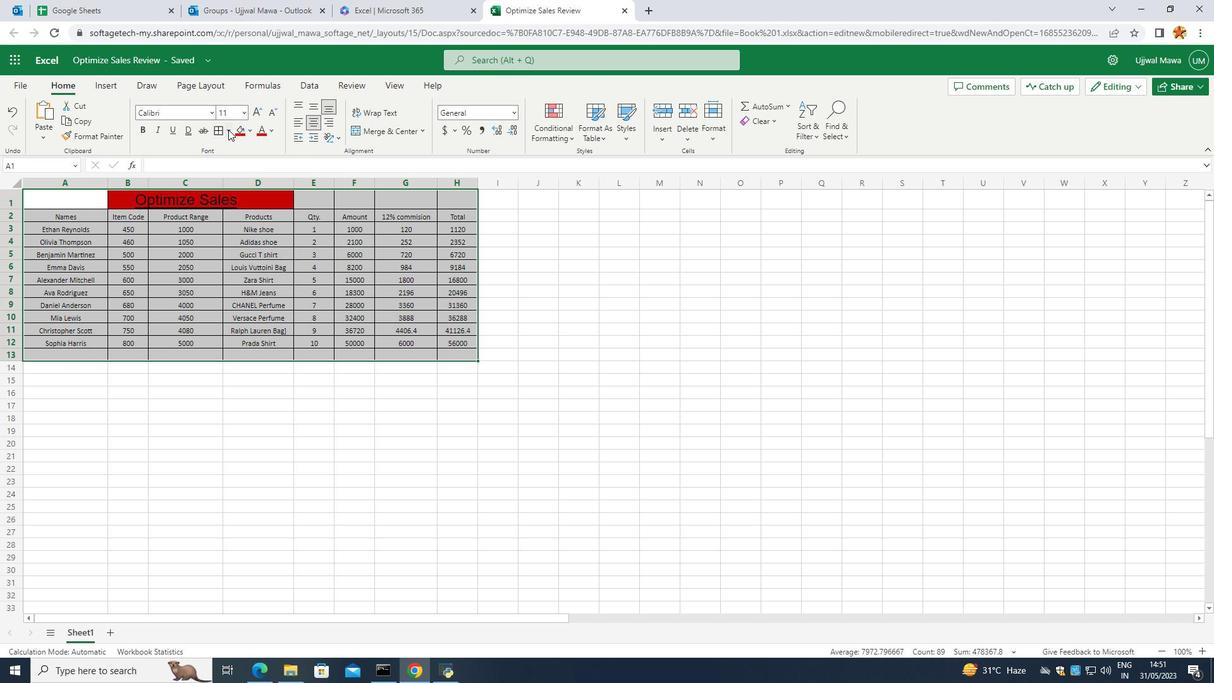 
Action: Mouse moved to (227, 183)
Screenshot: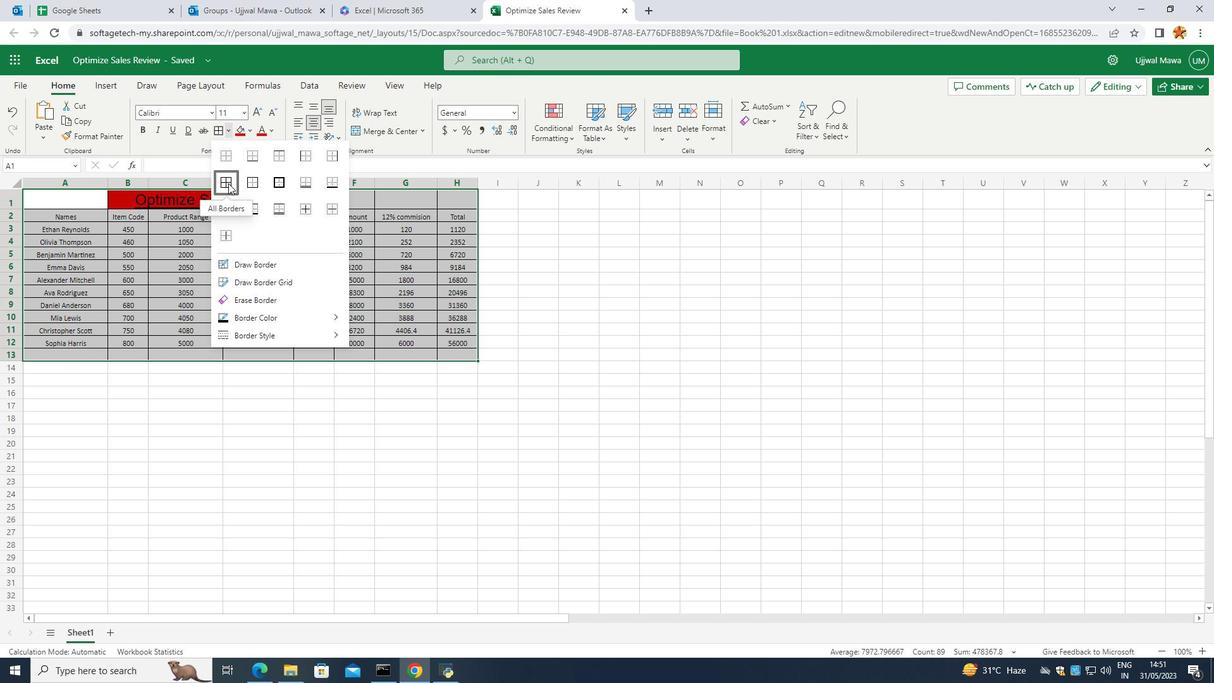 
Action: Mouse pressed left at (227, 183)
Screenshot: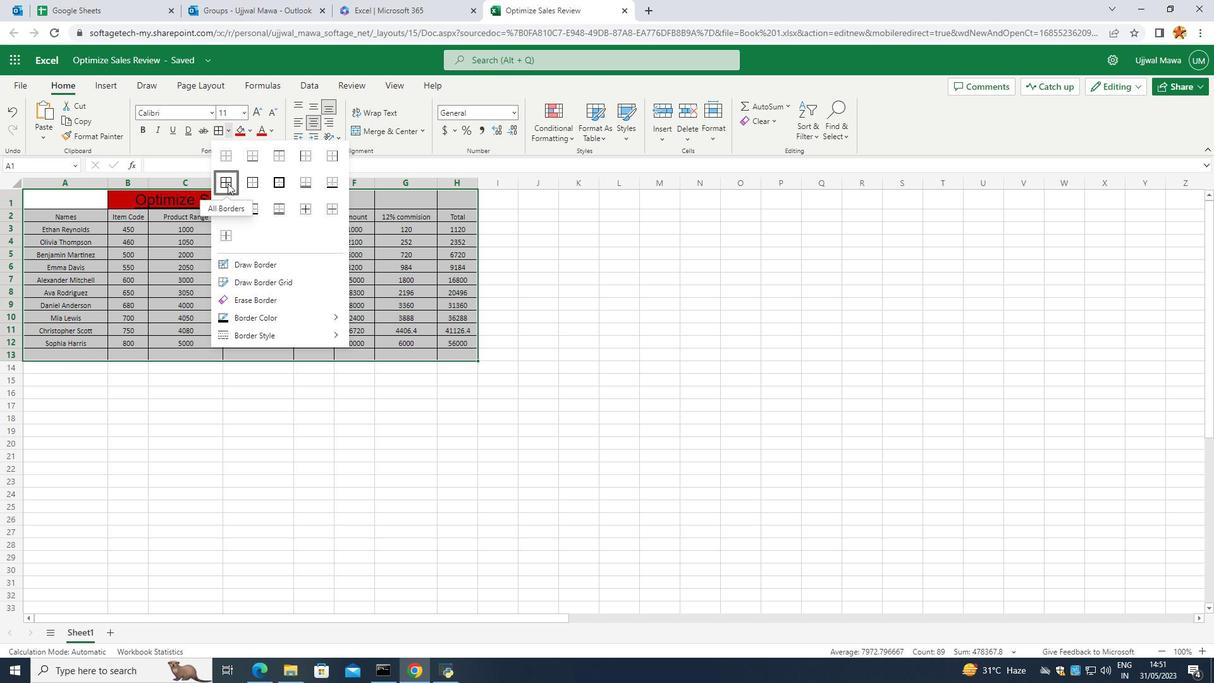 
Action: Mouse moved to (256, 368)
Screenshot: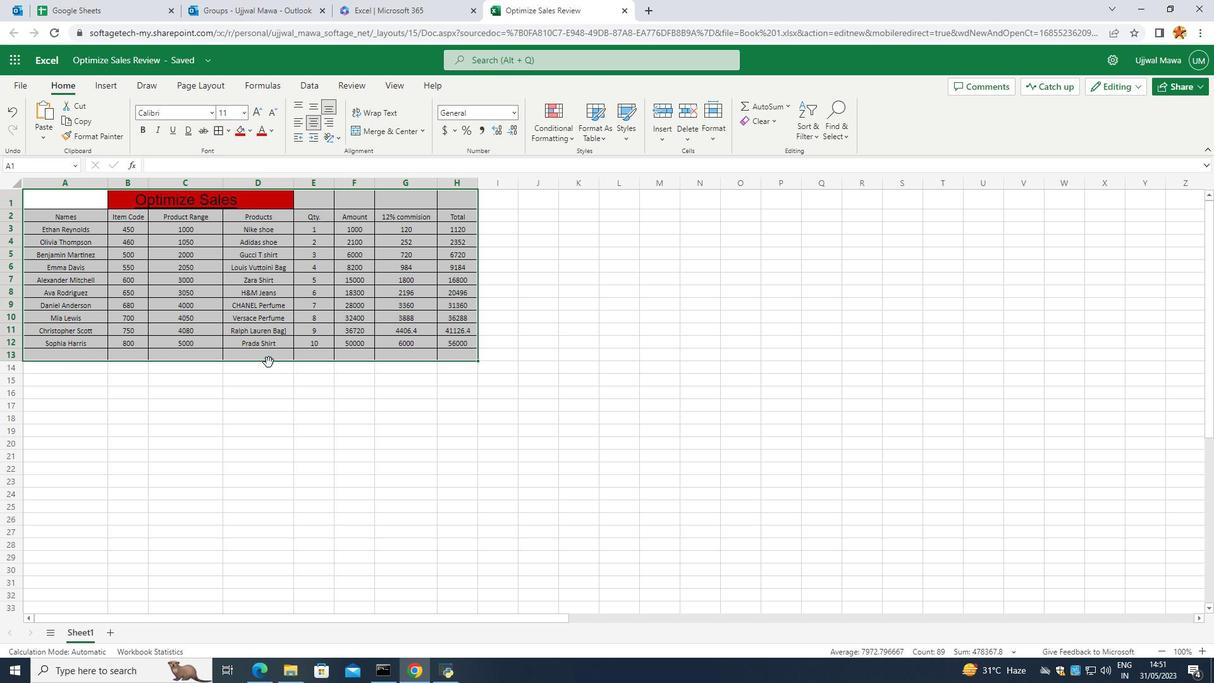 
Action: Mouse pressed left at (256, 368)
Screenshot: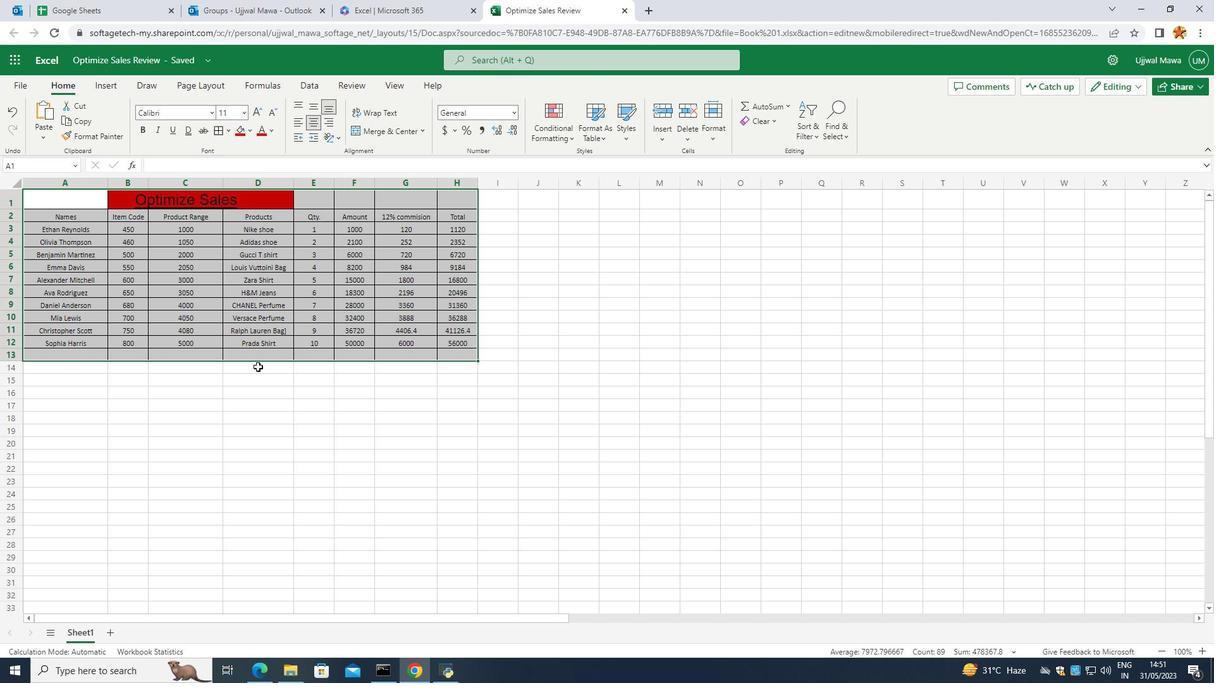 
Action: Mouse moved to (265, 320)
Screenshot: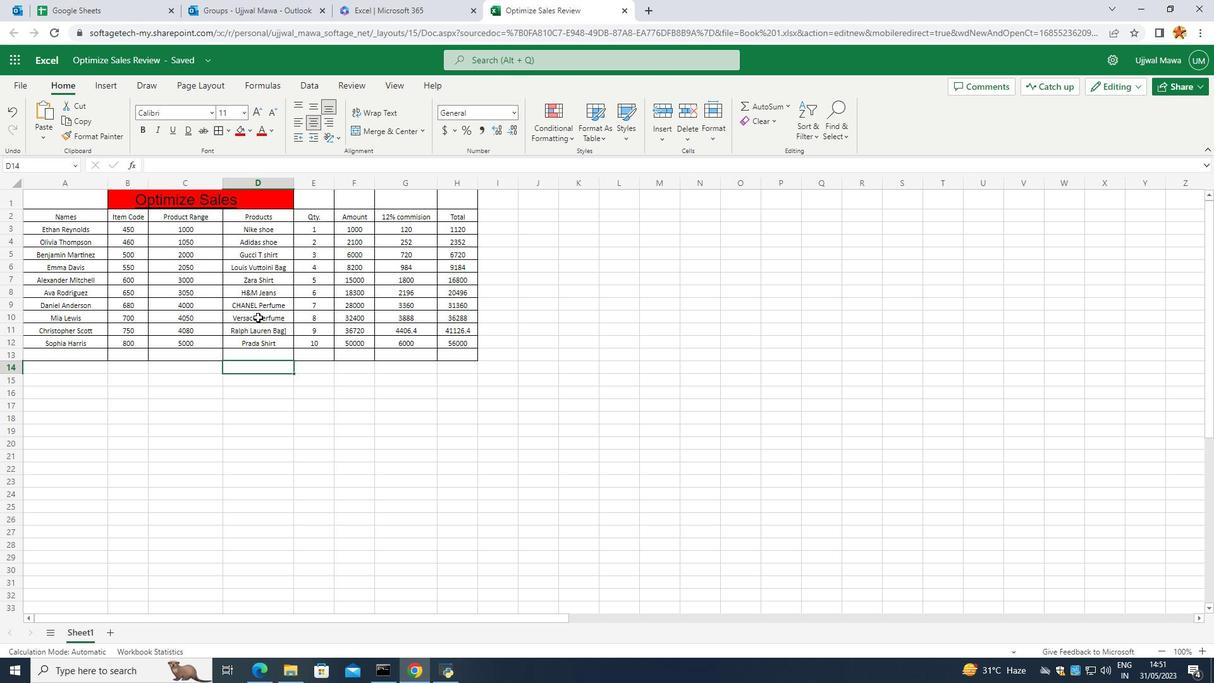 
